 Task: Find an entire place in Santo Antonio de Jesus, Brazil, for 9 guests from 5th to 15th July, with a price range of ₹15000 to ₹25000, 5 beds, 5 bathrooms, and a Spanish-speaking host.
Action: Mouse moved to (409, 117)
Screenshot: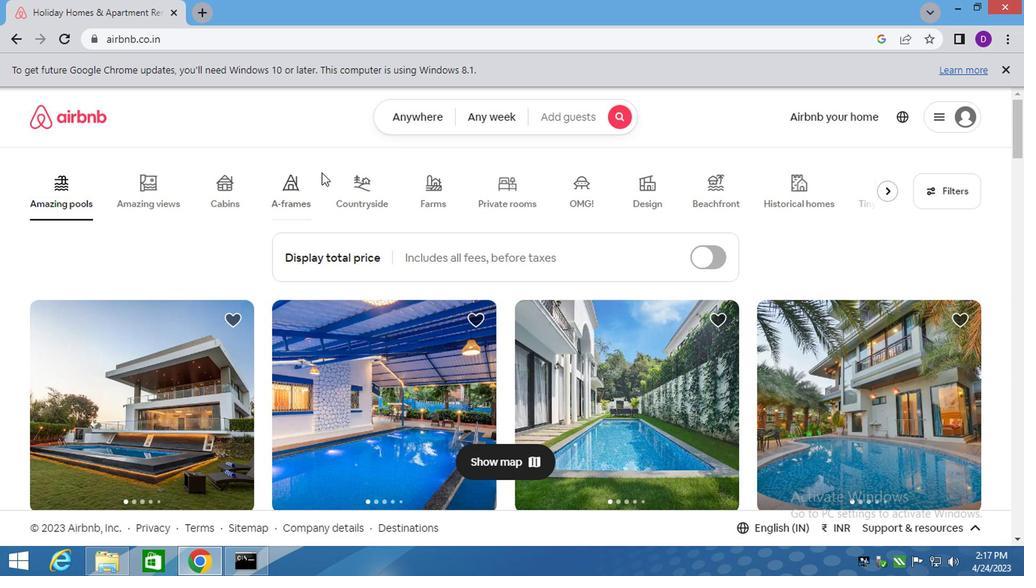 
Action: Mouse pressed left at (409, 117)
Screenshot: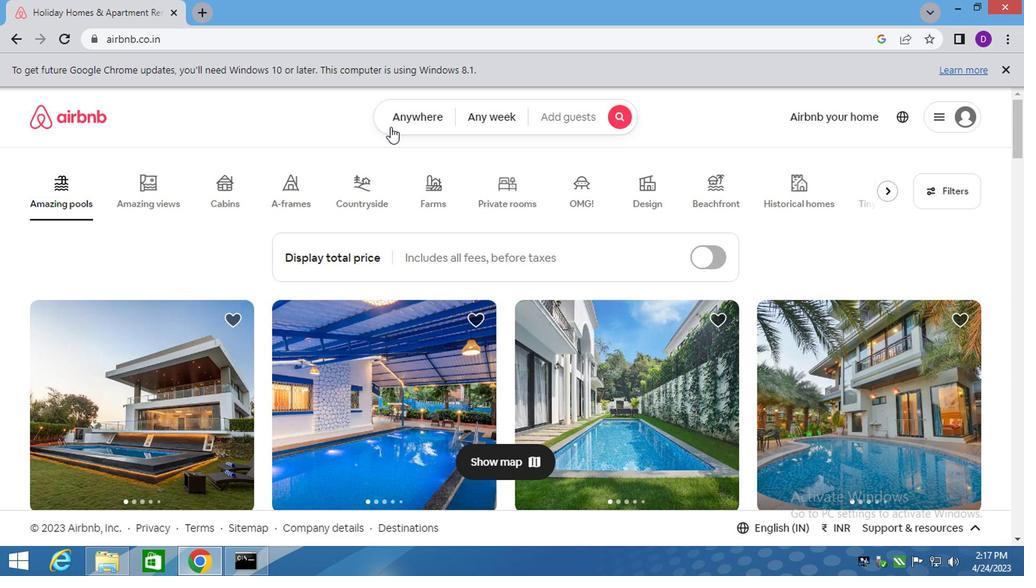 
Action: Mouse moved to (270, 174)
Screenshot: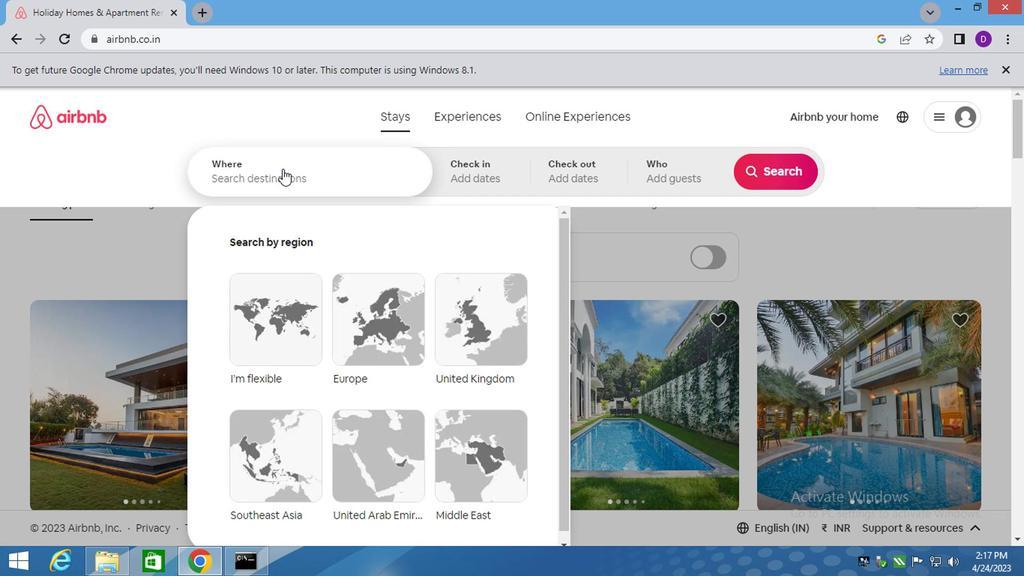 
Action: Mouse pressed left at (270, 174)
Screenshot: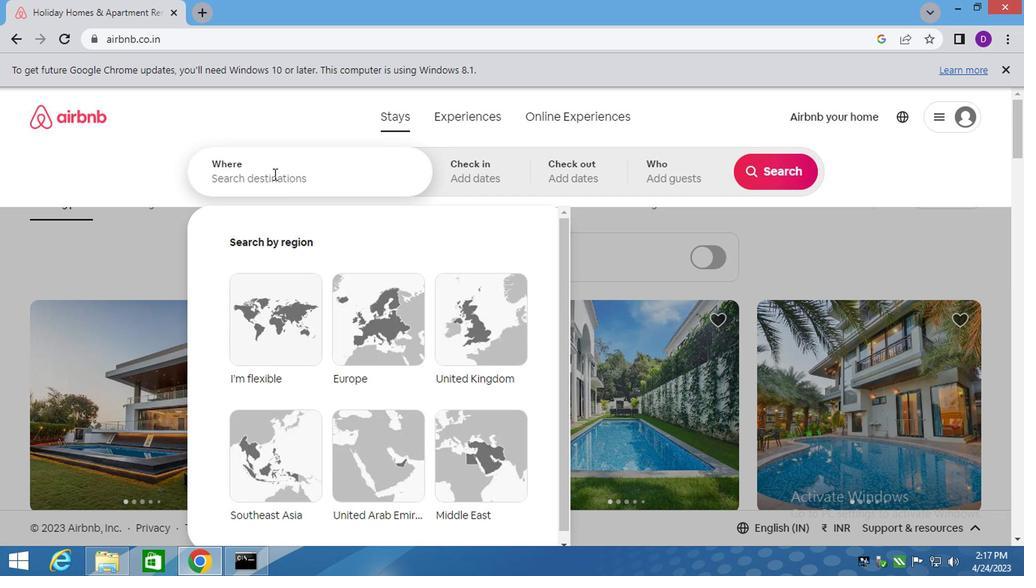 
Action: Key pressed <Key.shift_r>Santo<Key.space>anrt<Key.backspace><Key.backspace>tonio<Key.space>de<Key.space>jesus,<Key.space><Key.shift_r><Key.shift_r><Key.shift_r><Key.shift_r><Key.shift_r><Key.shift_r><Key.shift_r><Key.shift_r><Key.shift_r><Key.shift_r><Key.shift_r><Key.shift_r><Key.shift_r><Key.shift_r><Key.shift_r><Key.shift_r><Key.shift_r><Key.shift_r><Key.shift_r><Key.shift_r><Key.shift_r><Key.shift_r><Key.shift_r><Key.shift_r><Key.shift_r>Brazil<Key.enter>
Screenshot: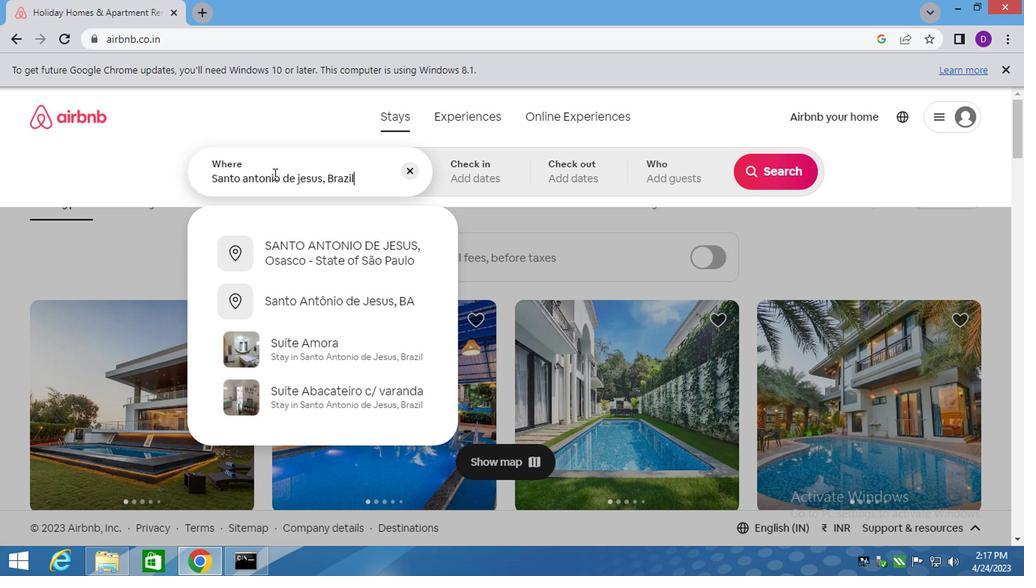 
Action: Mouse moved to (757, 287)
Screenshot: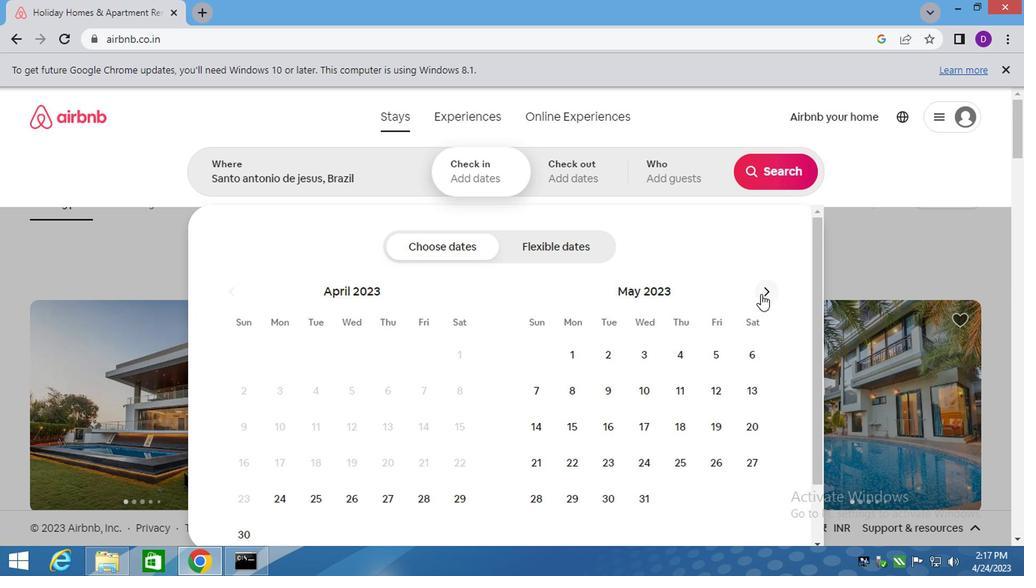 
Action: Mouse pressed left at (757, 287)
Screenshot: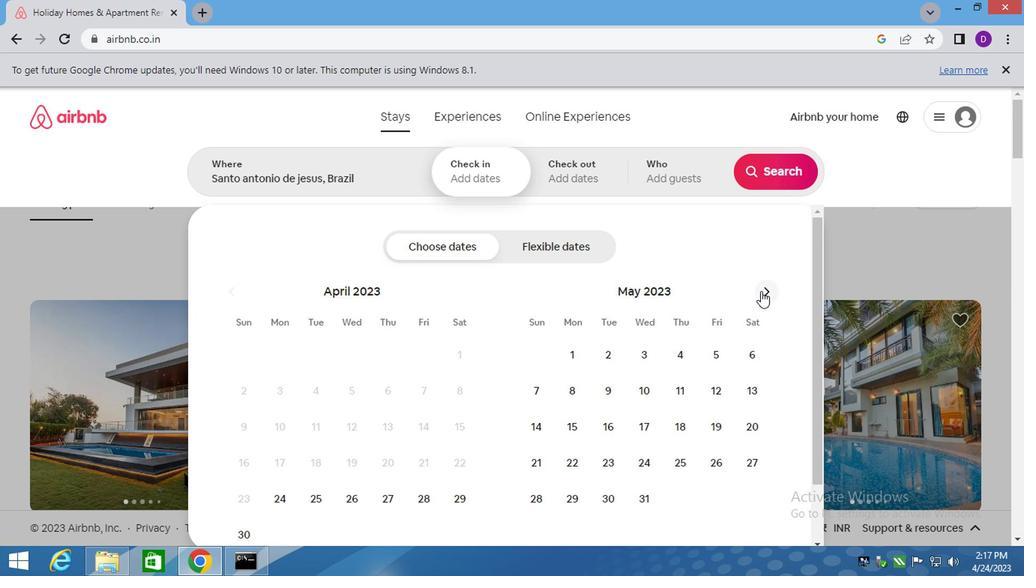 
Action: Mouse moved to (759, 293)
Screenshot: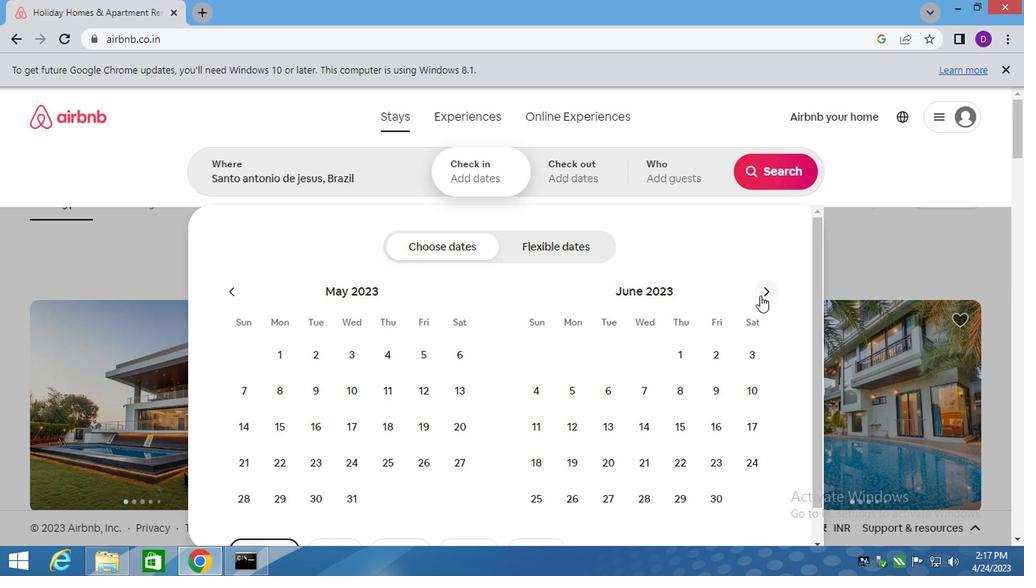 
Action: Mouse pressed left at (759, 293)
Screenshot: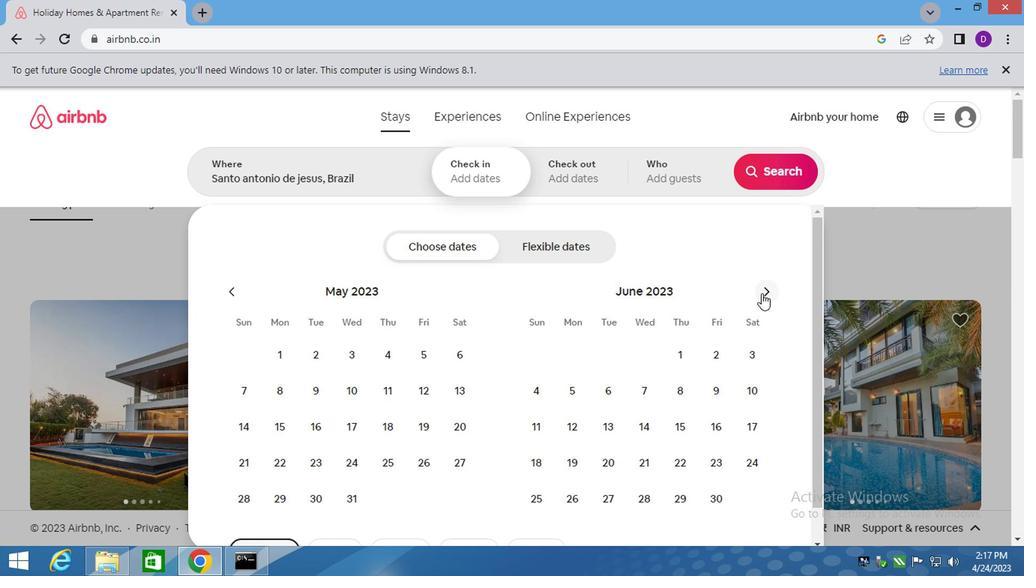 
Action: Mouse moved to (650, 389)
Screenshot: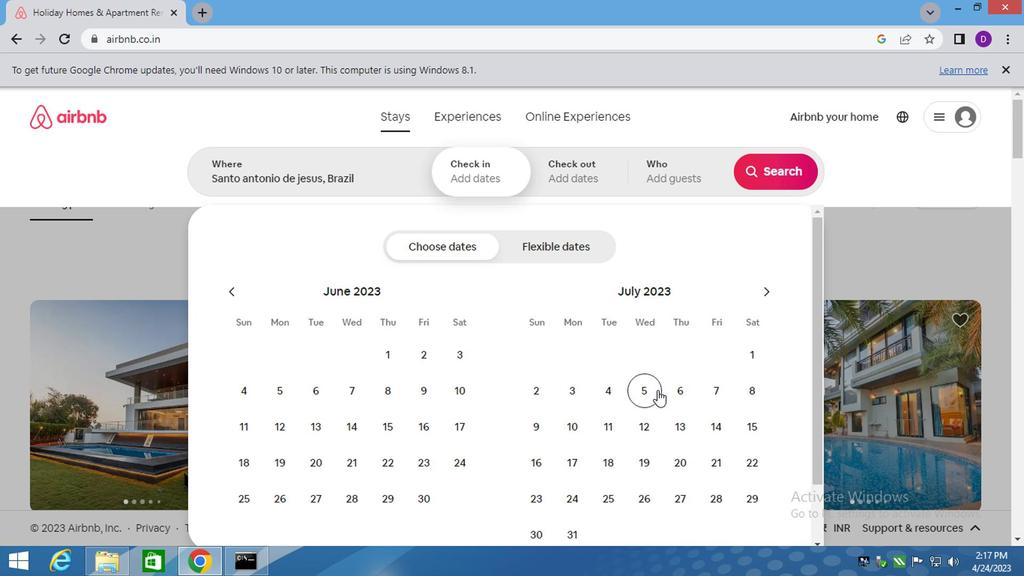 
Action: Mouse pressed left at (650, 389)
Screenshot: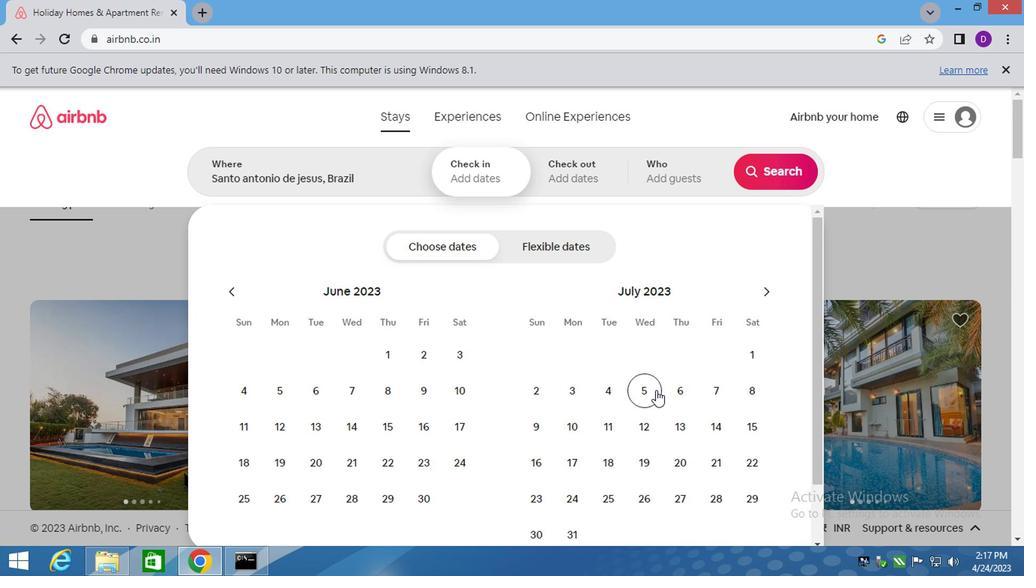 
Action: Mouse moved to (754, 420)
Screenshot: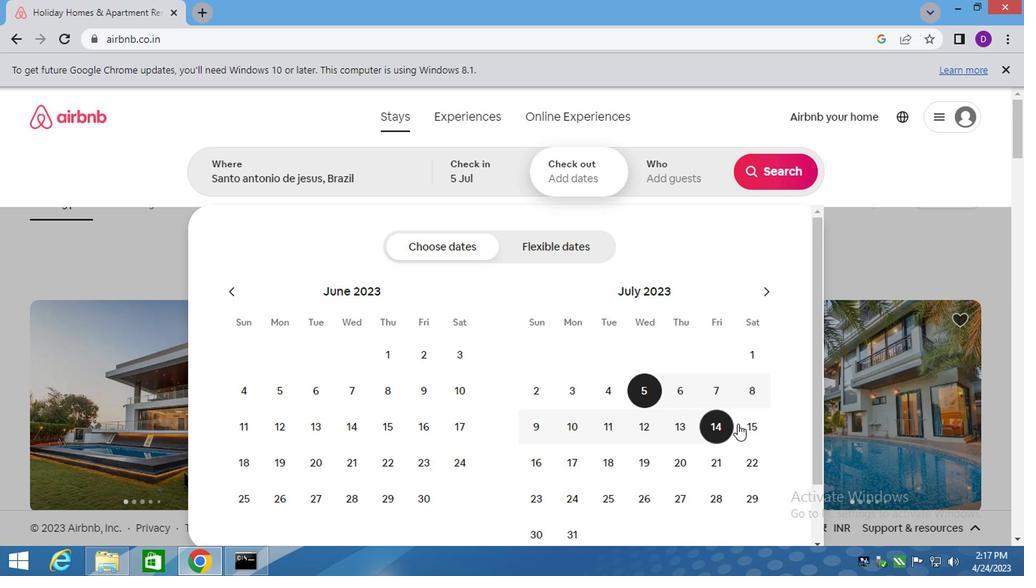 
Action: Mouse pressed left at (754, 420)
Screenshot: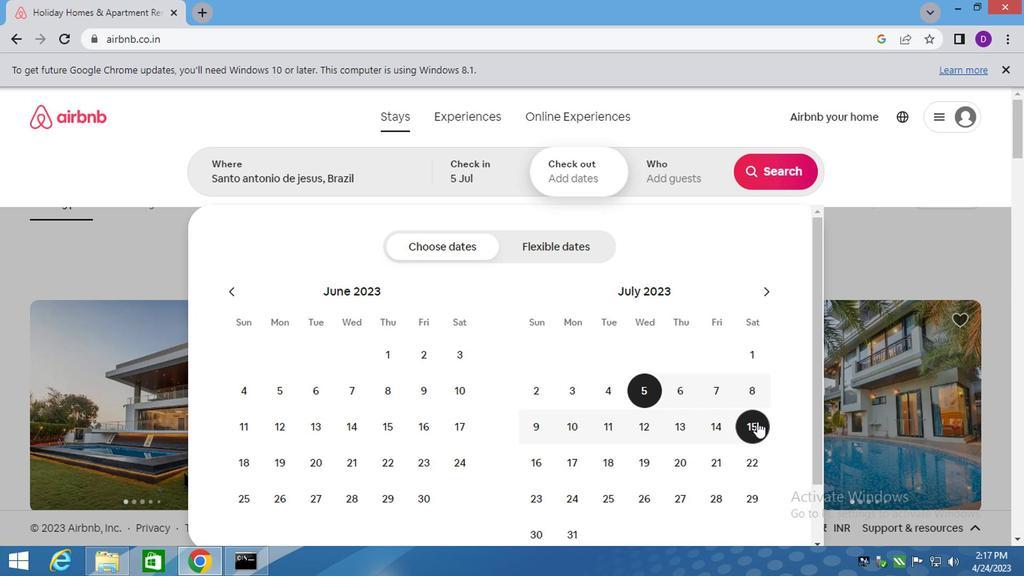 
Action: Mouse moved to (659, 172)
Screenshot: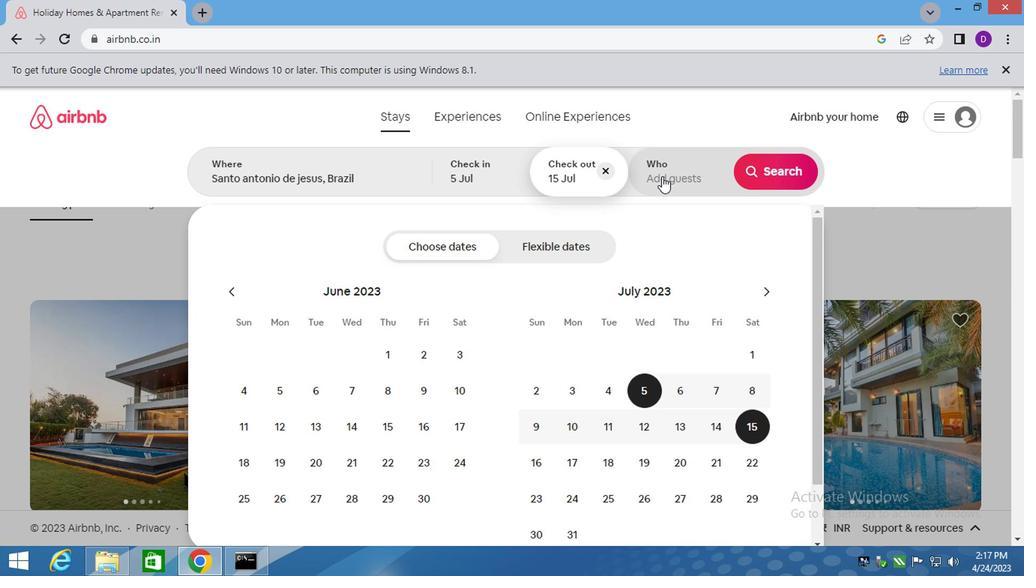 
Action: Mouse pressed left at (659, 172)
Screenshot: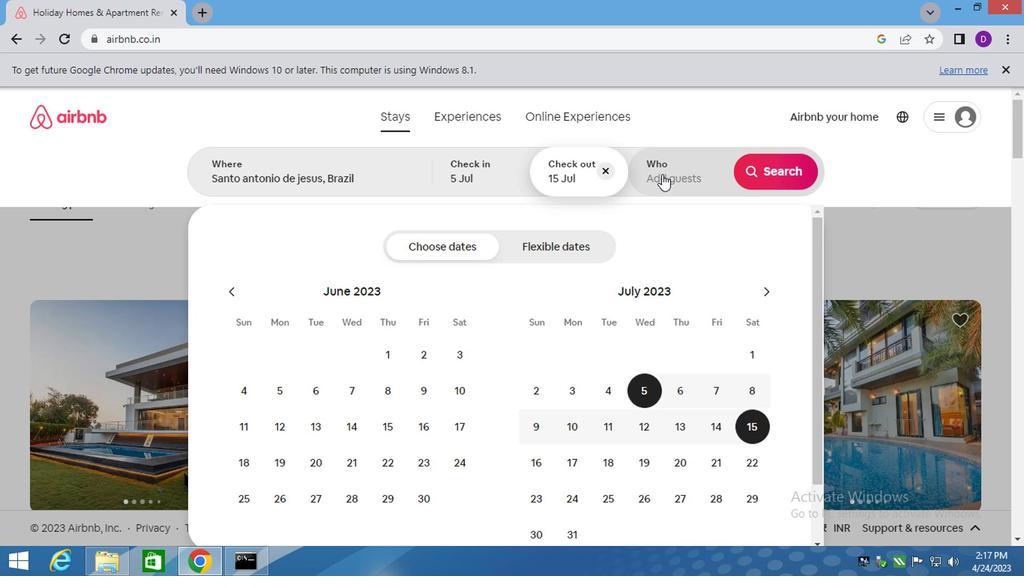 
Action: Mouse moved to (772, 256)
Screenshot: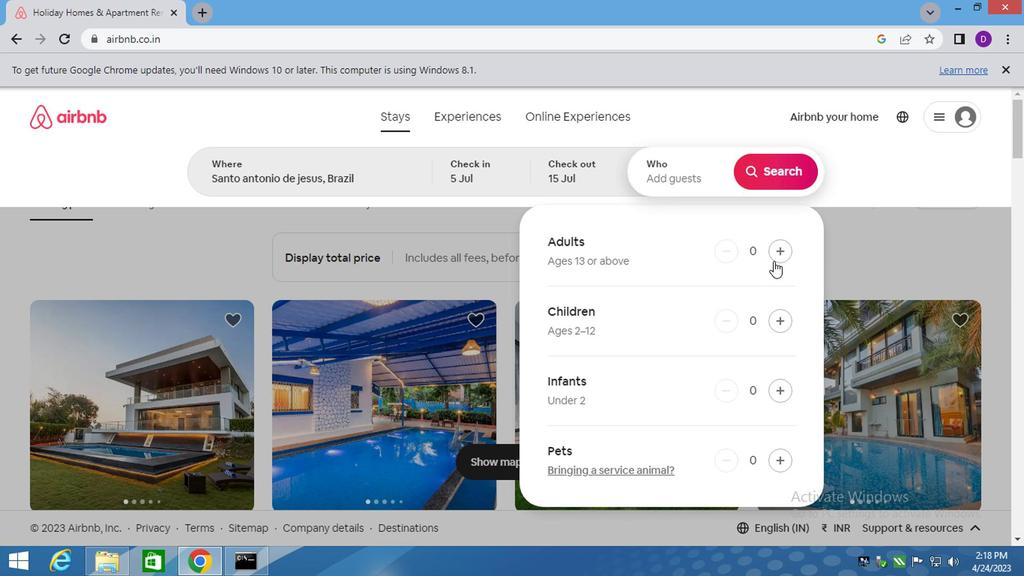 
Action: Mouse pressed left at (772, 256)
Screenshot: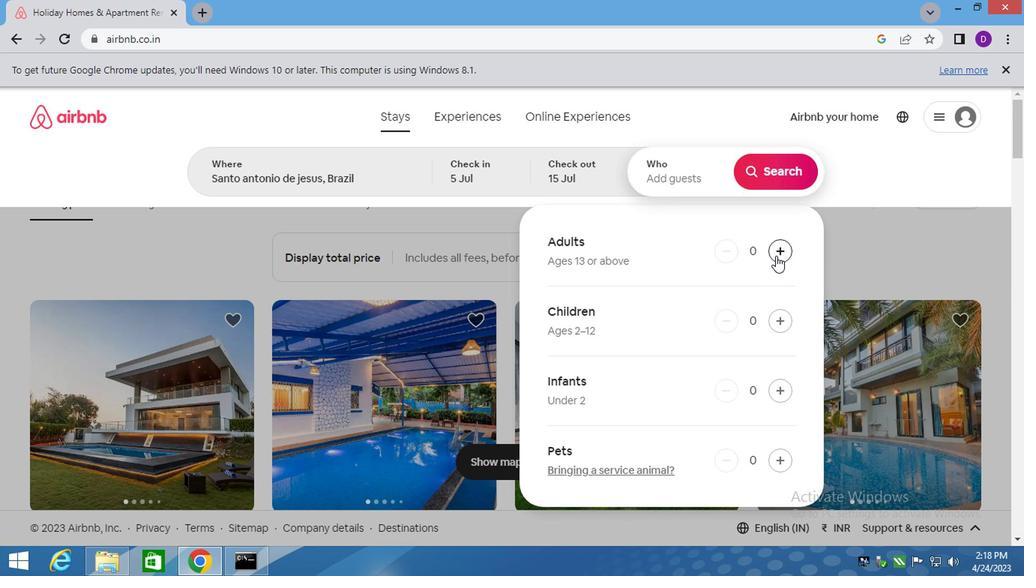 
Action: Mouse pressed left at (772, 256)
Screenshot: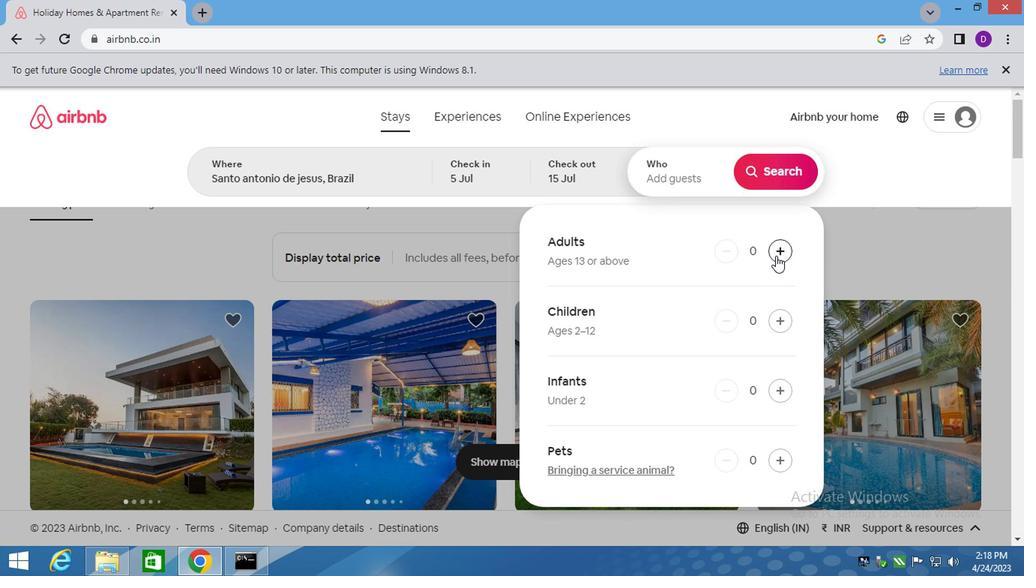 
Action: Mouse pressed left at (772, 256)
Screenshot: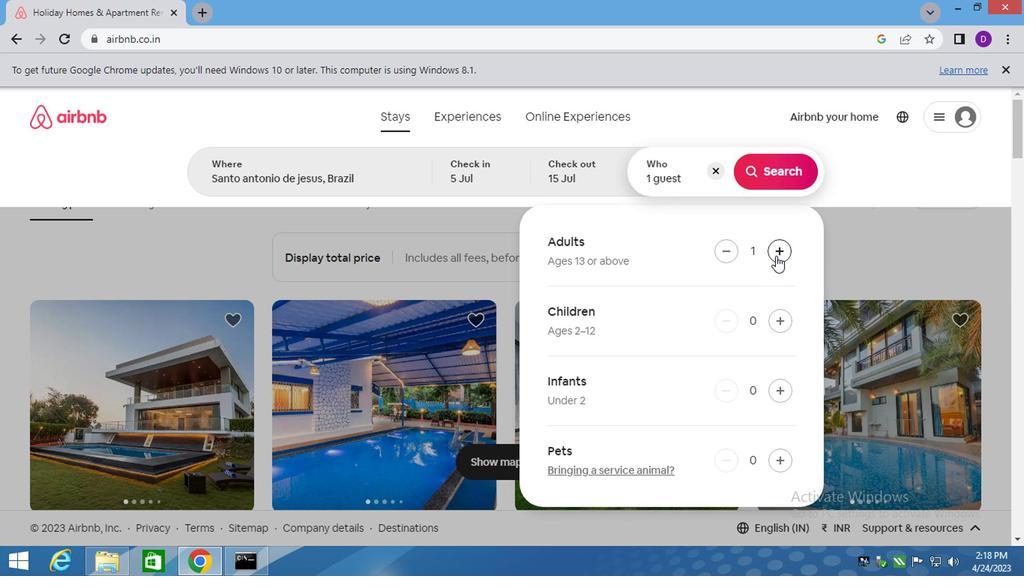 
Action: Mouse pressed left at (772, 256)
Screenshot: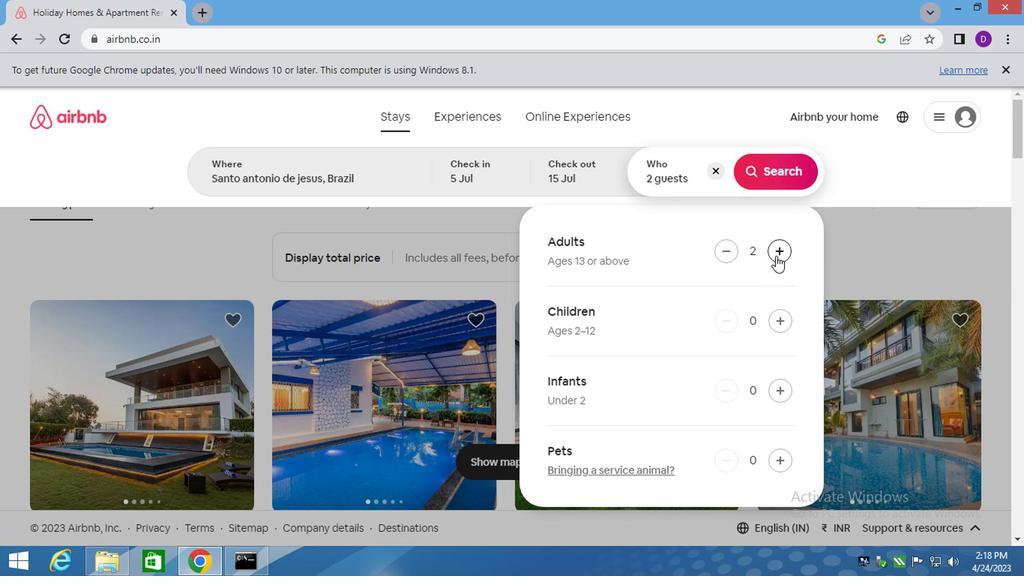 
Action: Mouse pressed left at (772, 256)
Screenshot: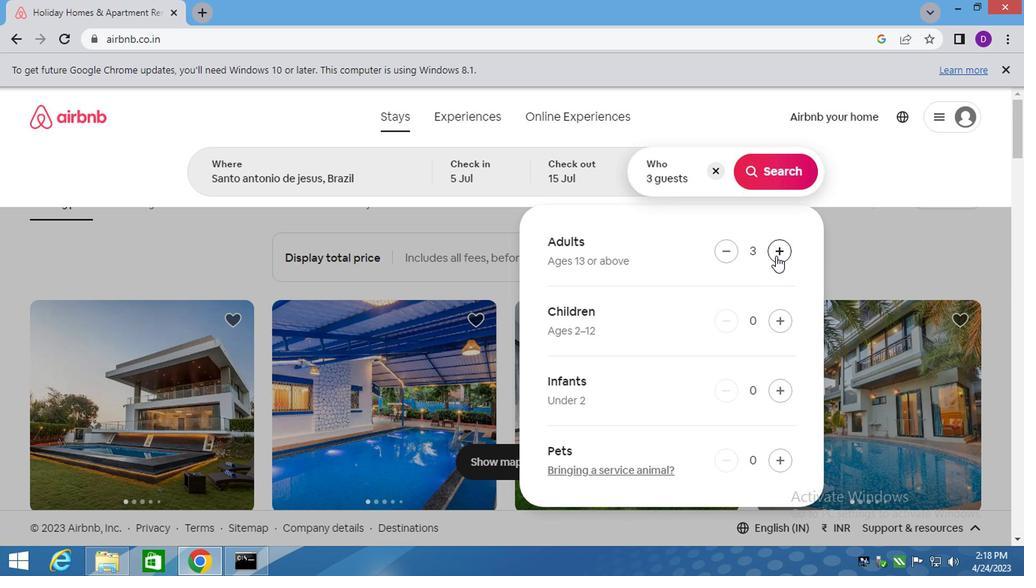 
Action: Mouse pressed left at (772, 256)
Screenshot: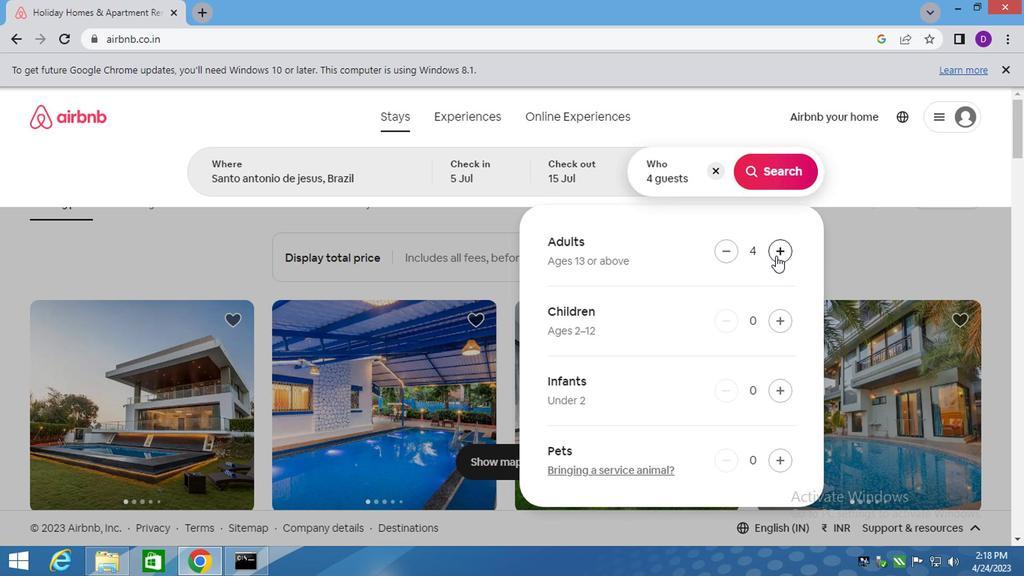 
Action: Mouse pressed left at (772, 256)
Screenshot: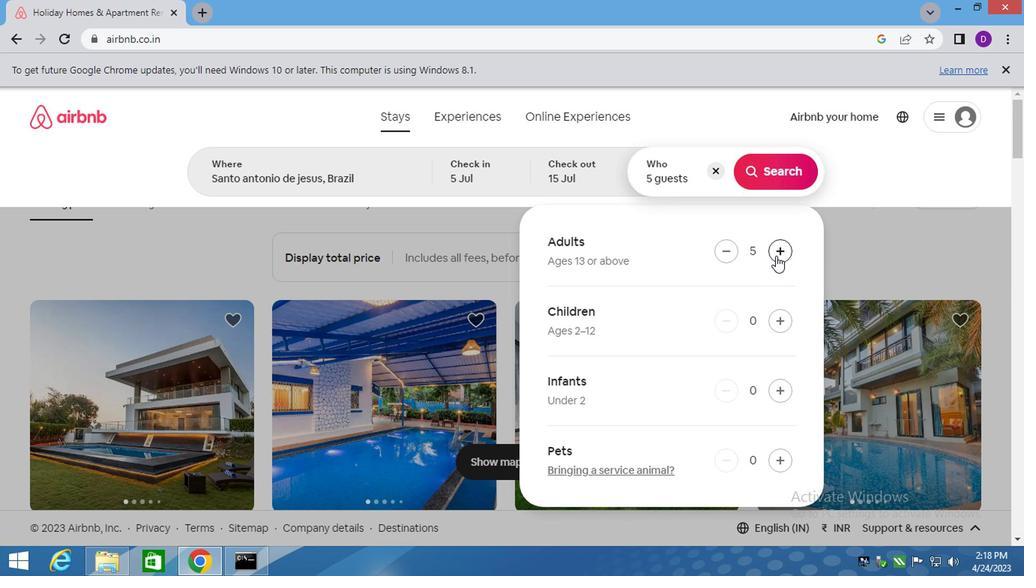 
Action: Mouse pressed left at (772, 256)
Screenshot: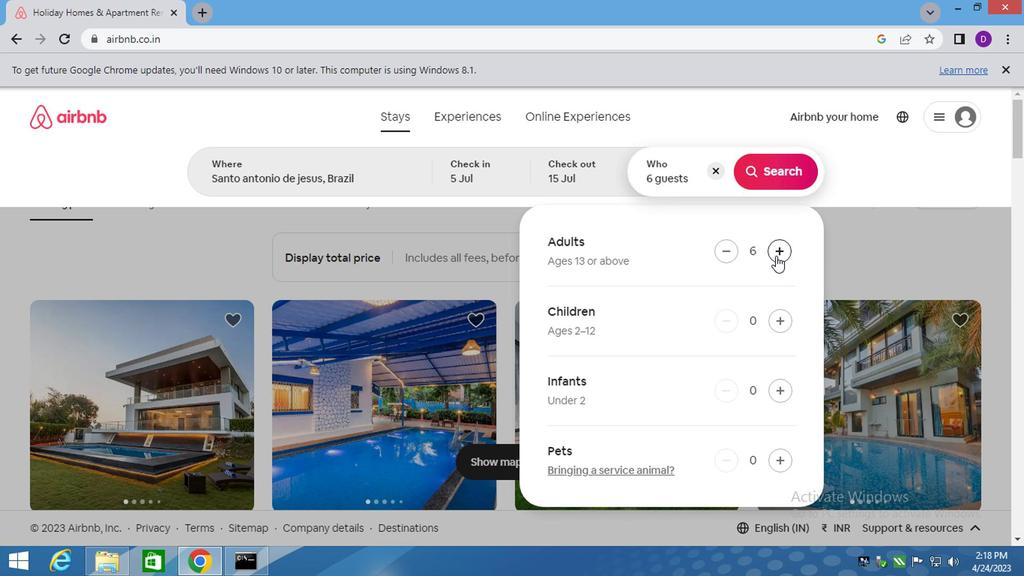 
Action: Mouse pressed left at (772, 256)
Screenshot: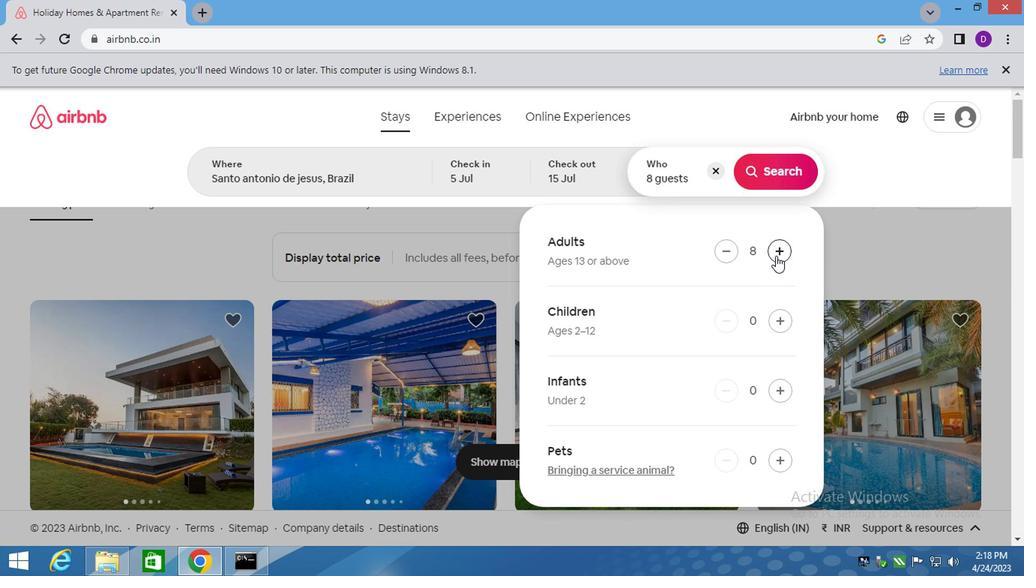
Action: Mouse moved to (765, 180)
Screenshot: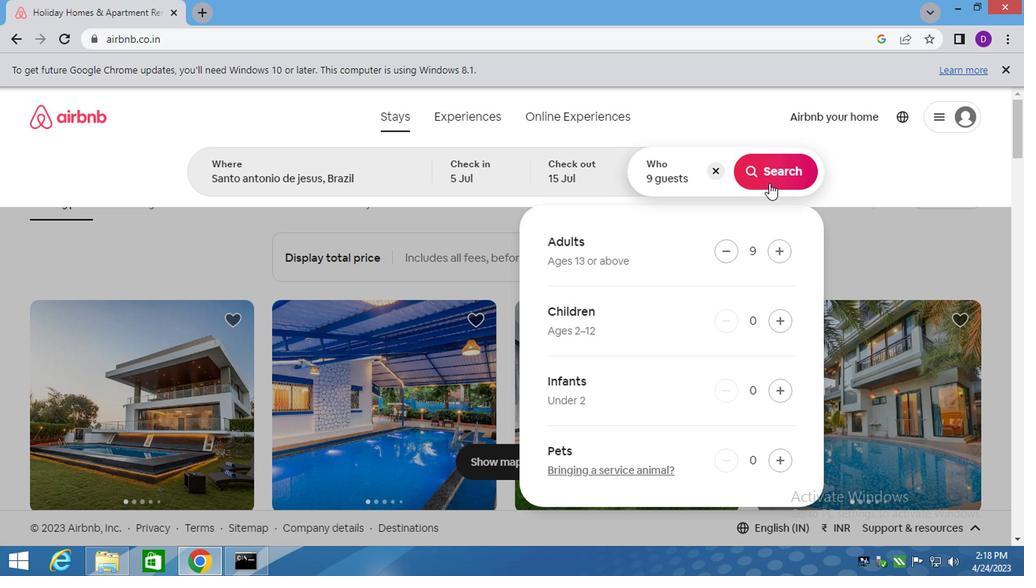 
Action: Mouse pressed left at (765, 180)
Screenshot: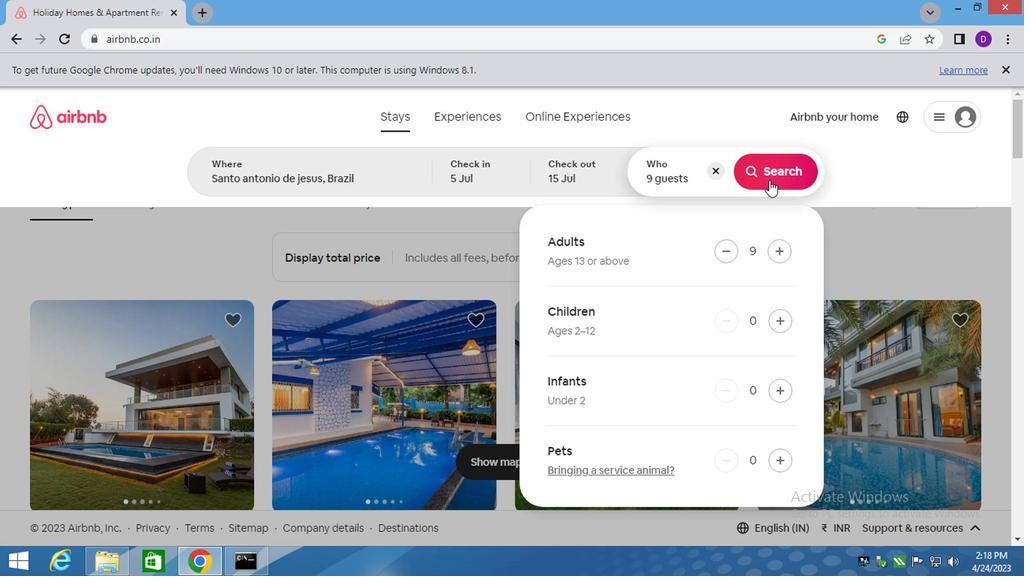 
Action: Mouse moved to (307, 369)
Screenshot: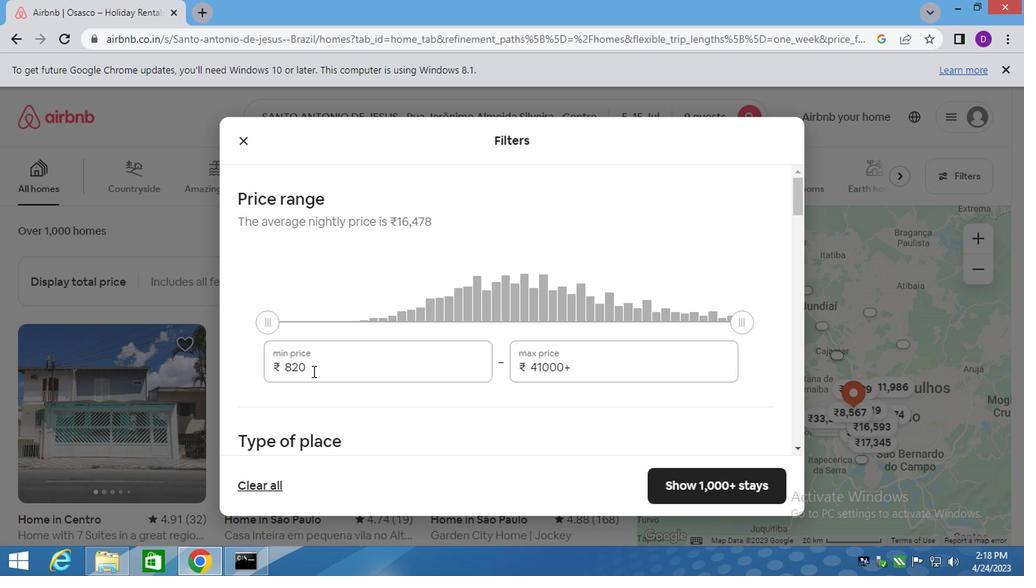 
Action: Mouse pressed left at (307, 369)
Screenshot: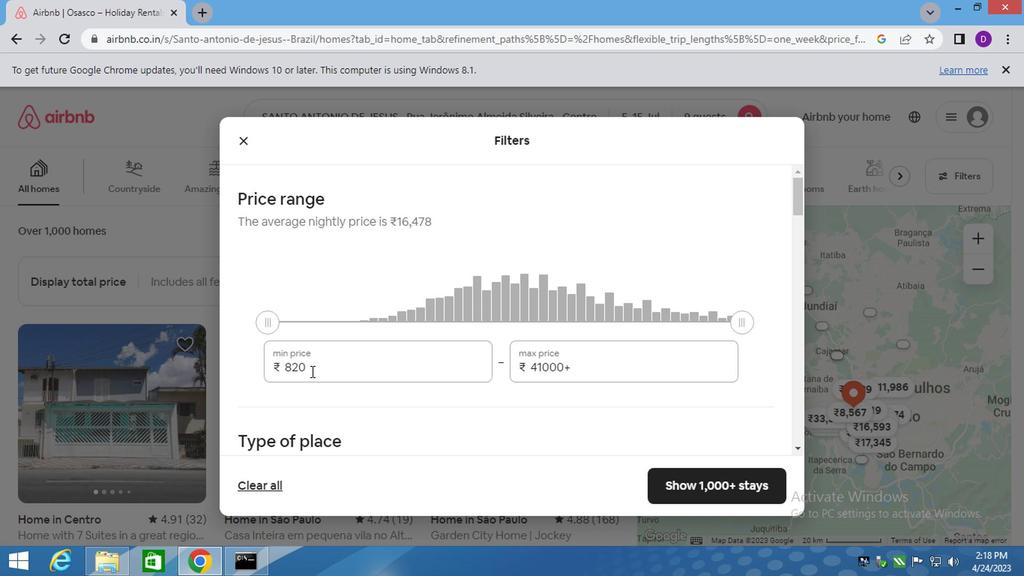 
Action: Mouse pressed left at (307, 369)
Screenshot: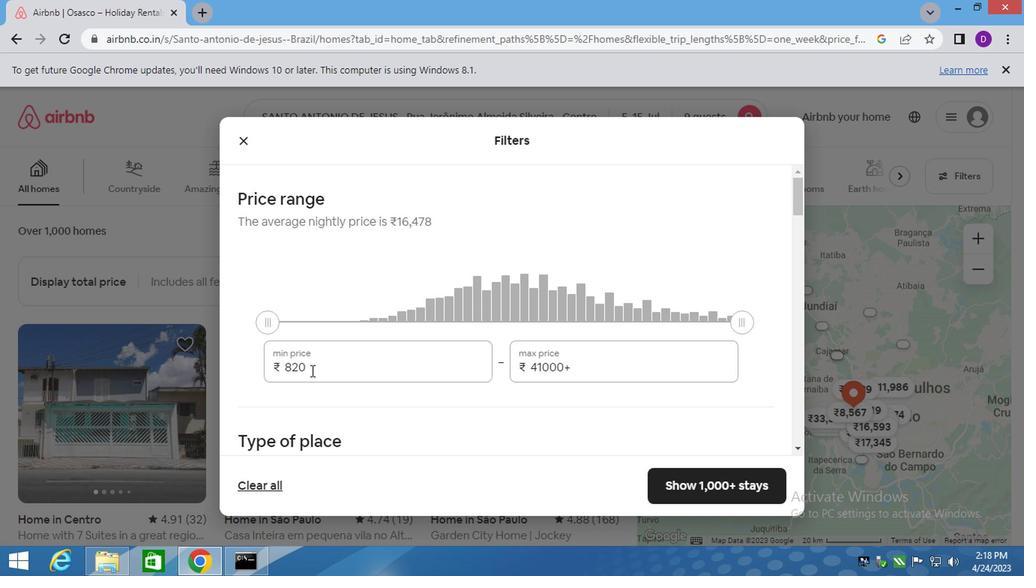 
Action: Key pressed 15000<Key.caps_lock><Key.caps_lock><Key.tab>25000
Screenshot: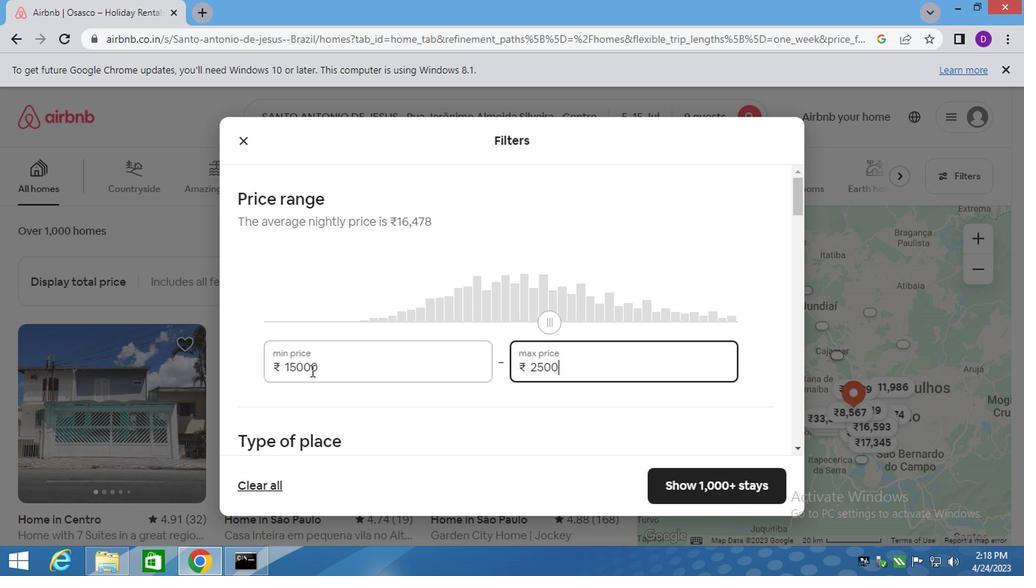 
Action: Mouse moved to (307, 369)
Screenshot: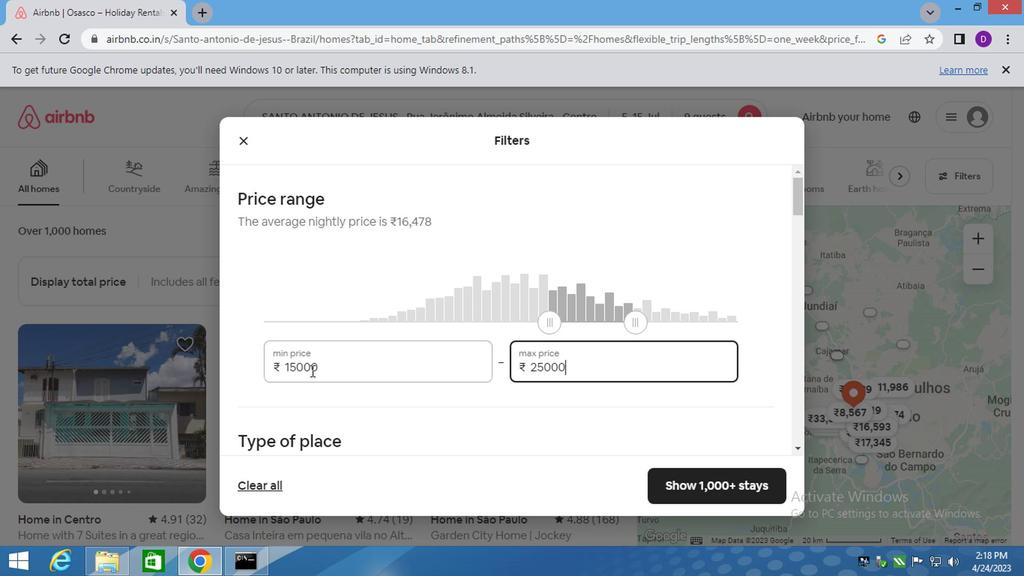 
Action: Mouse scrolled (307, 368) with delta (0, 0)
Screenshot: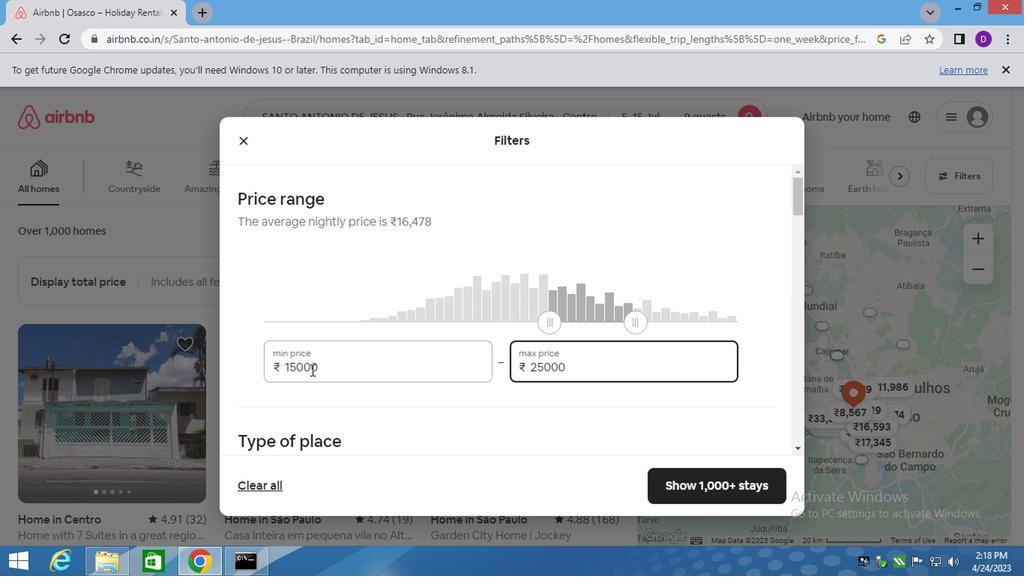 
Action: Mouse scrolled (307, 368) with delta (0, 0)
Screenshot: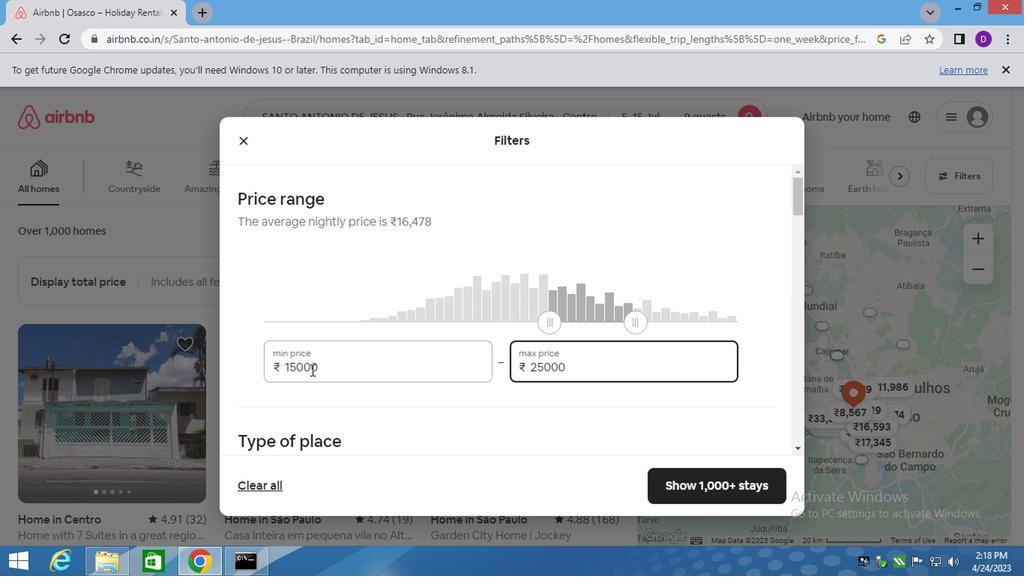 
Action: Mouse moved to (307, 369)
Screenshot: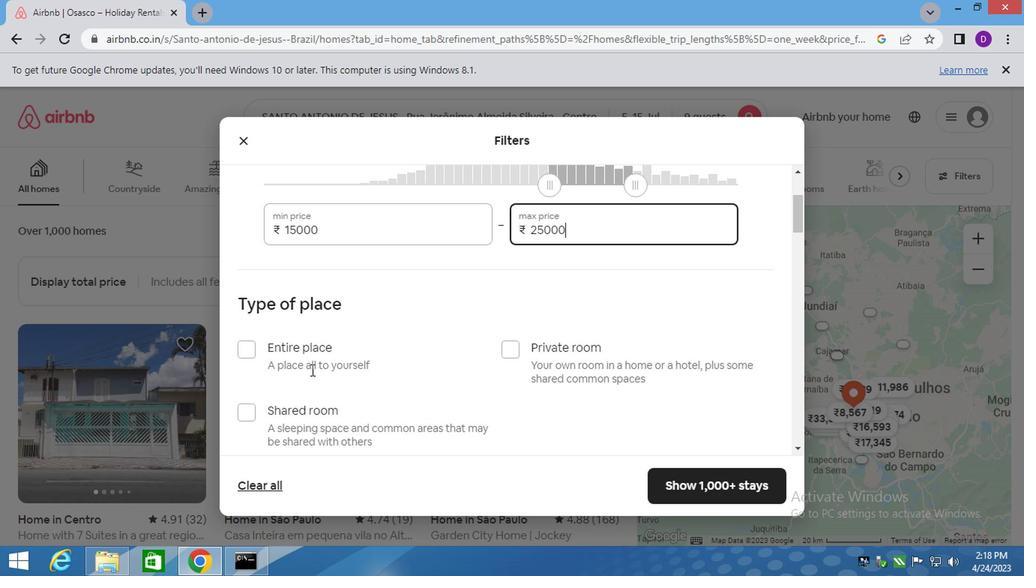 
Action: Mouse scrolled (307, 368) with delta (0, 0)
Screenshot: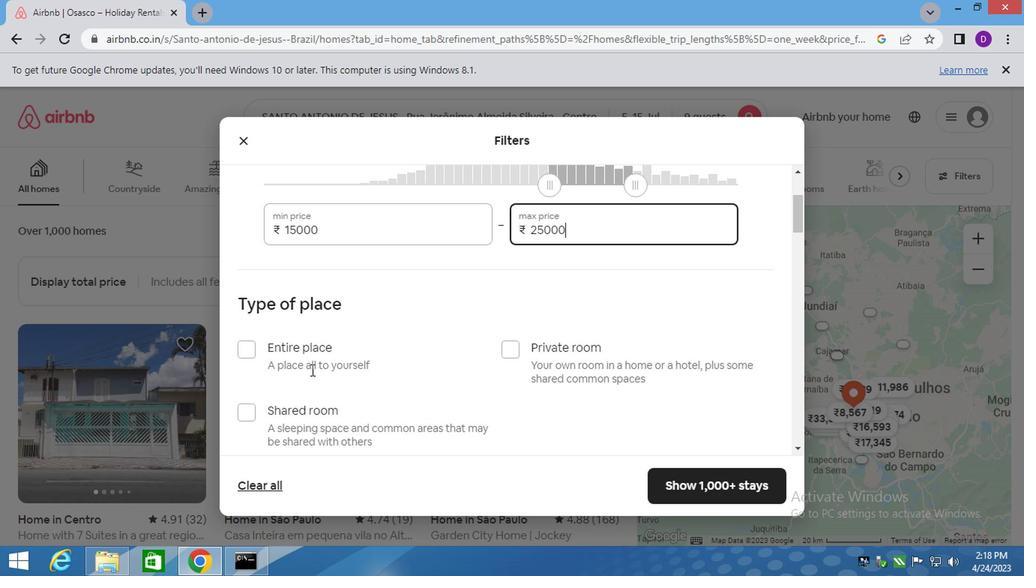 
Action: Mouse moved to (307, 369)
Screenshot: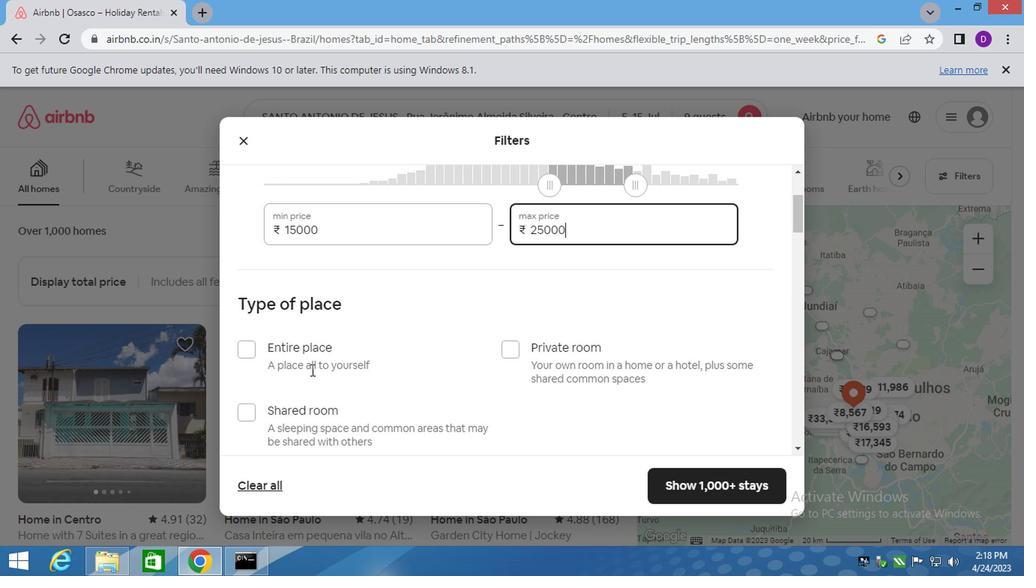 
Action: Mouse scrolled (307, 368) with delta (0, 0)
Screenshot: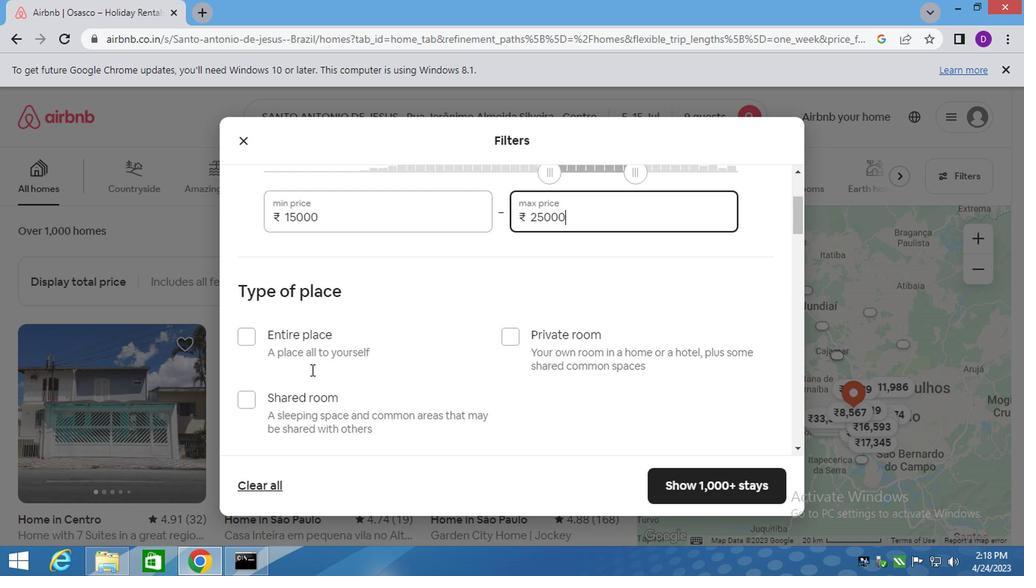 
Action: Mouse scrolled (307, 368) with delta (0, 0)
Screenshot: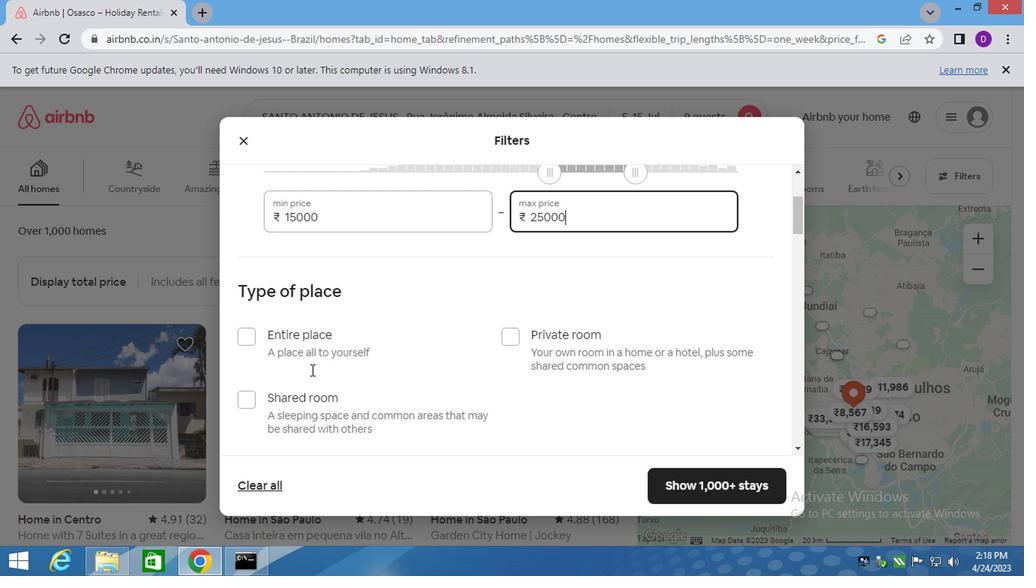 
Action: Mouse moved to (357, 363)
Screenshot: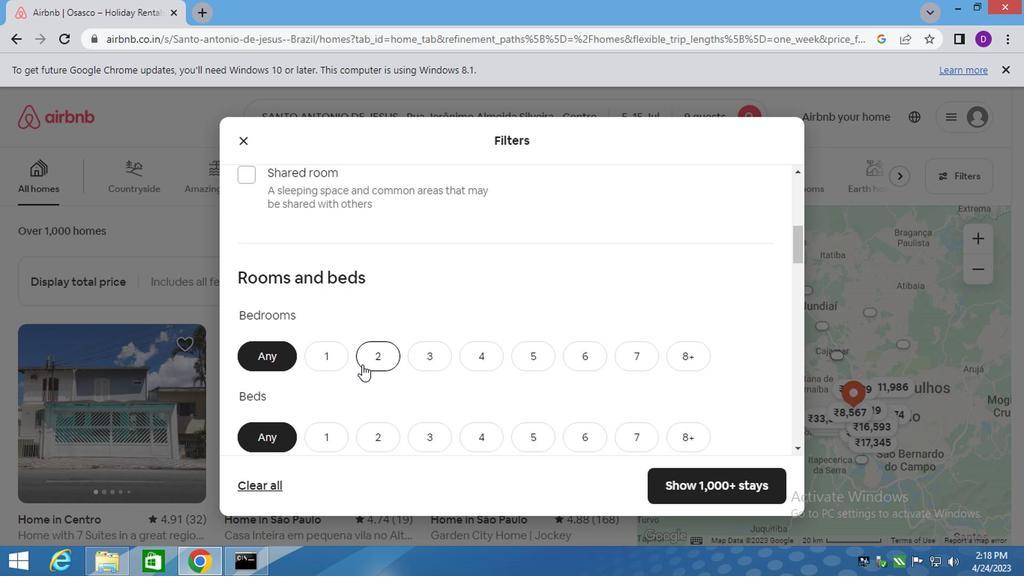 
Action: Mouse scrolled (357, 365) with delta (0, 1)
Screenshot: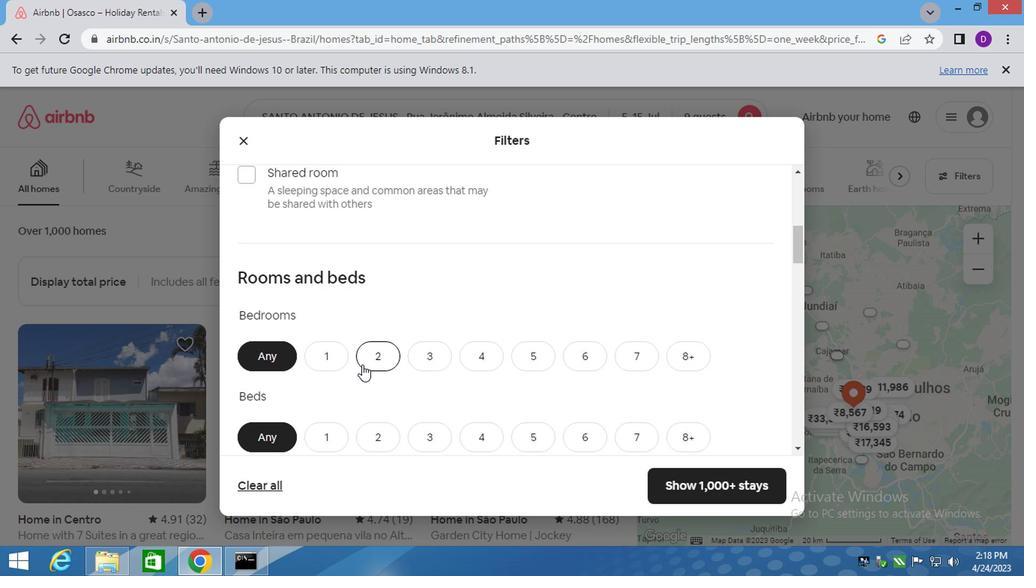 
Action: Mouse scrolled (357, 365) with delta (0, 1)
Screenshot: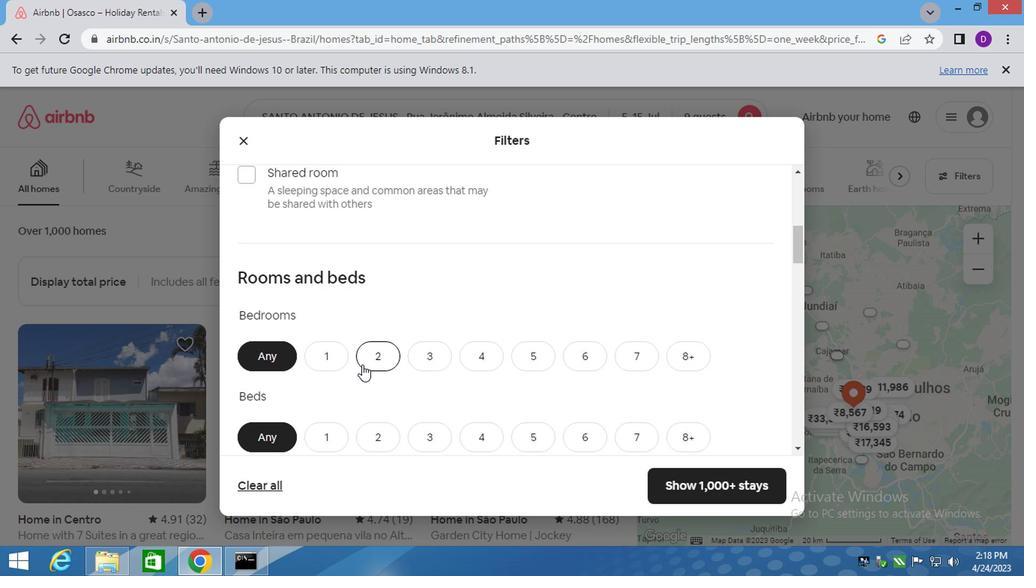 
Action: Mouse scrolled (357, 365) with delta (0, 1)
Screenshot: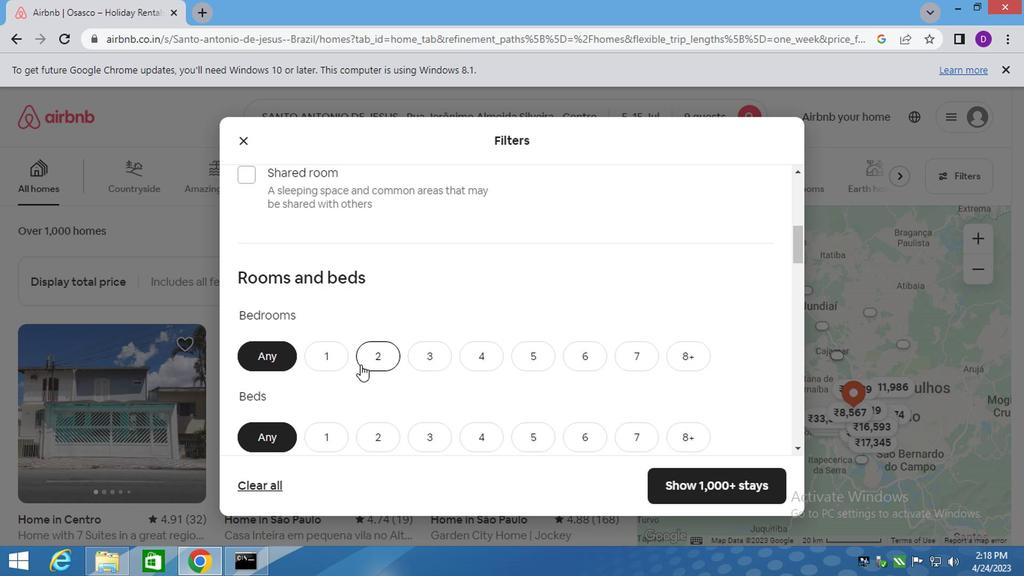 
Action: Mouse moved to (251, 332)
Screenshot: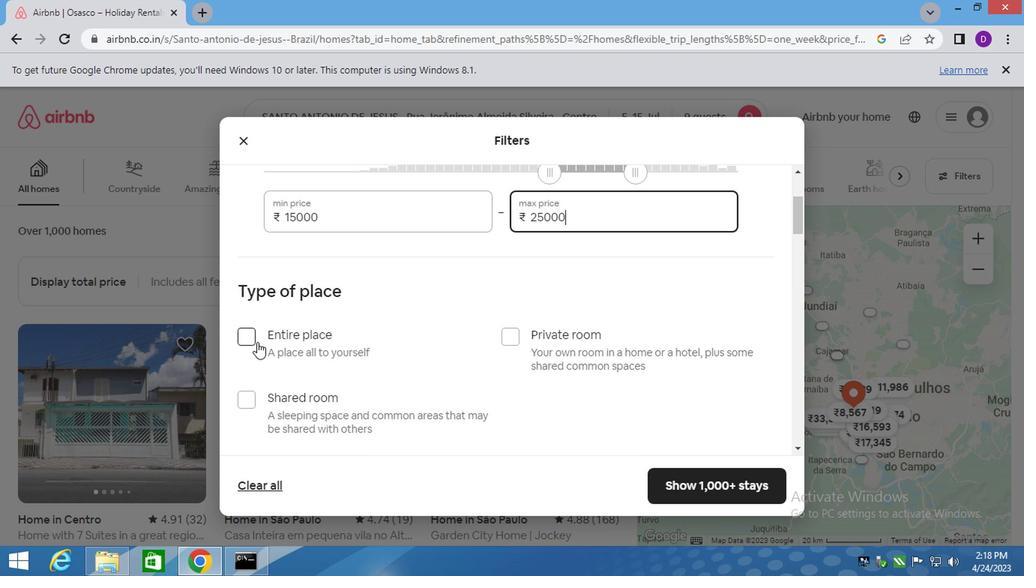 
Action: Mouse pressed left at (251, 332)
Screenshot: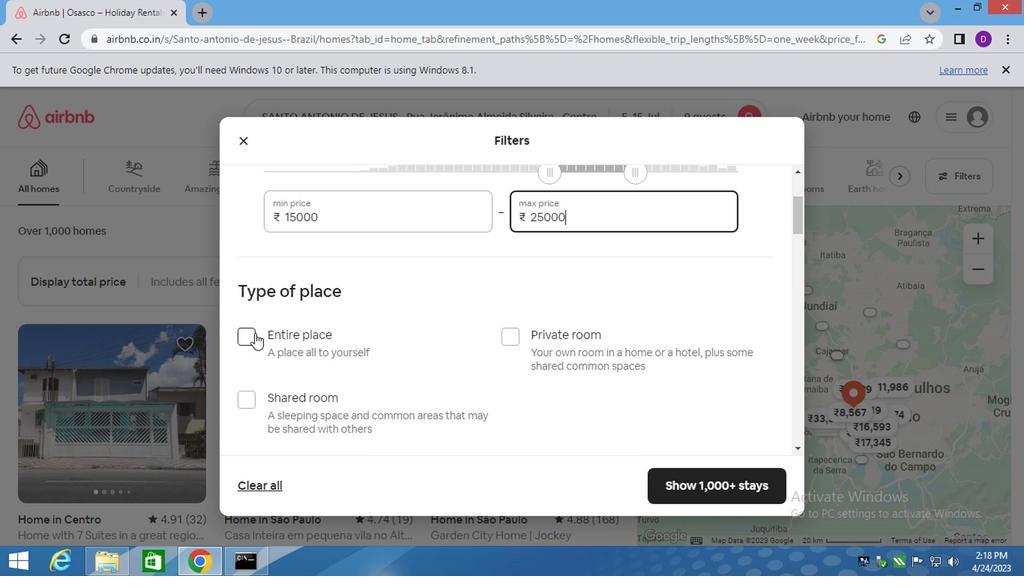 
Action: Mouse moved to (374, 329)
Screenshot: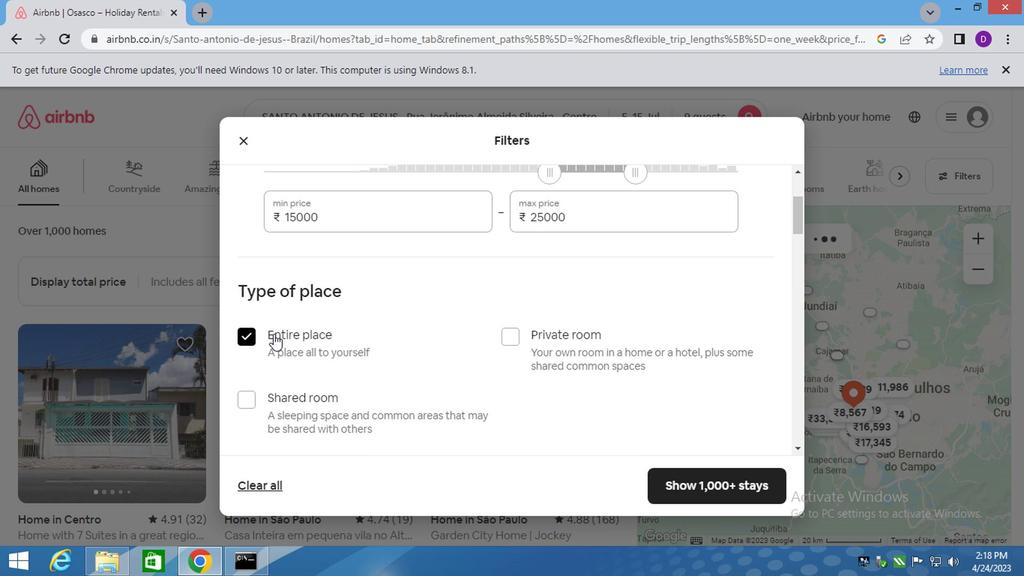 
Action: Mouse scrolled (374, 328) with delta (0, -1)
Screenshot: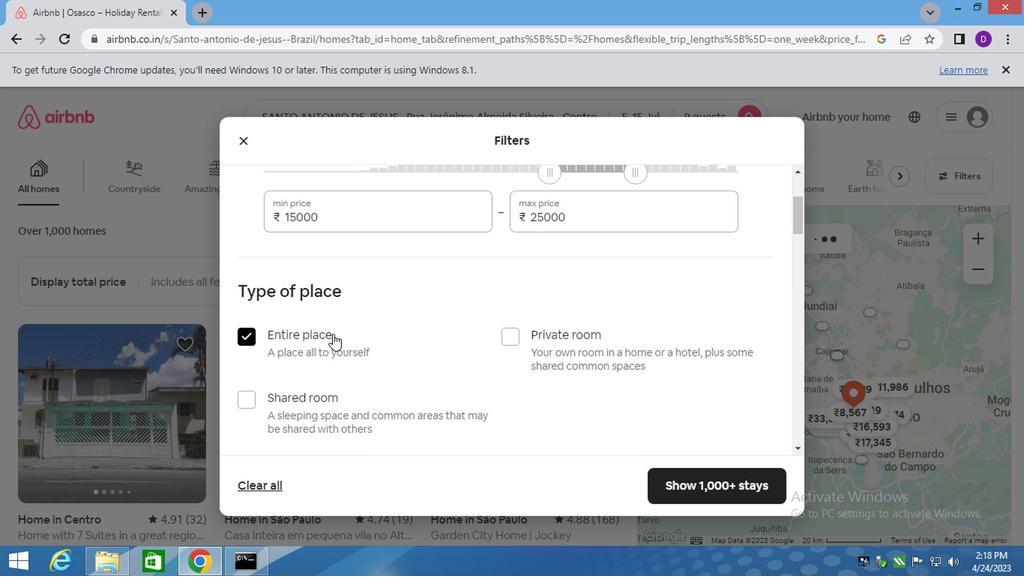 
Action: Mouse moved to (387, 329)
Screenshot: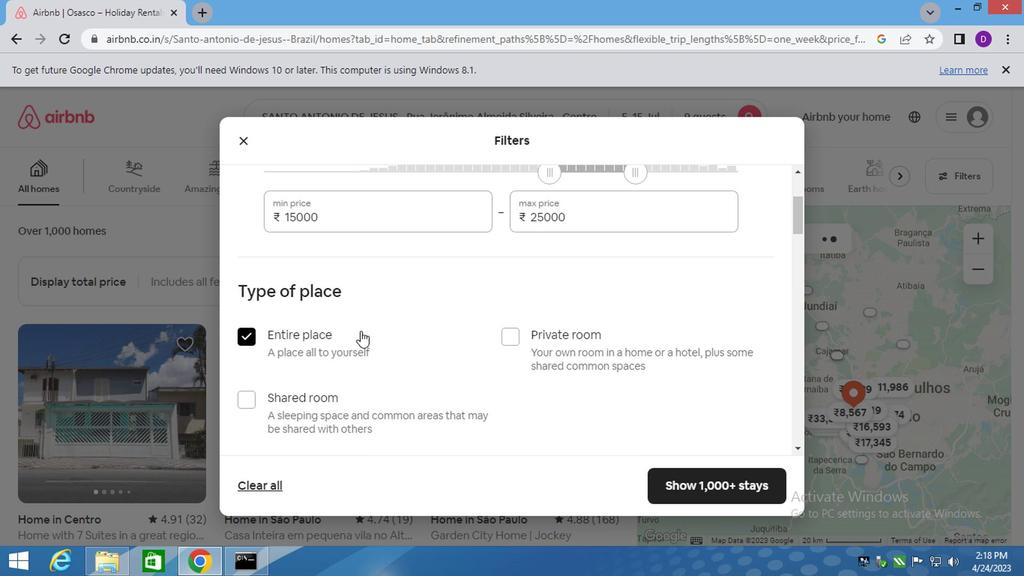 
Action: Mouse scrolled (383, 328) with delta (0, -1)
Screenshot: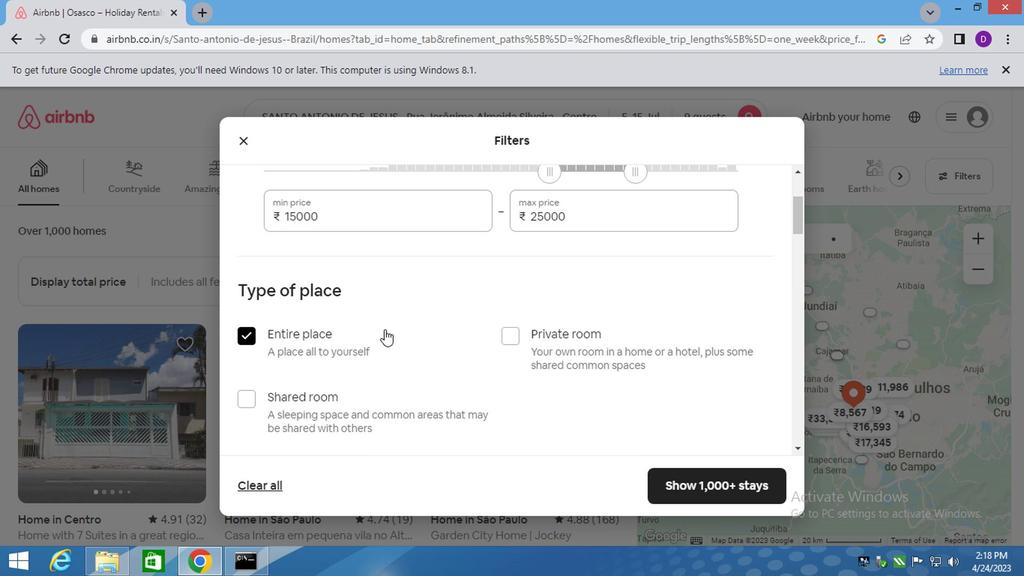 
Action: Mouse moved to (391, 329)
Screenshot: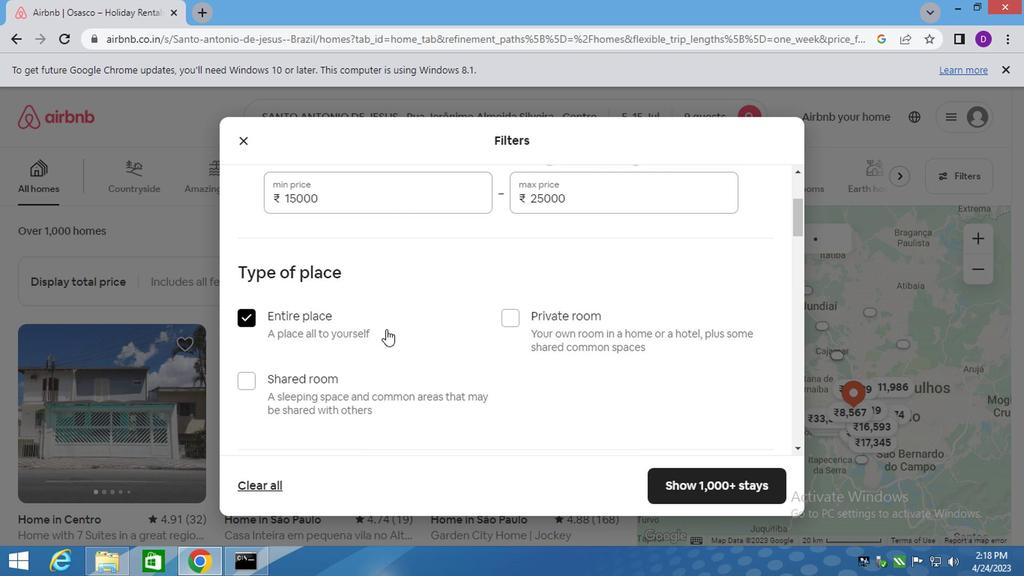
Action: Mouse scrolled (387, 328) with delta (0, -1)
Screenshot: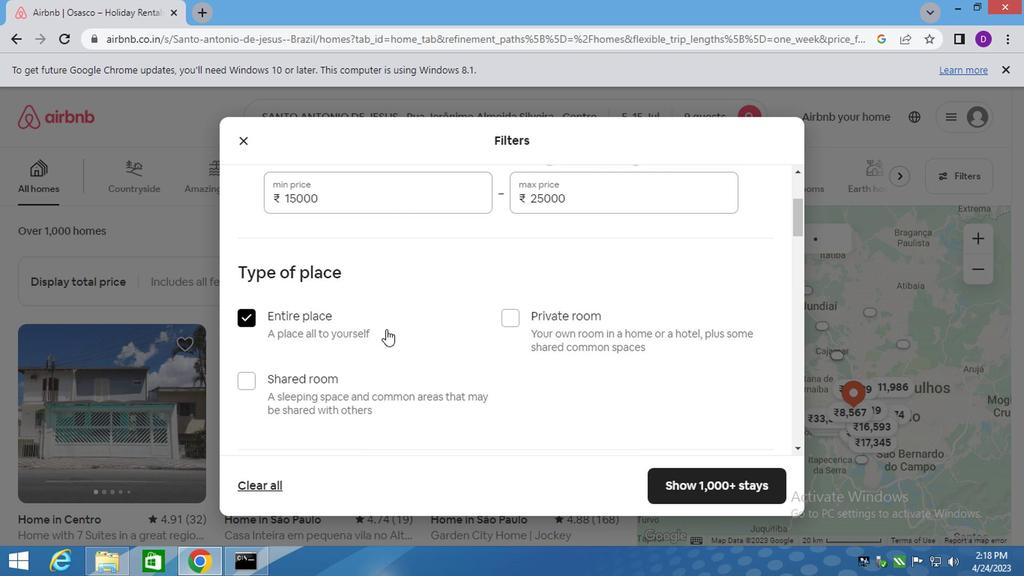 
Action: Mouse moved to (398, 332)
Screenshot: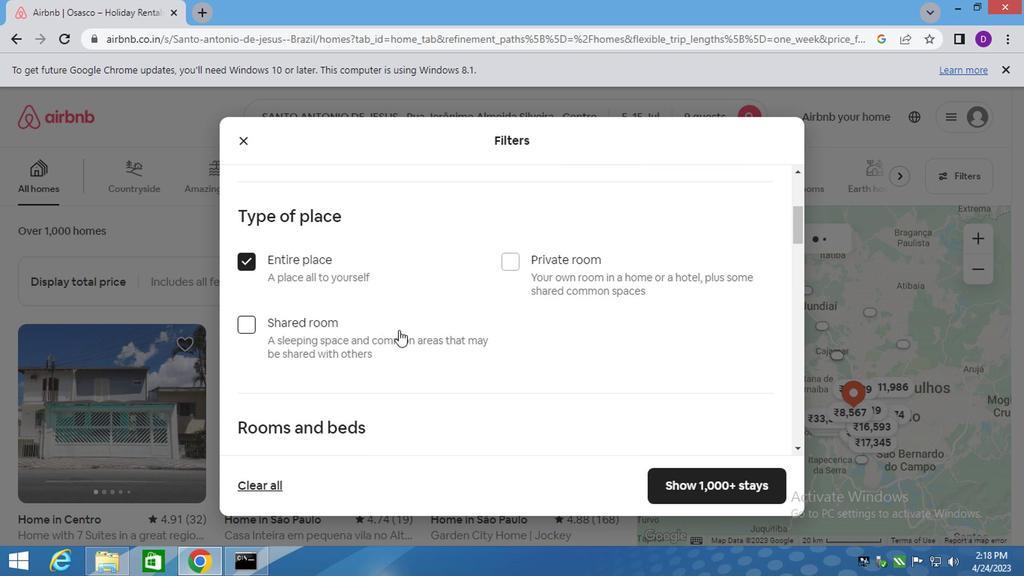 
Action: Mouse scrolled (398, 331) with delta (0, -1)
Screenshot: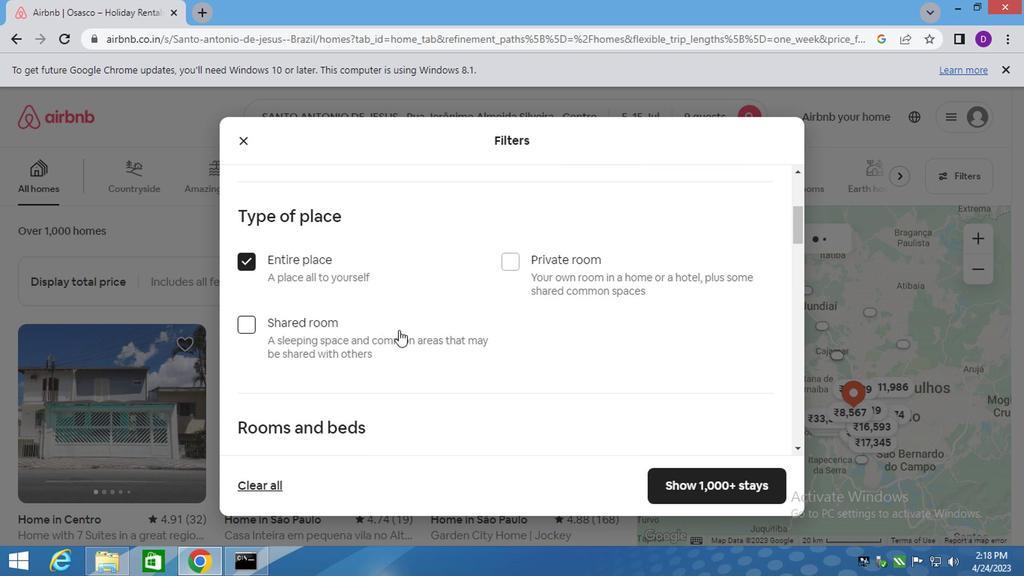 
Action: Mouse moved to (517, 277)
Screenshot: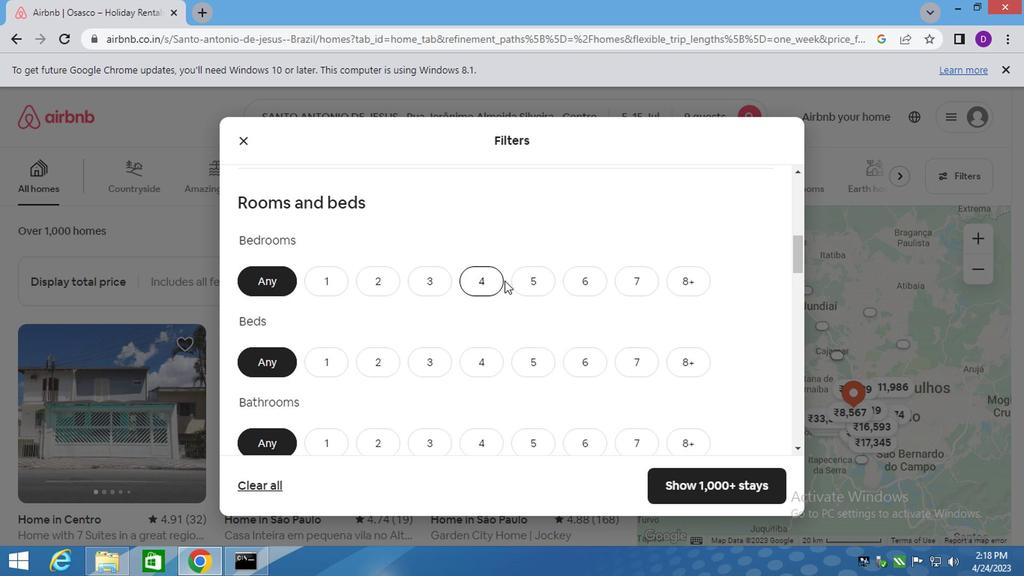 
Action: Mouse pressed left at (517, 277)
Screenshot: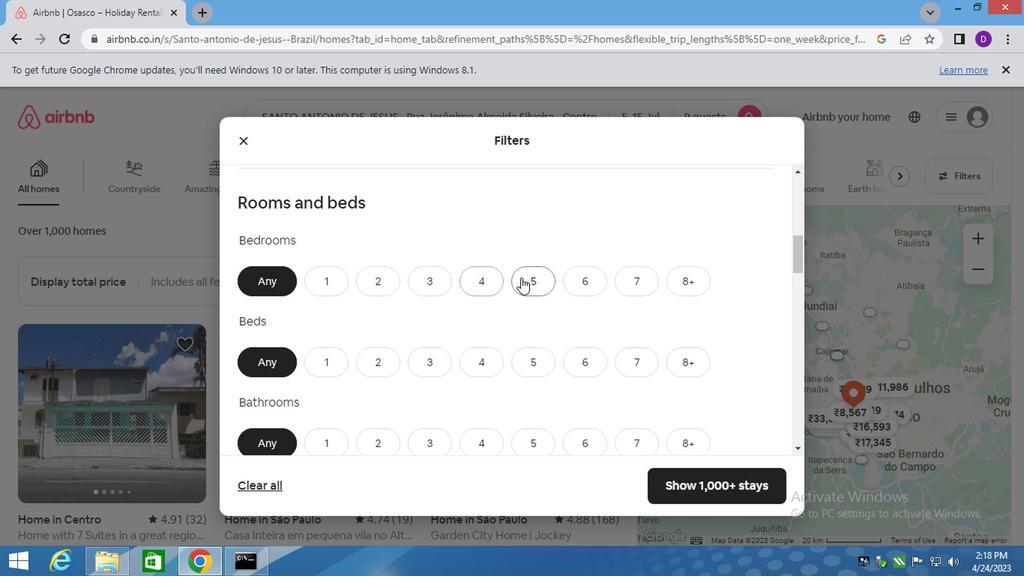 
Action: Mouse moved to (533, 365)
Screenshot: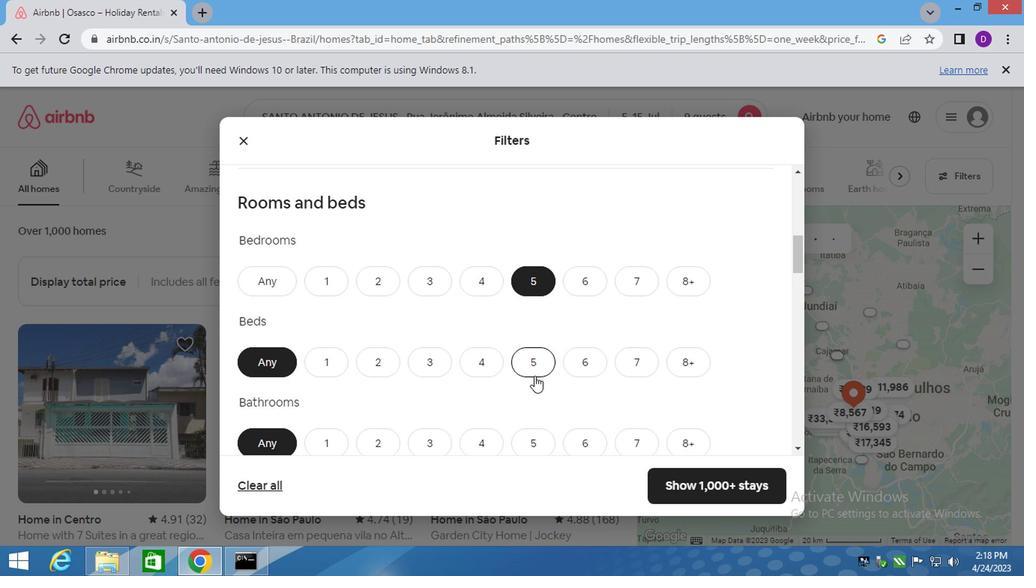 
Action: Mouse pressed left at (533, 365)
Screenshot: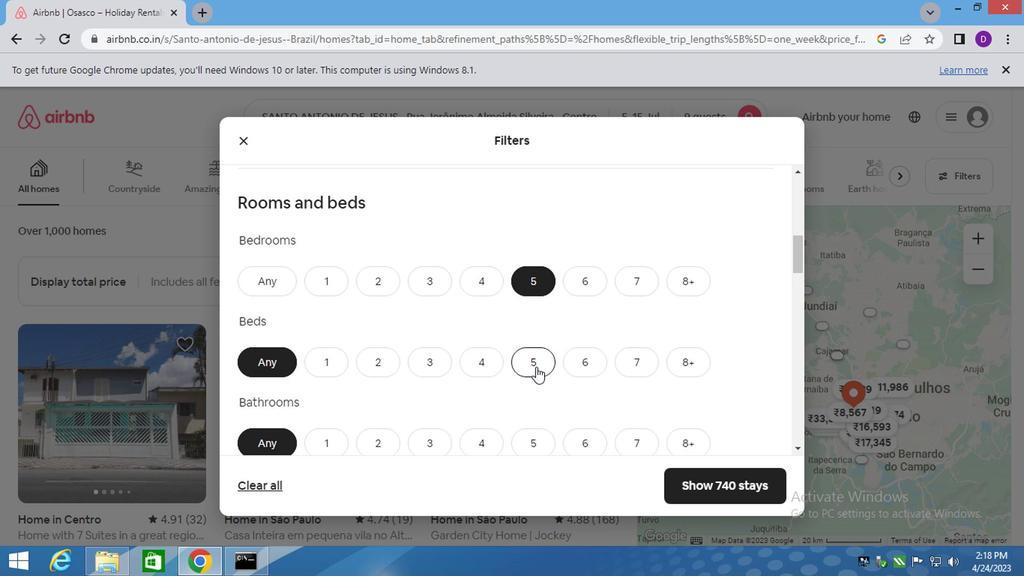 
Action: Mouse scrolled (533, 365) with delta (0, 0)
Screenshot: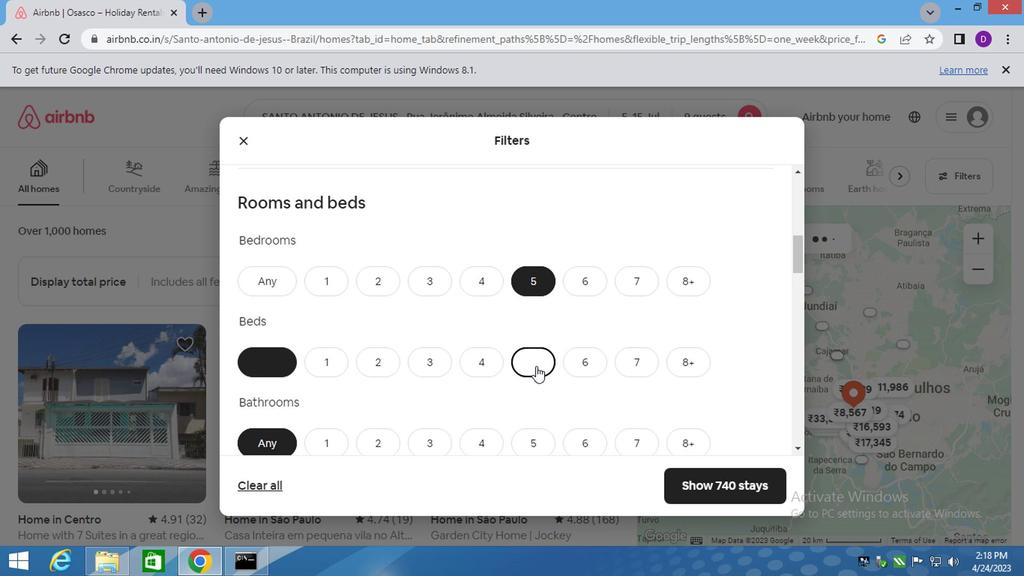 
Action: Mouse scrolled (533, 365) with delta (0, 0)
Screenshot: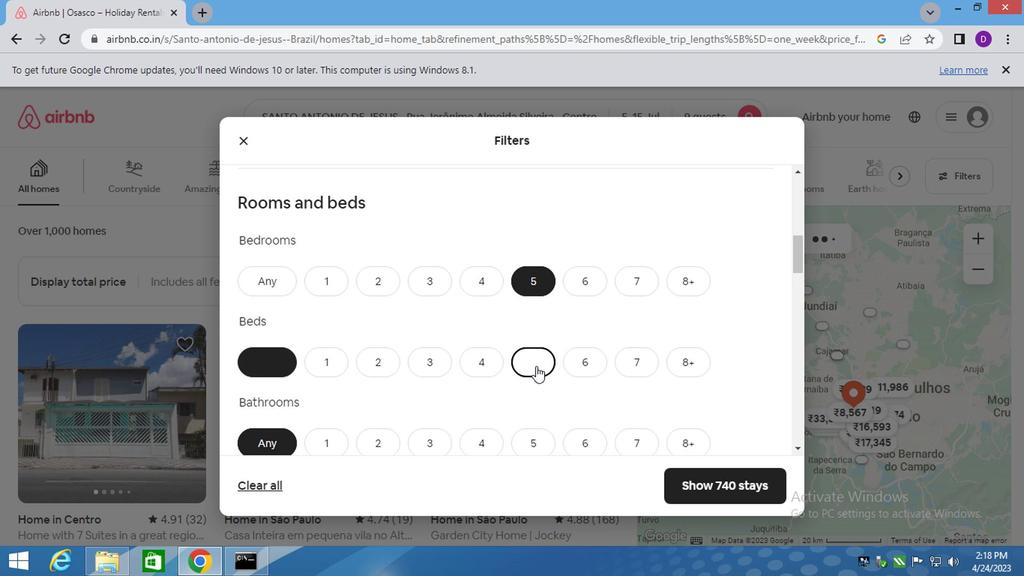 
Action: Mouse moved to (526, 294)
Screenshot: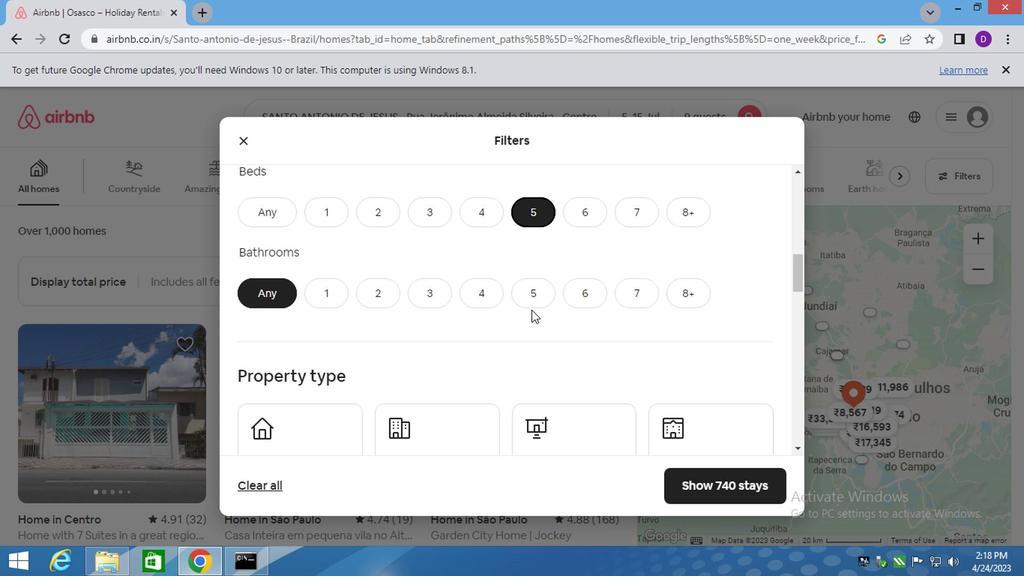 
Action: Mouse pressed left at (526, 294)
Screenshot: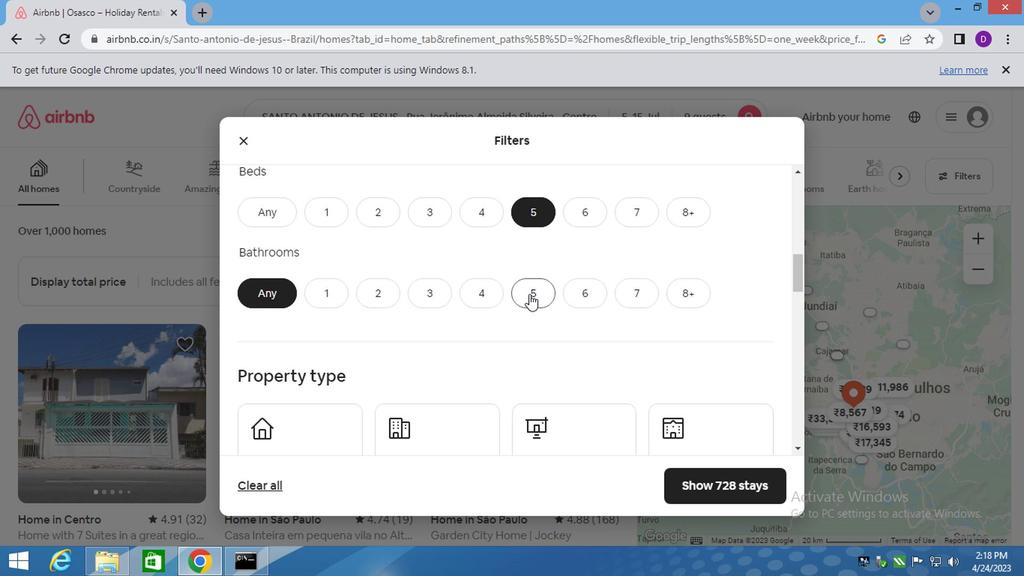 
Action: Mouse moved to (510, 307)
Screenshot: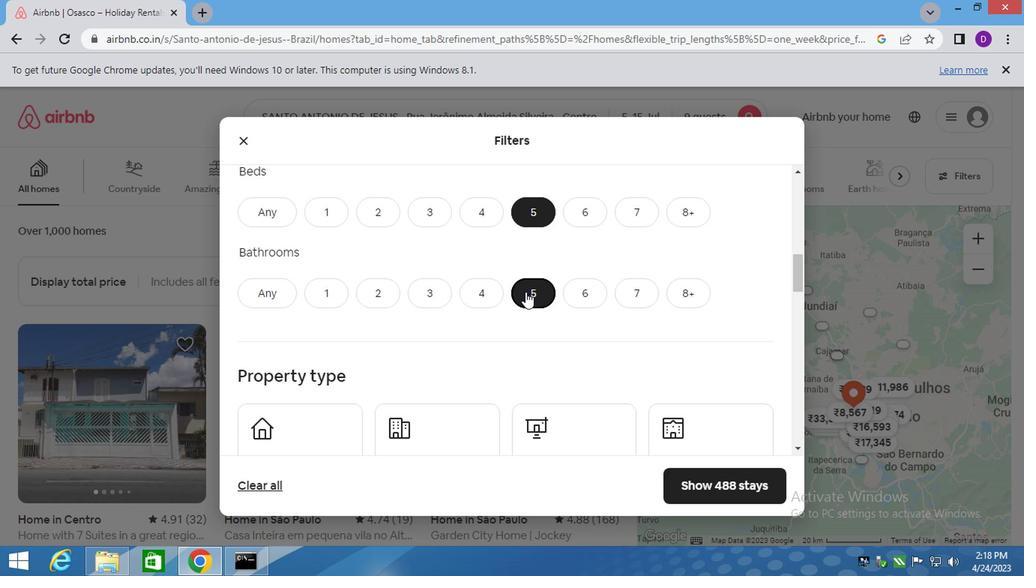 
Action: Mouse scrolled (510, 306) with delta (0, 0)
Screenshot: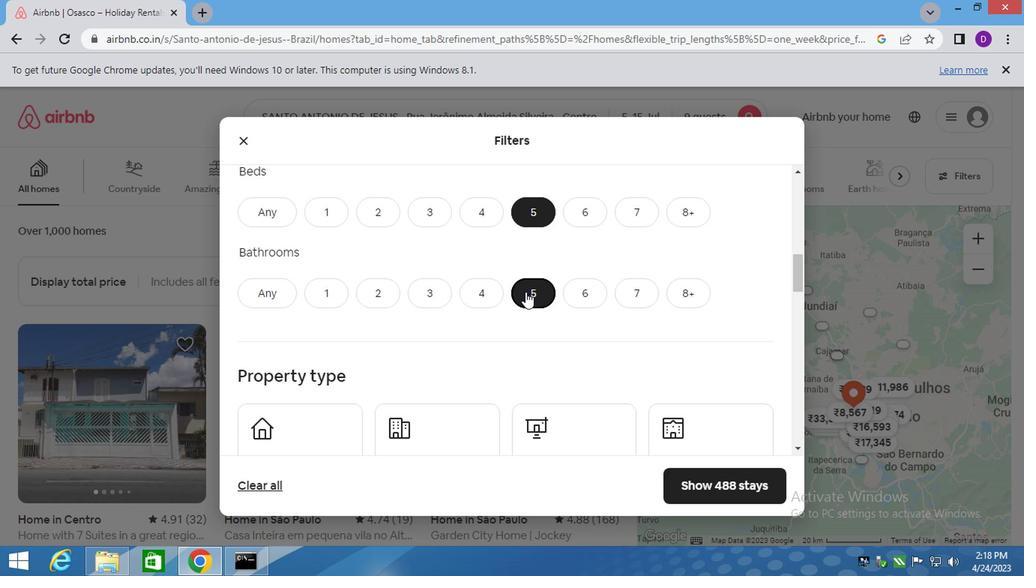 
Action: Mouse moved to (309, 370)
Screenshot: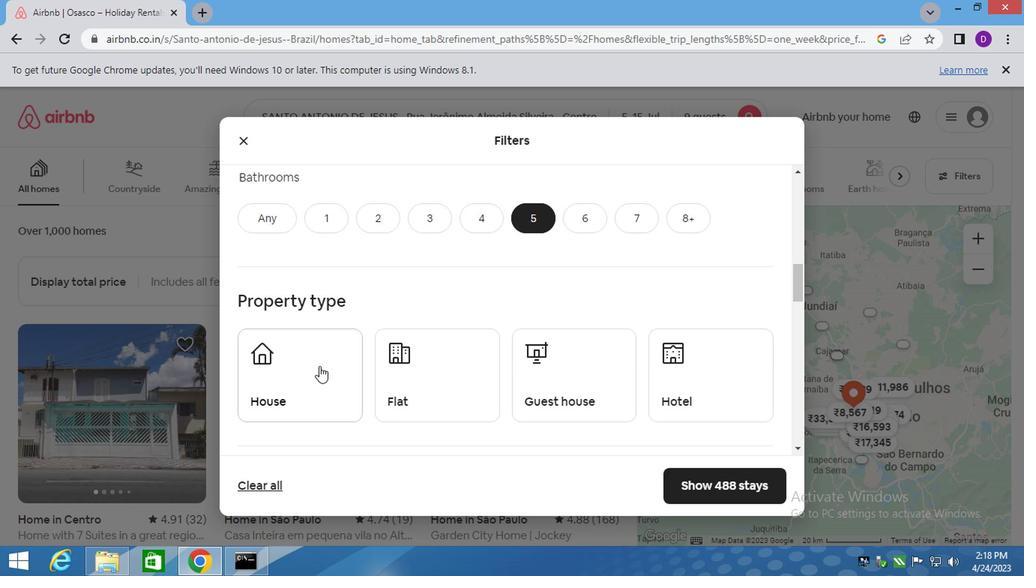 
Action: Mouse pressed left at (309, 370)
Screenshot: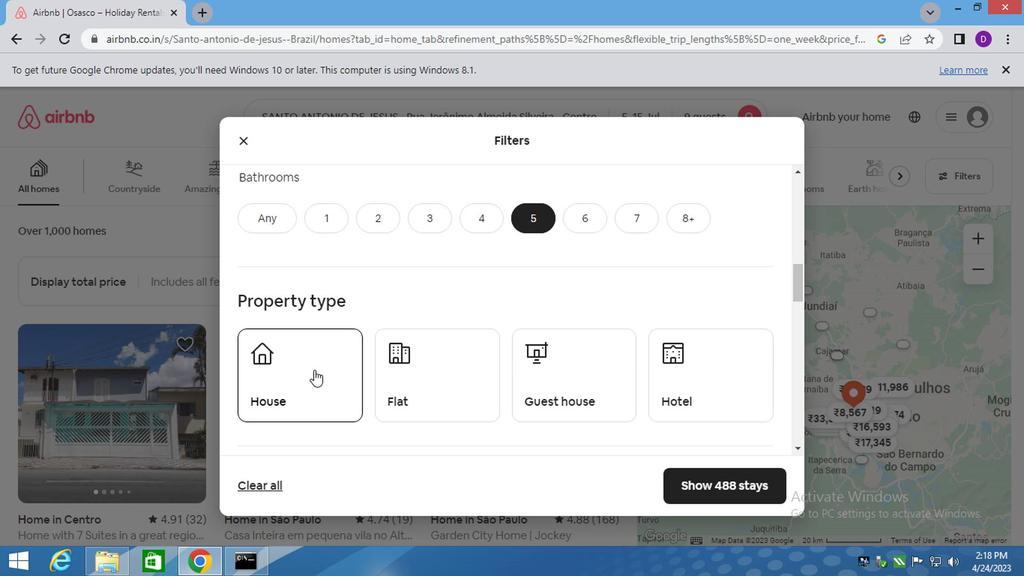 
Action: Mouse moved to (416, 371)
Screenshot: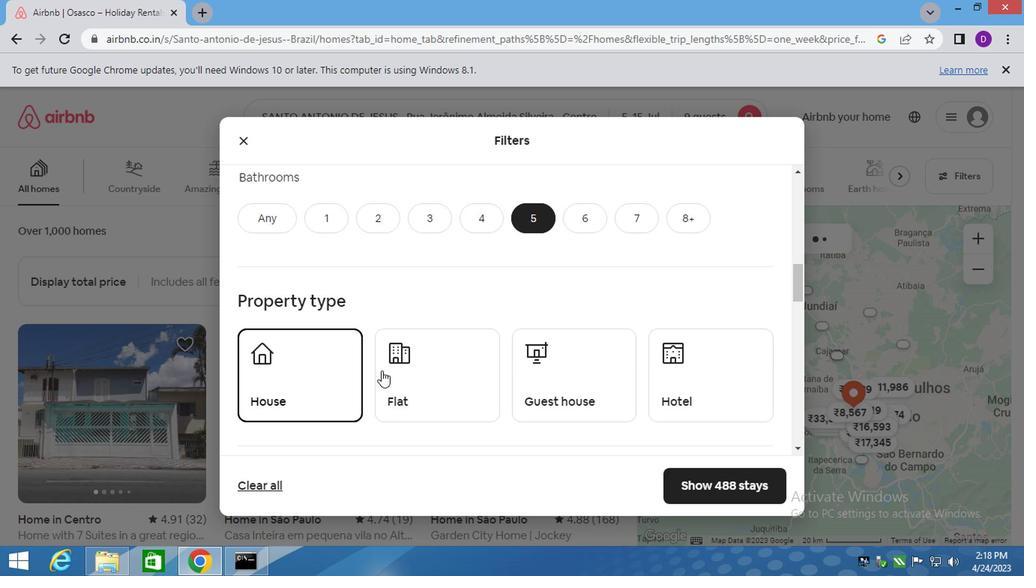 
Action: Mouse pressed left at (416, 371)
Screenshot: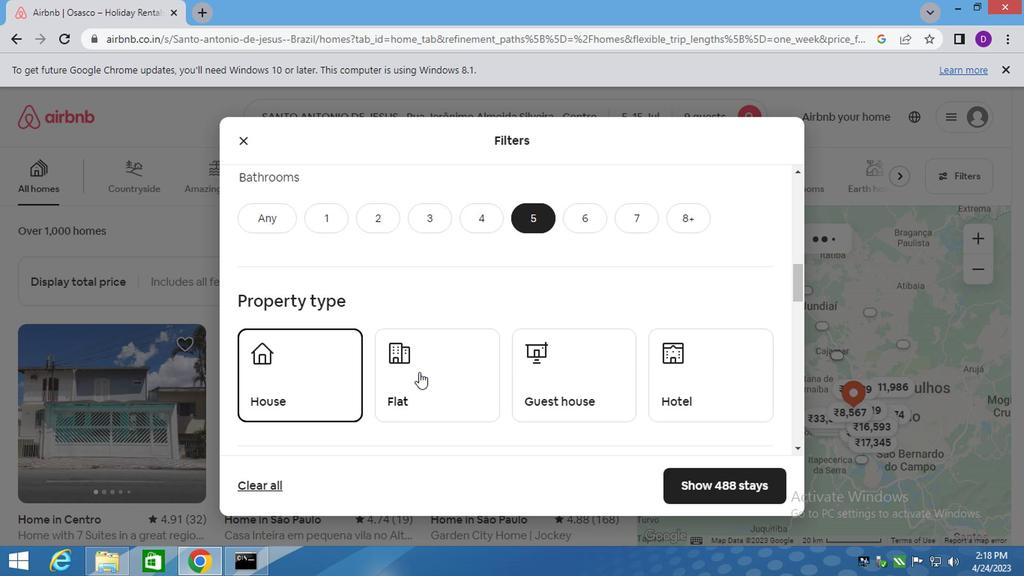 
Action: Mouse moved to (535, 371)
Screenshot: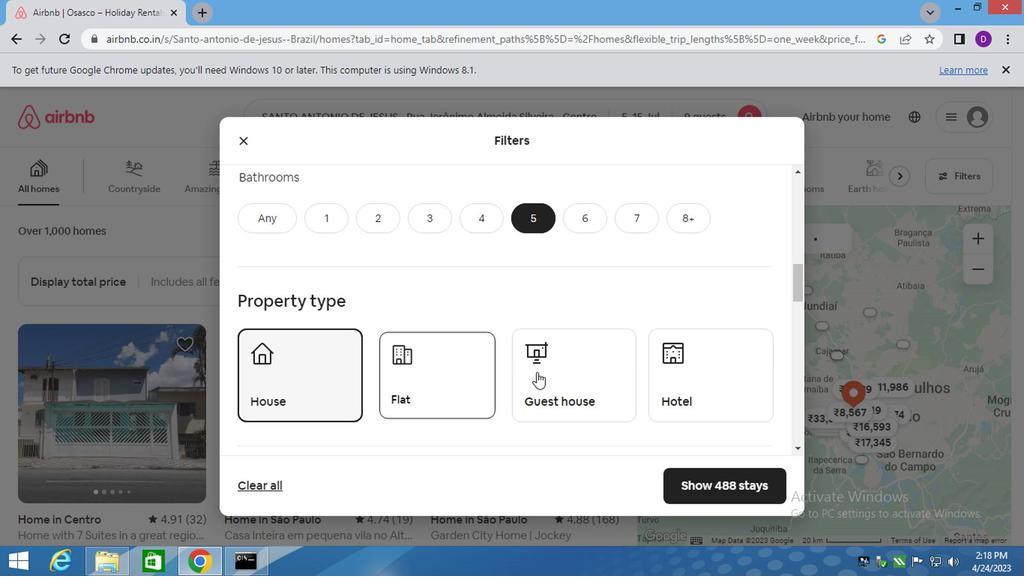 
Action: Mouse pressed left at (535, 371)
Screenshot: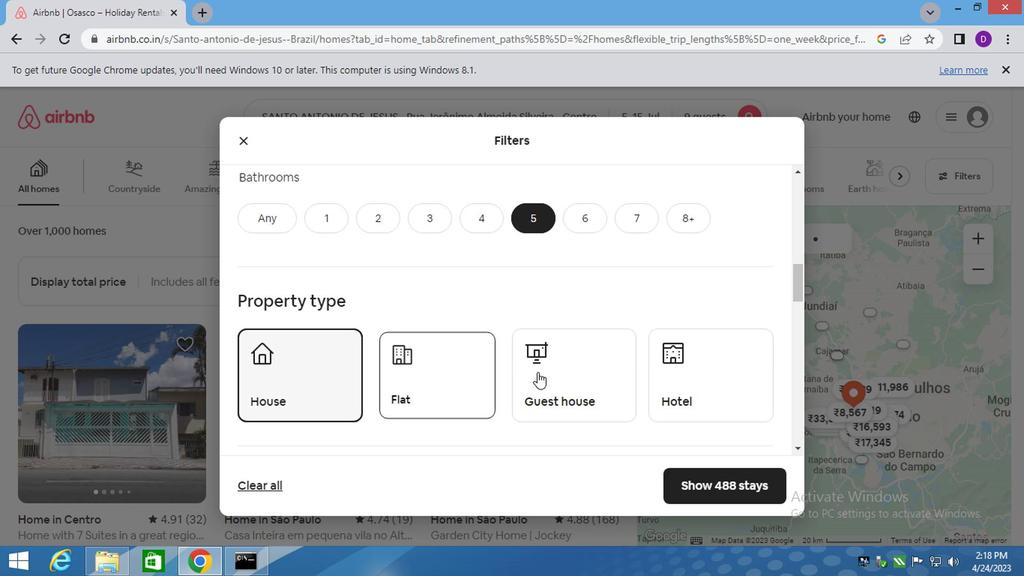 
Action: Mouse moved to (534, 372)
Screenshot: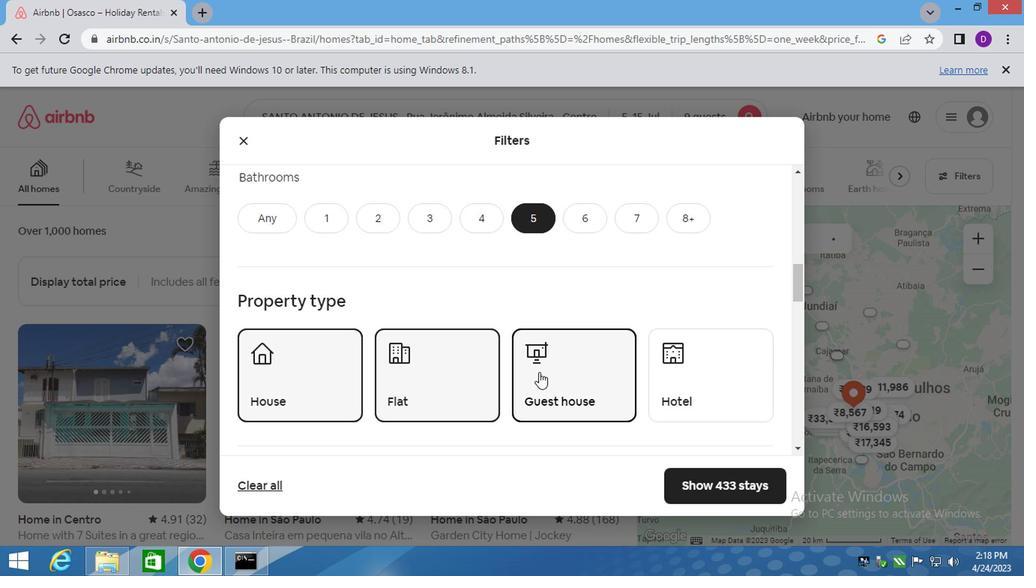 
Action: Mouse scrolled (534, 371) with delta (0, -1)
Screenshot: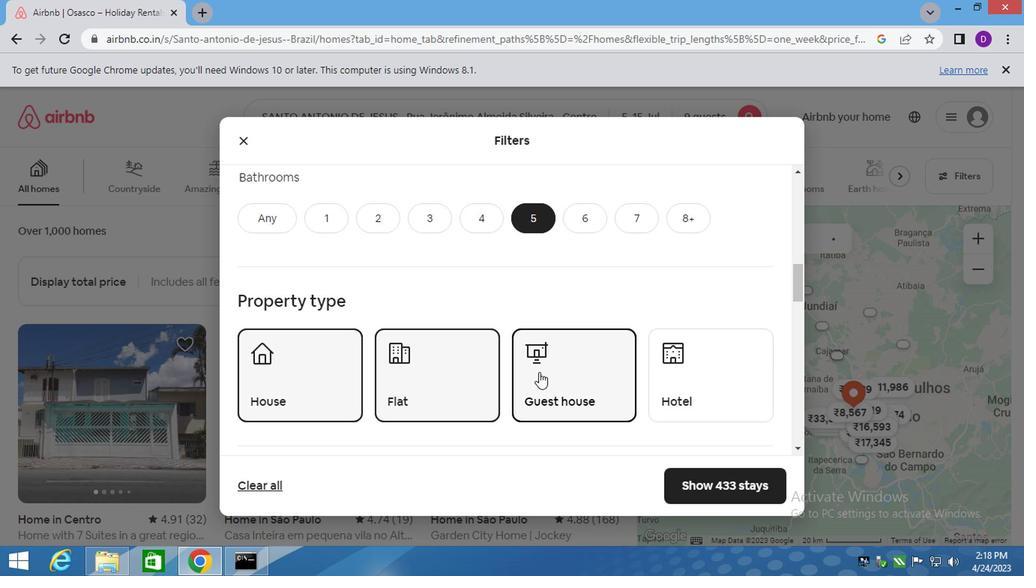 
Action: Mouse moved to (533, 372)
Screenshot: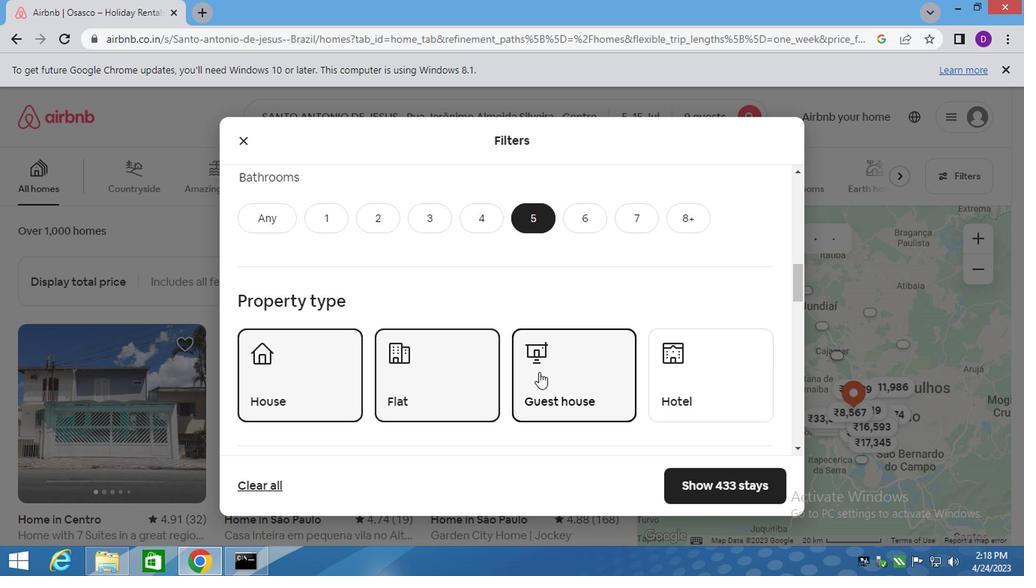 
Action: Mouse scrolled (533, 371) with delta (0, -1)
Screenshot: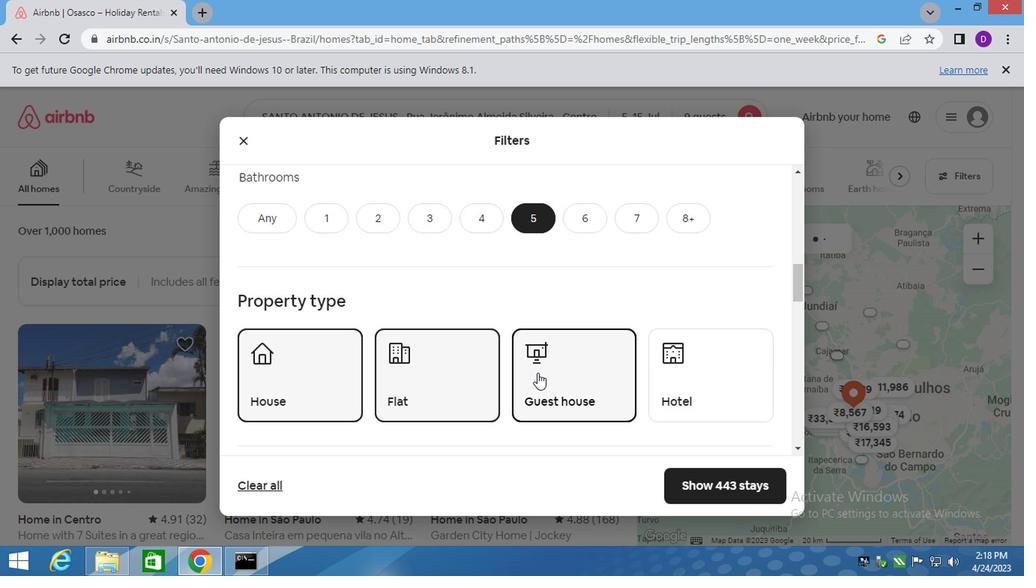 
Action: Mouse moved to (531, 372)
Screenshot: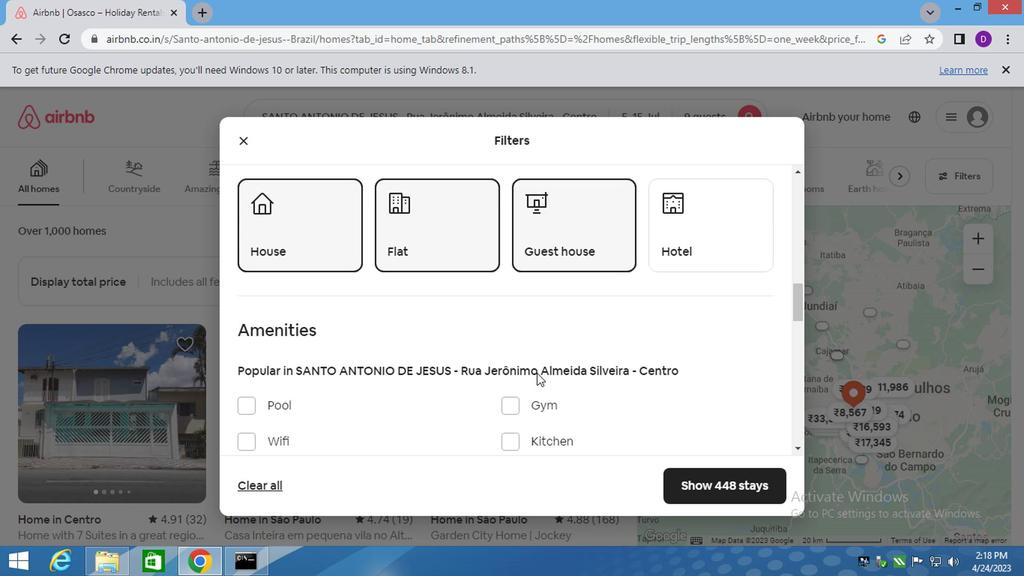 
Action: Mouse scrolled (531, 371) with delta (0, -1)
Screenshot: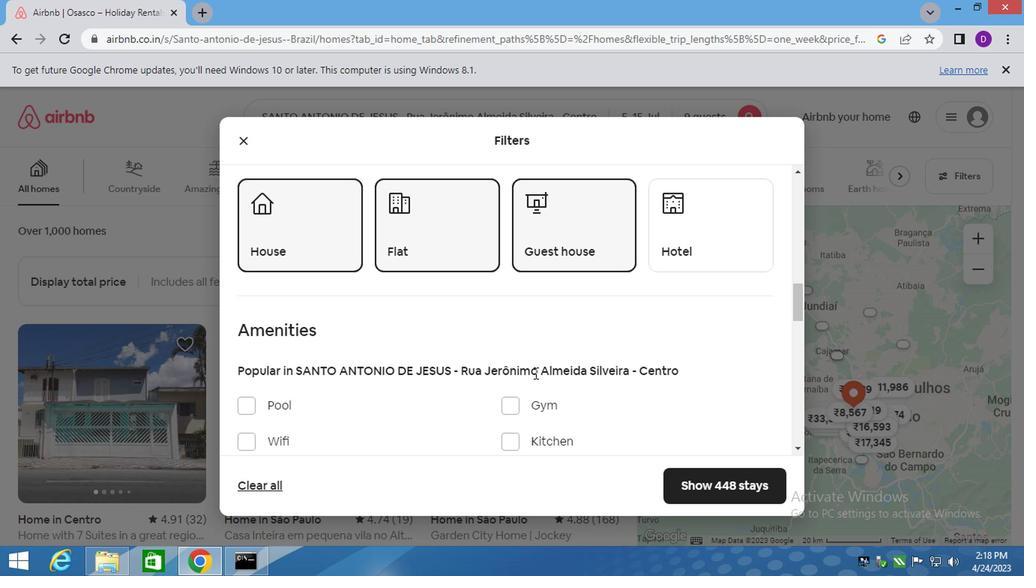 
Action: Mouse scrolled (531, 371) with delta (0, -1)
Screenshot: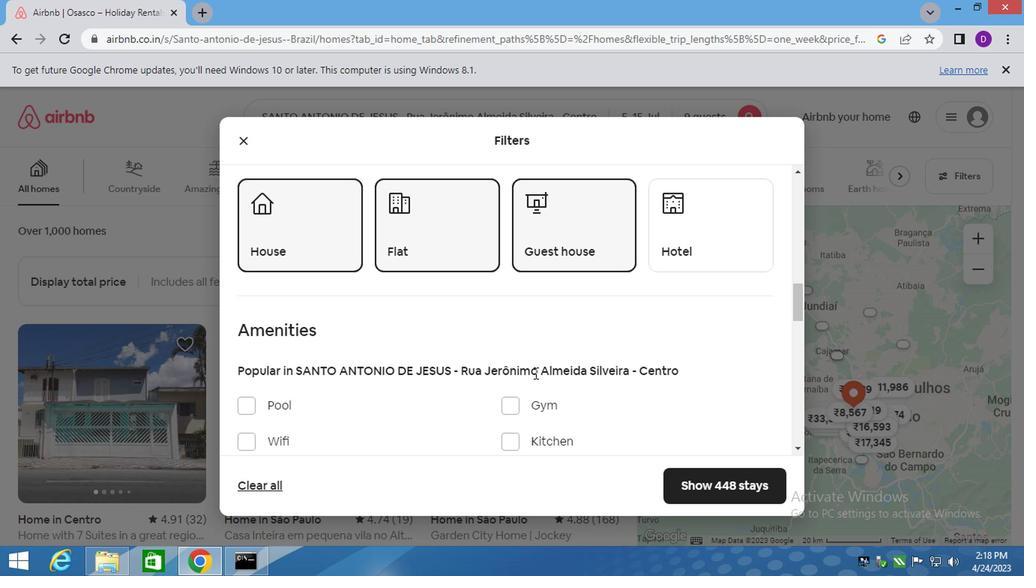 
Action: Mouse moved to (514, 335)
Screenshot: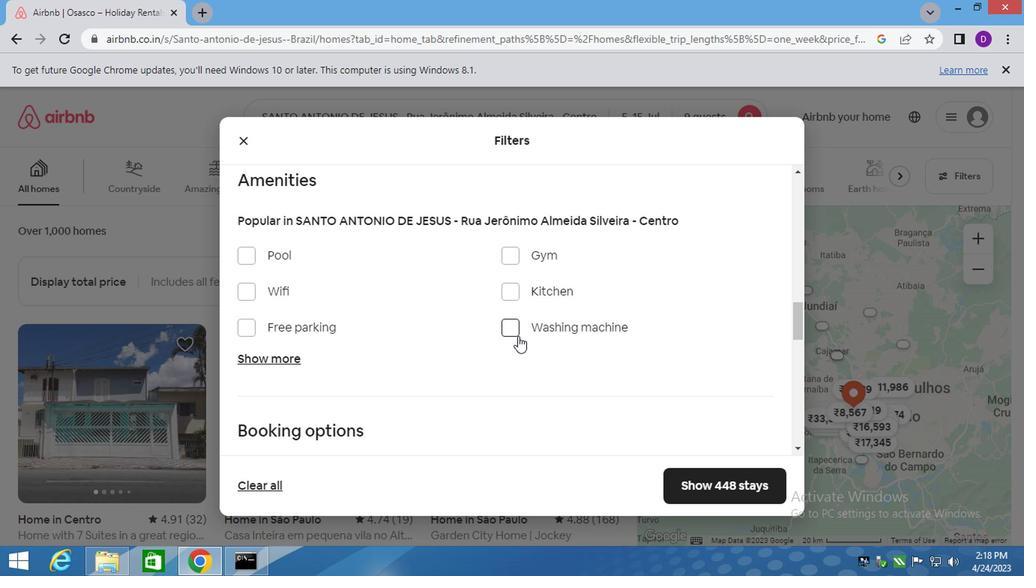 
Action: Mouse pressed left at (514, 335)
Screenshot: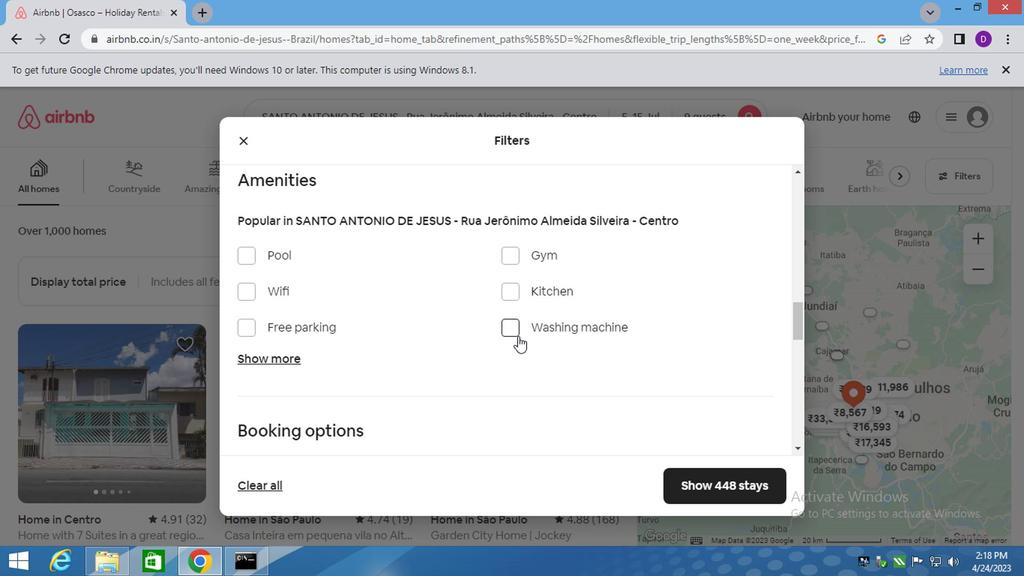 
Action: Mouse moved to (459, 358)
Screenshot: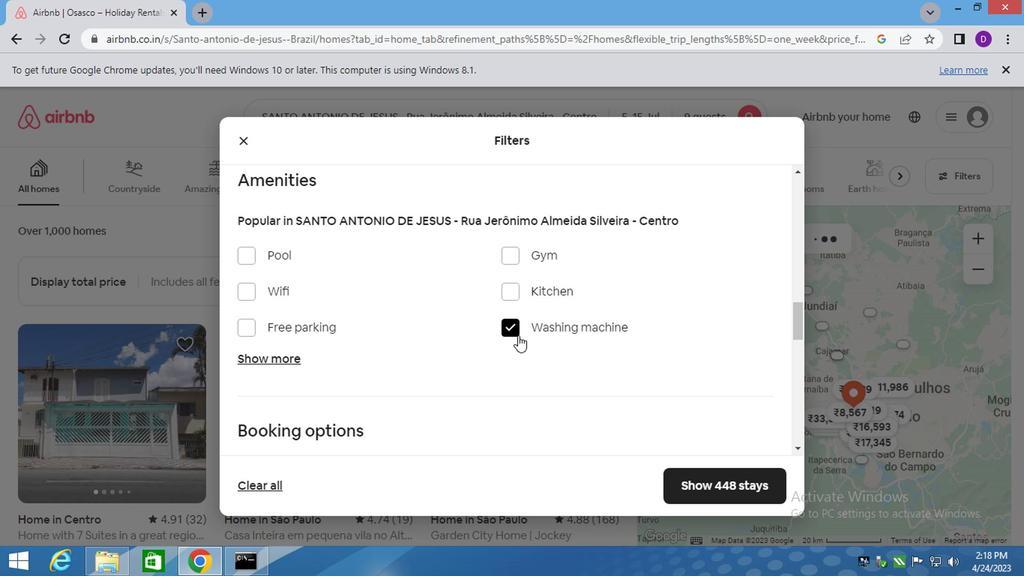 
Action: Mouse scrolled (459, 357) with delta (0, 0)
Screenshot: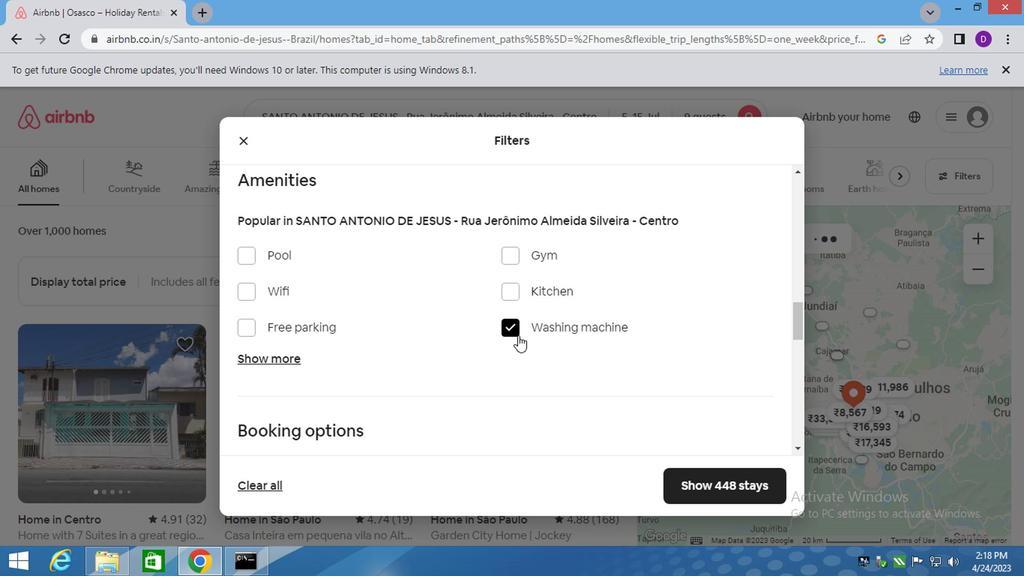
Action: Mouse moved to (419, 371)
Screenshot: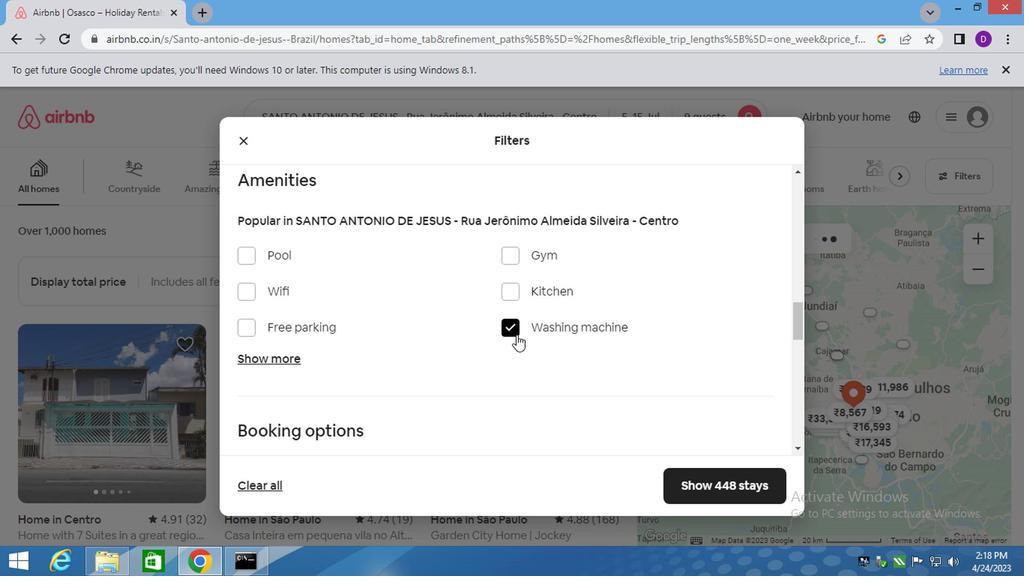
Action: Mouse scrolled (419, 370) with delta (0, 0)
Screenshot: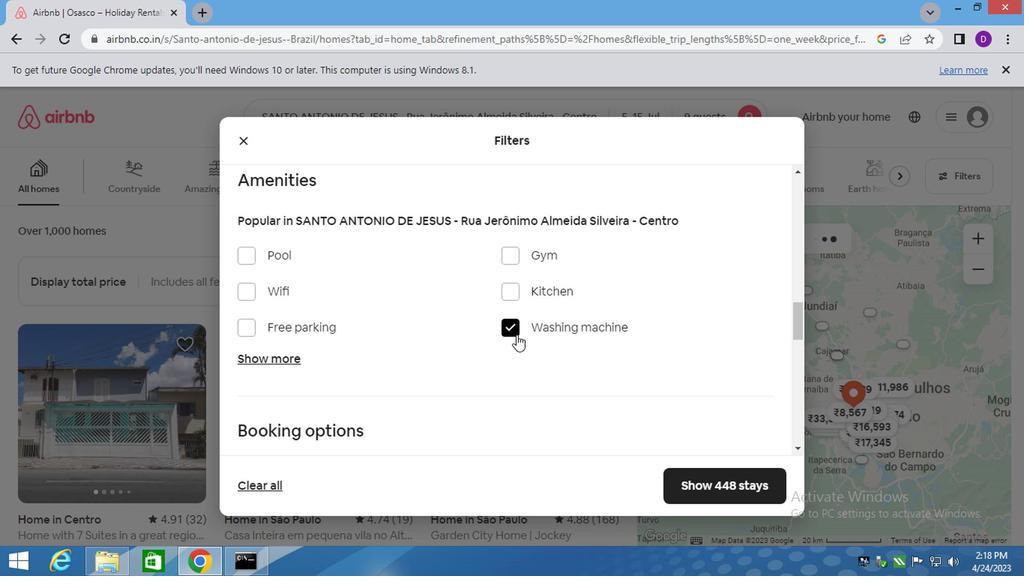 
Action: Mouse moved to (414, 373)
Screenshot: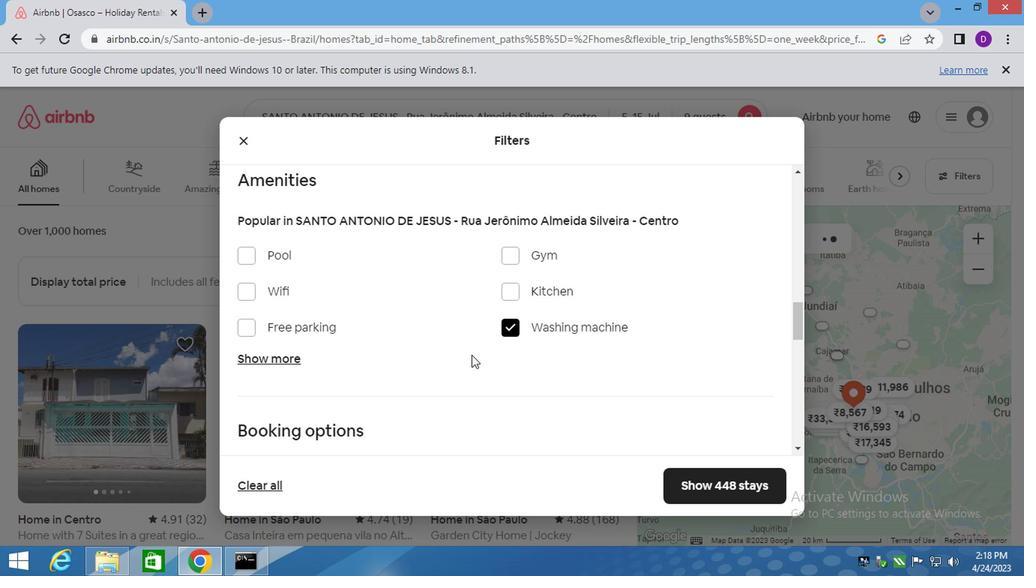 
Action: Mouse scrolled (414, 372) with delta (0, 0)
Screenshot: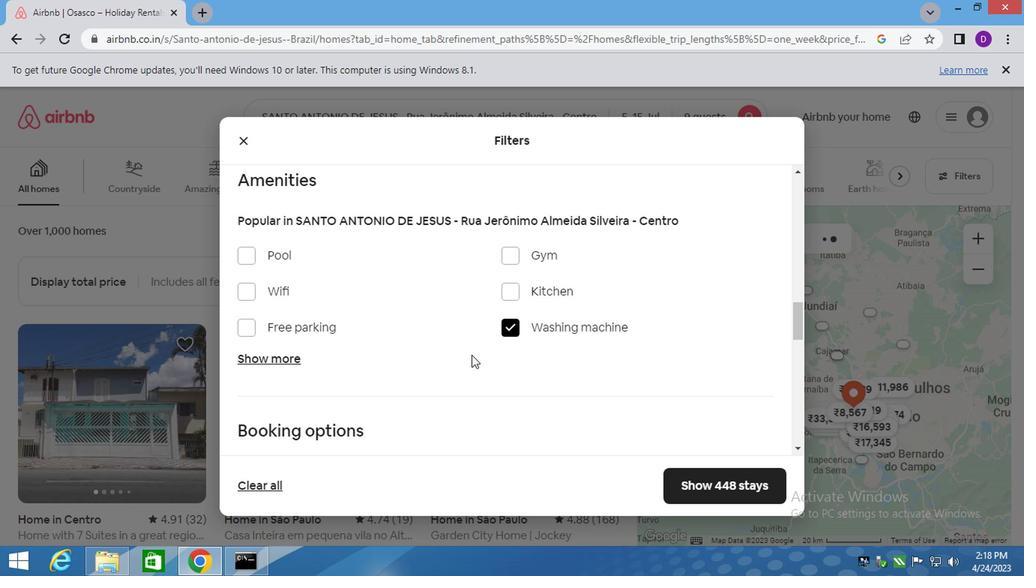 
Action: Mouse moved to (413, 373)
Screenshot: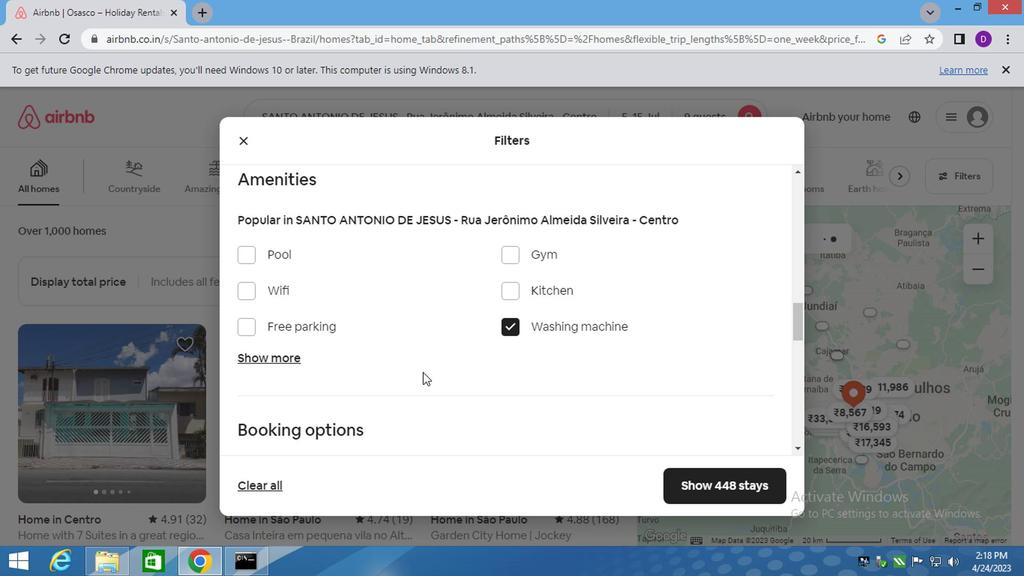 
Action: Mouse scrolled (413, 372) with delta (0, 0)
Screenshot: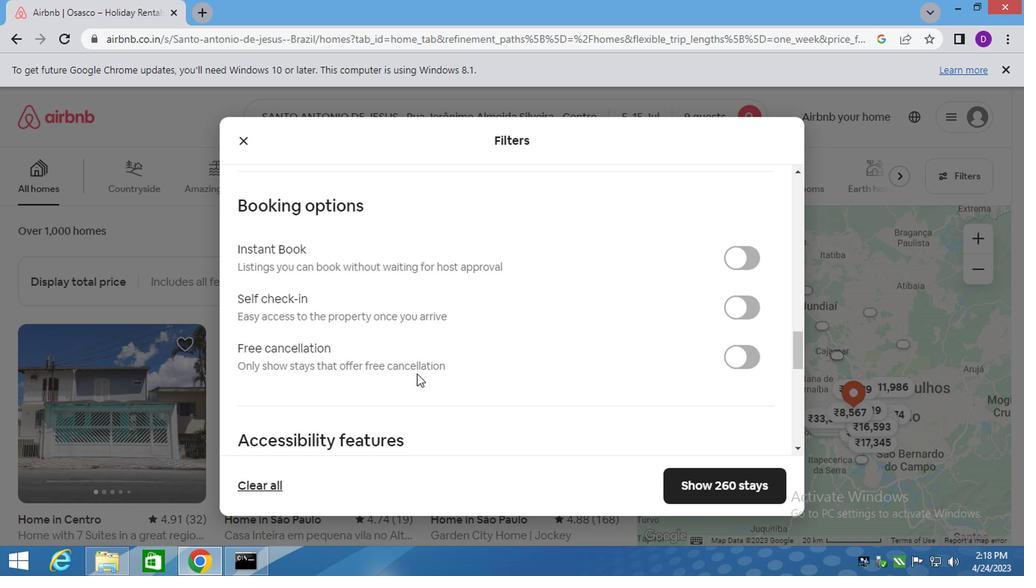 
Action: Mouse scrolled (413, 372) with delta (0, 0)
Screenshot: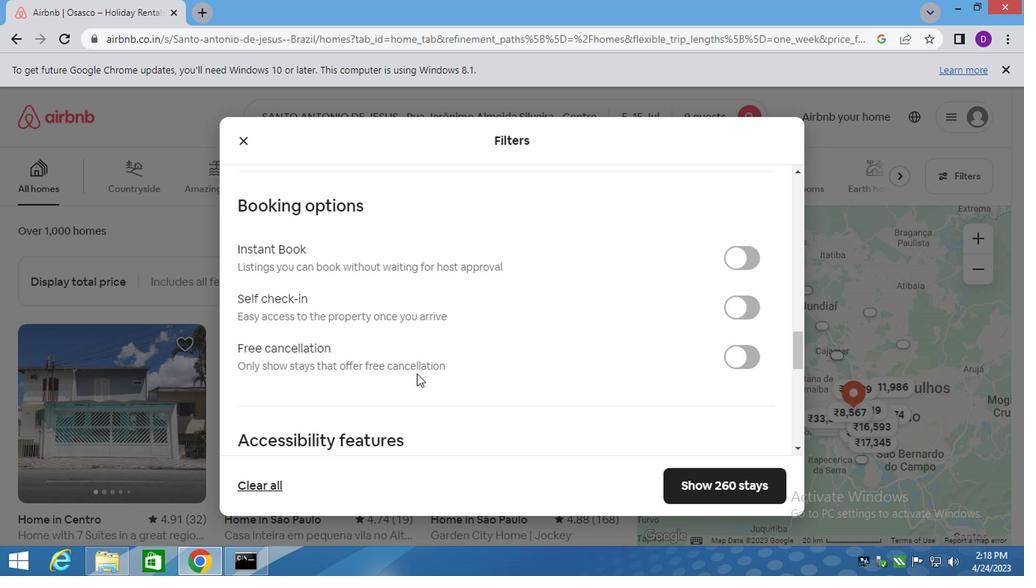 
Action: Mouse moved to (470, 352)
Screenshot: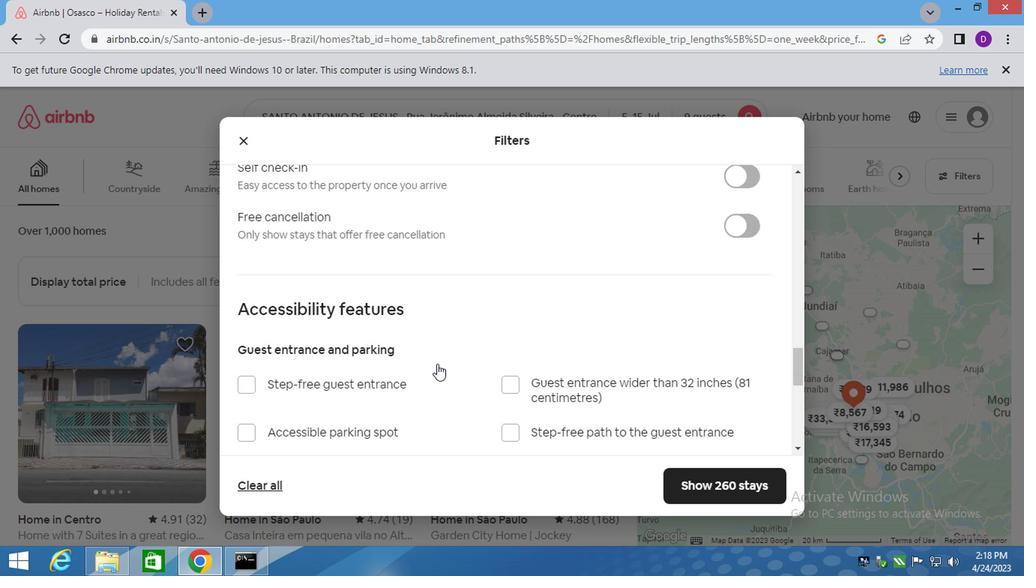 
Action: Mouse scrolled (470, 353) with delta (0, 1)
Screenshot: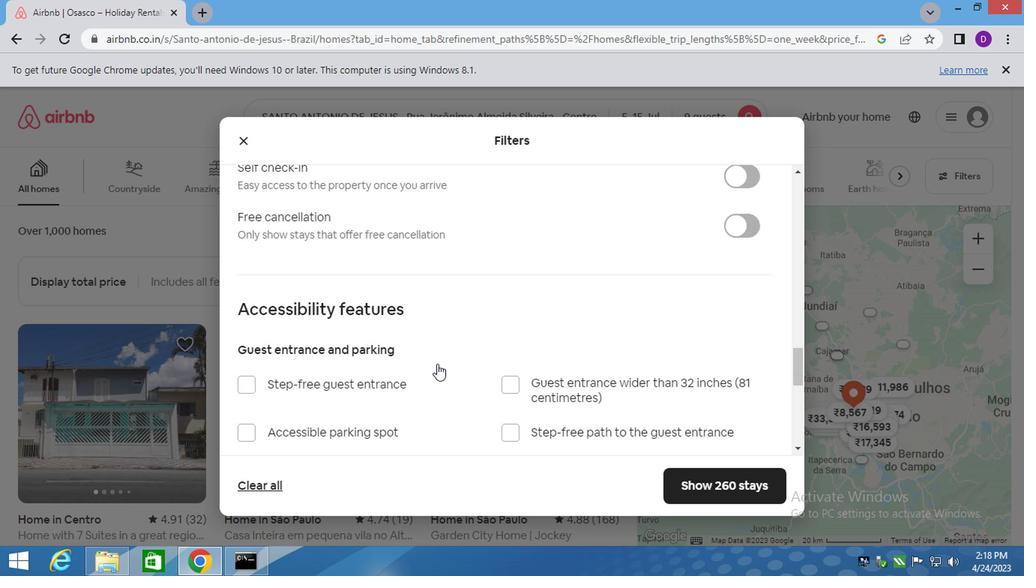 
Action: Mouse scrolled (470, 353) with delta (0, 1)
Screenshot: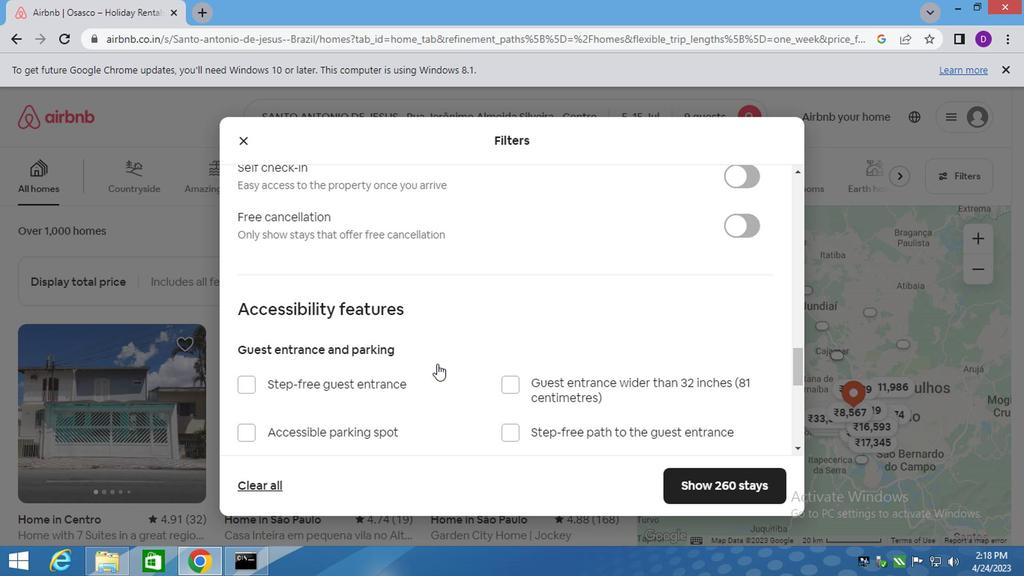 
Action: Mouse moved to (732, 301)
Screenshot: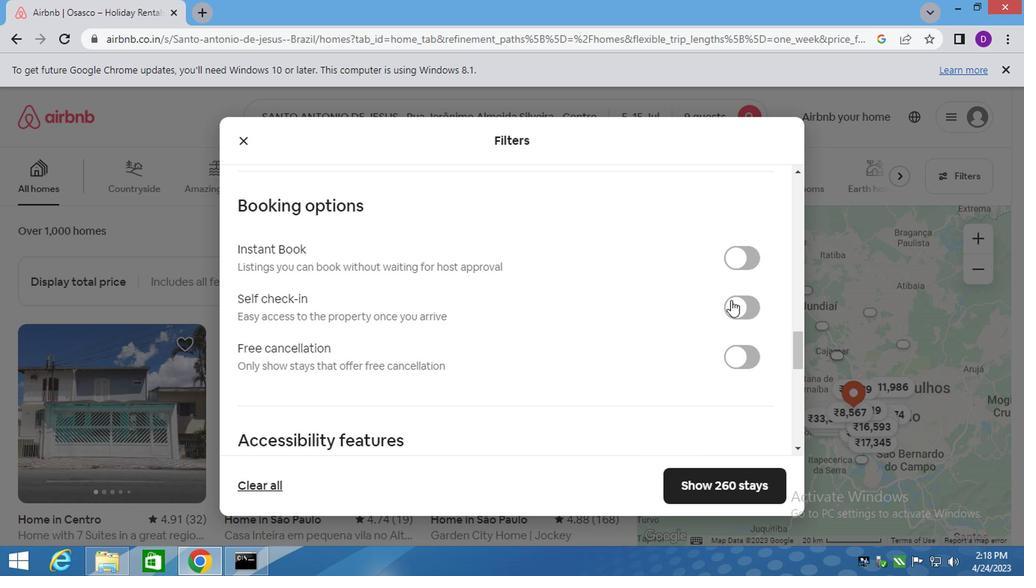 
Action: Mouse pressed left at (732, 301)
Screenshot: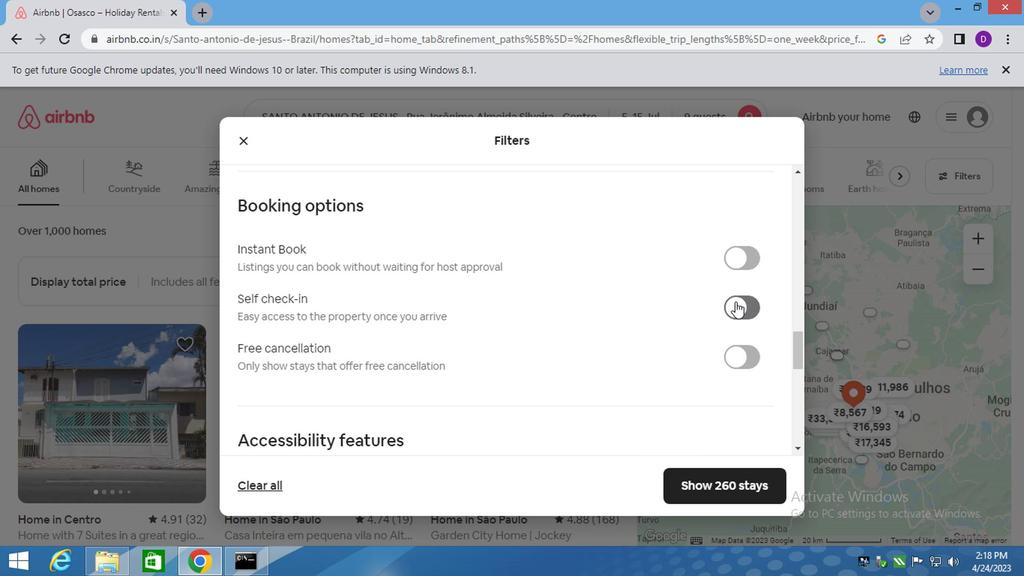 
Action: Mouse moved to (484, 325)
Screenshot: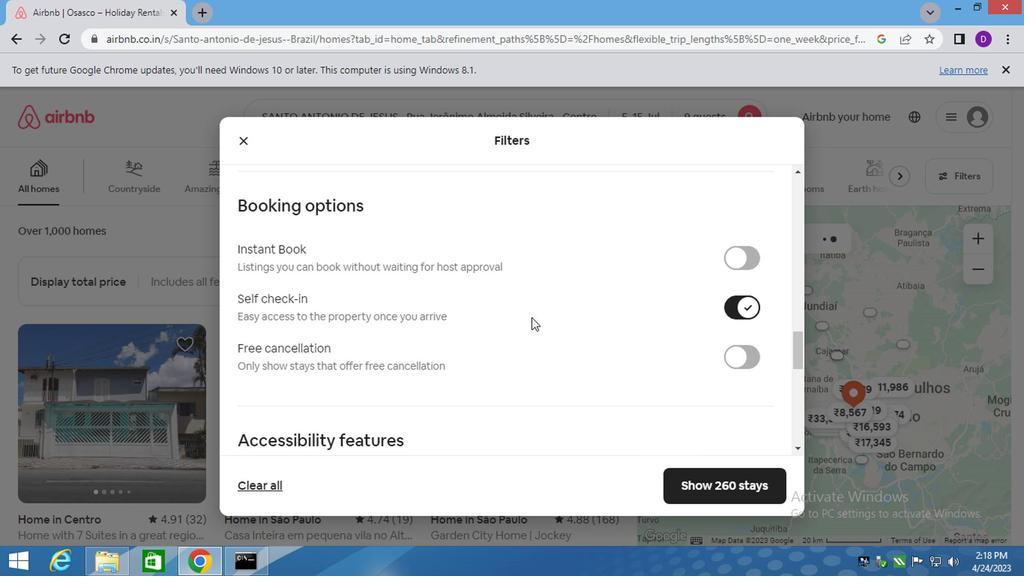 
Action: Mouse scrolled (484, 324) with delta (0, -1)
Screenshot: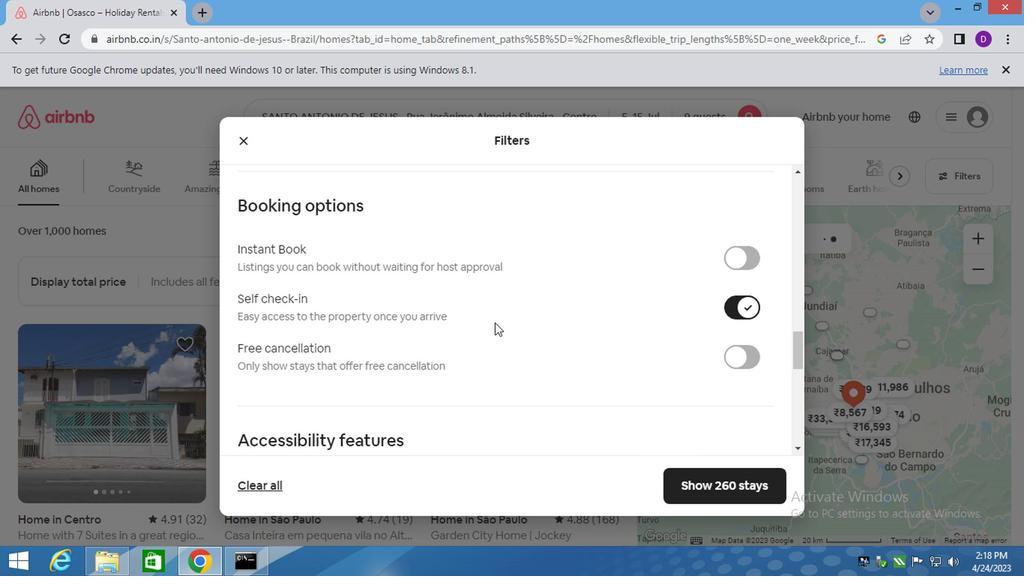 
Action: Mouse moved to (484, 326)
Screenshot: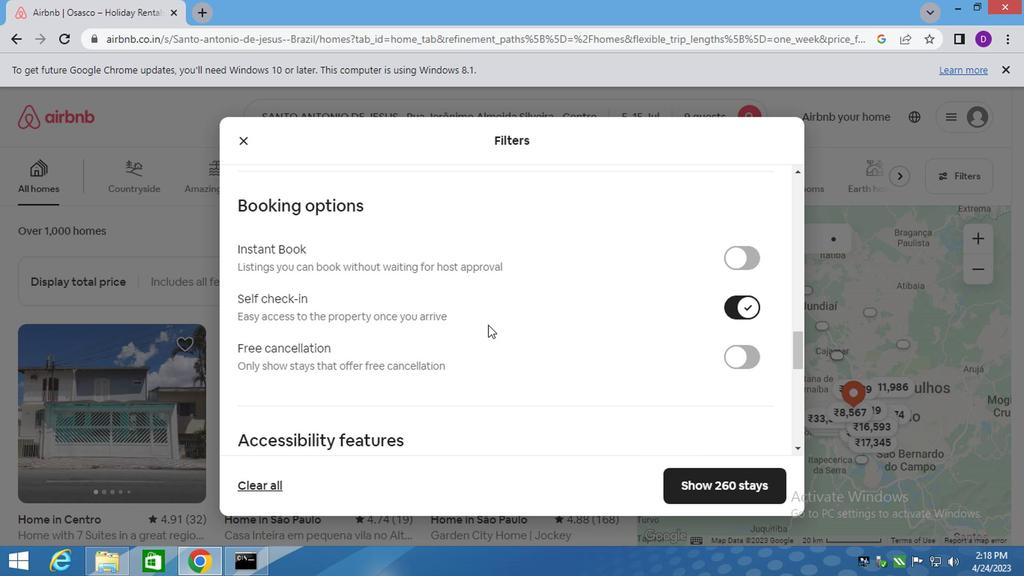 
Action: Mouse scrolled (484, 325) with delta (0, 0)
Screenshot: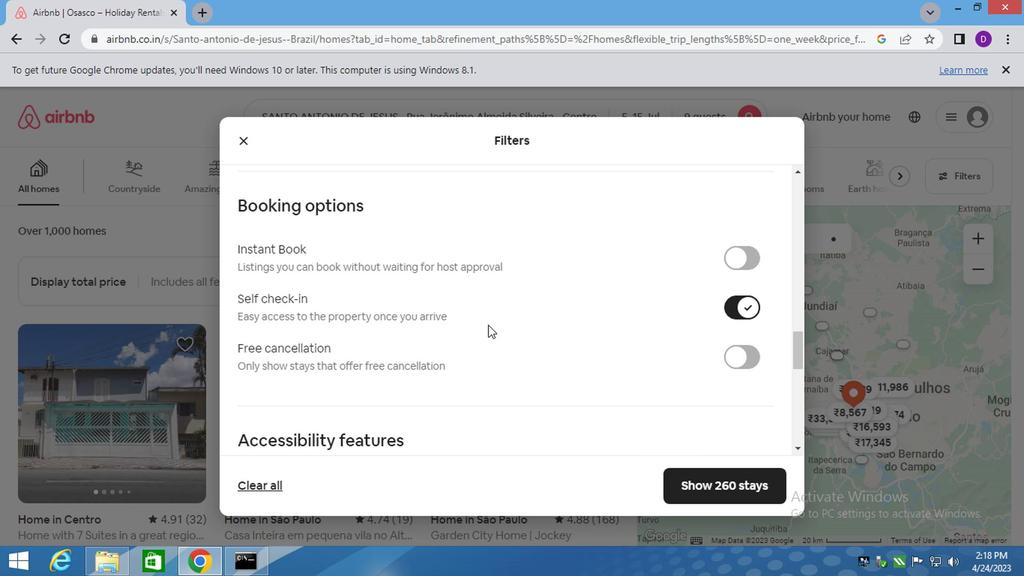 
Action: Mouse moved to (460, 334)
Screenshot: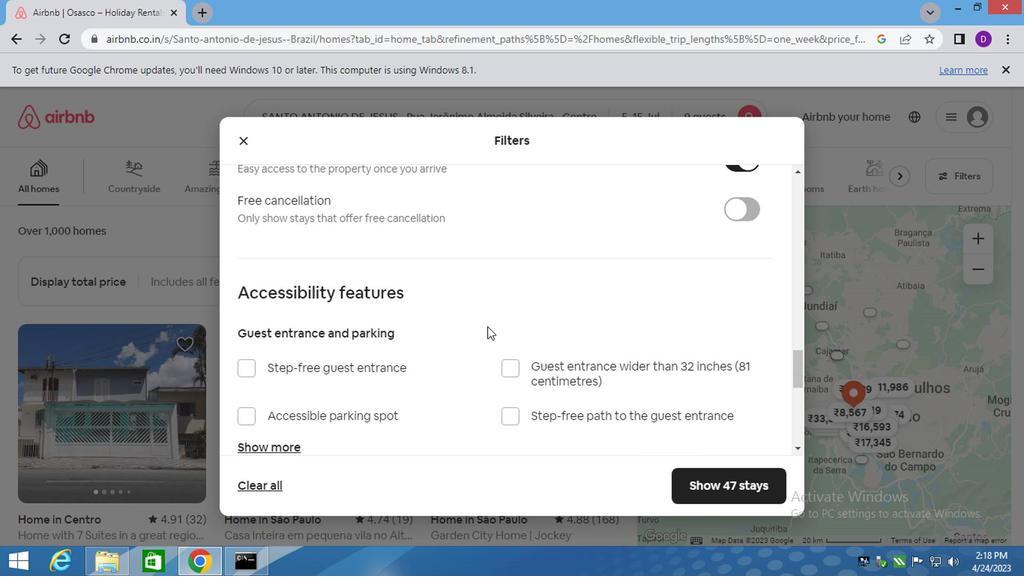 
Action: Mouse scrolled (460, 333) with delta (0, 0)
Screenshot: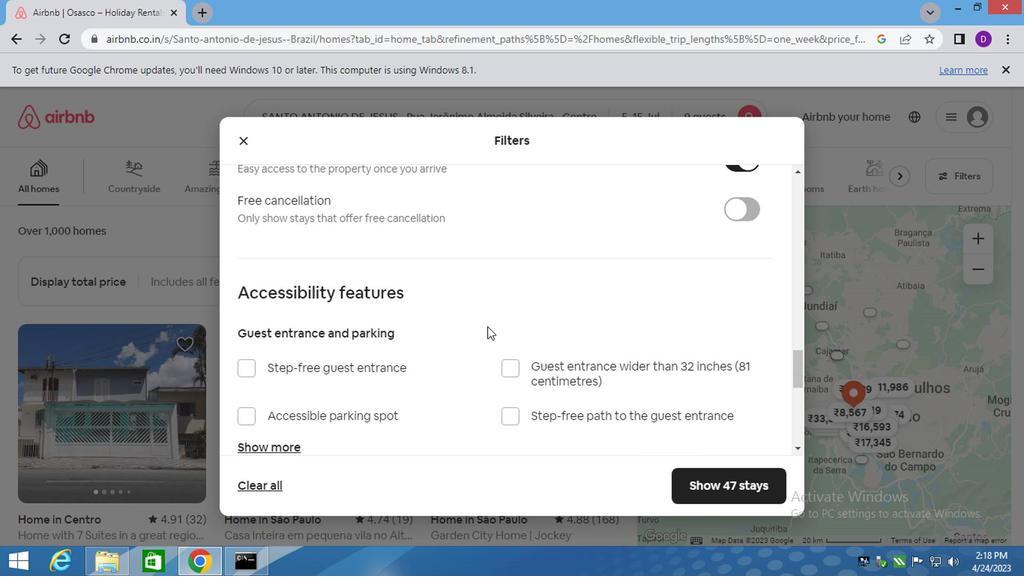 
Action: Mouse moved to (459, 334)
Screenshot: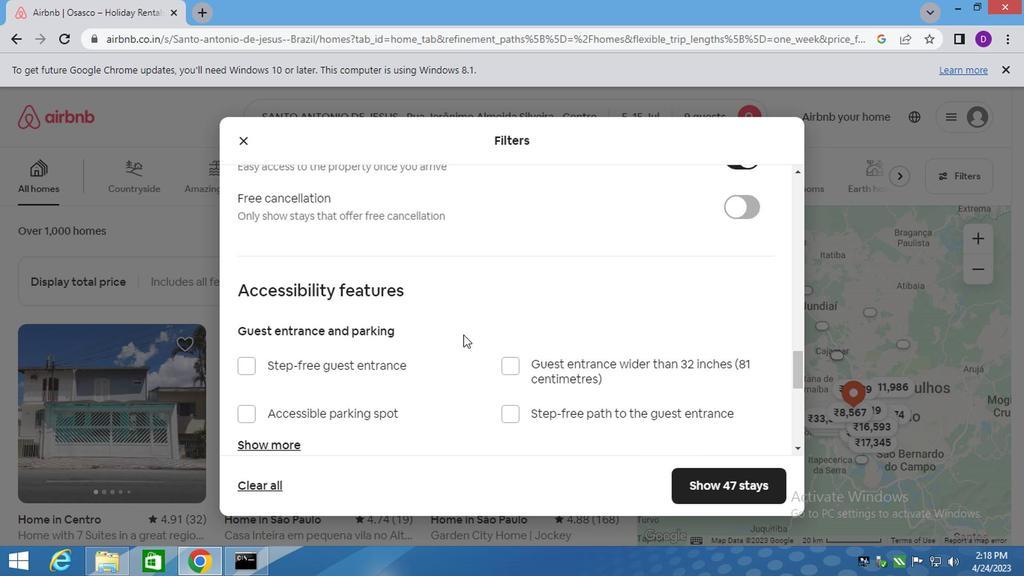 
Action: Mouse scrolled (459, 333) with delta (0, 0)
Screenshot: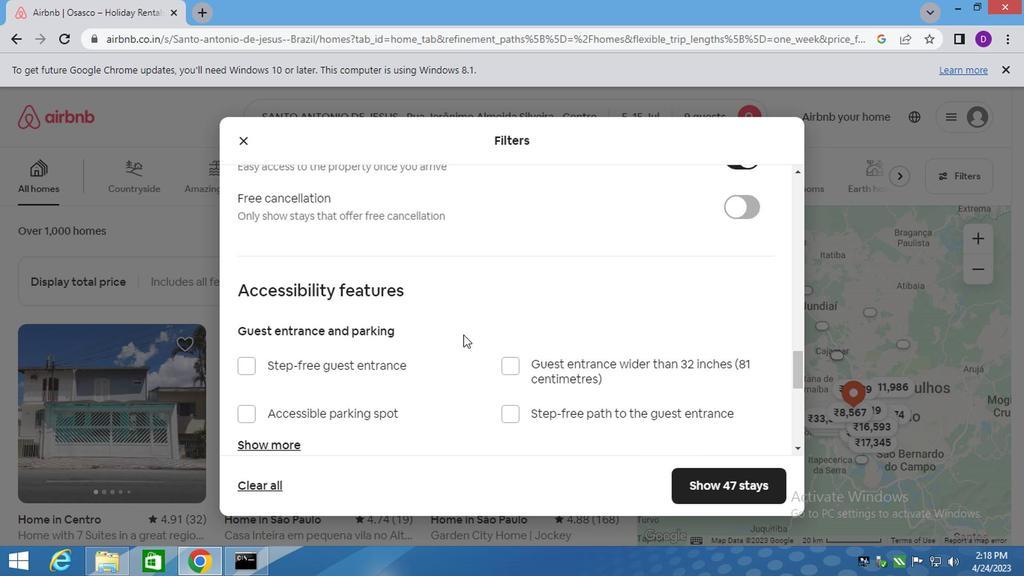 
Action: Mouse moved to (401, 343)
Screenshot: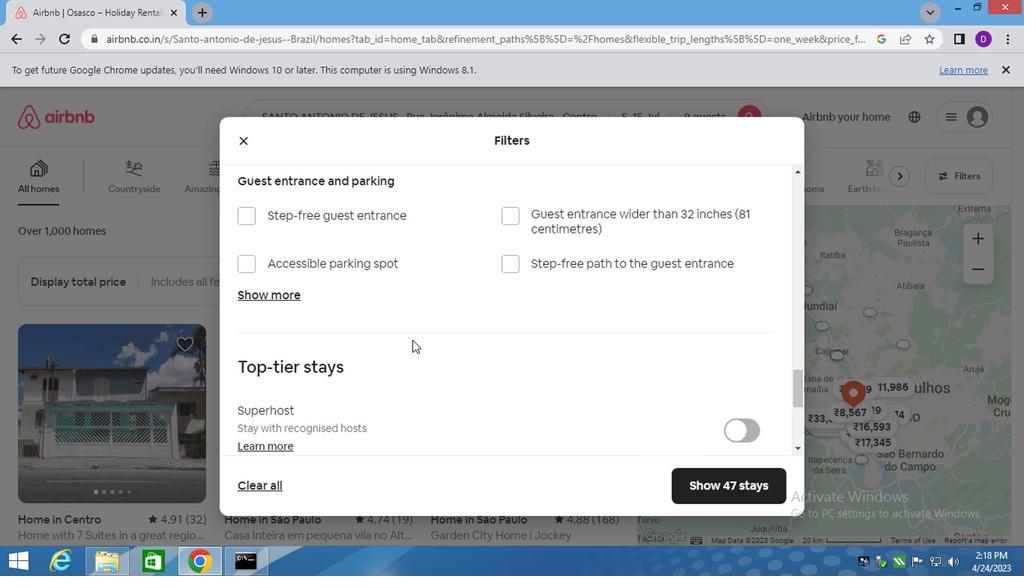 
Action: Mouse scrolled (401, 342) with delta (0, 0)
Screenshot: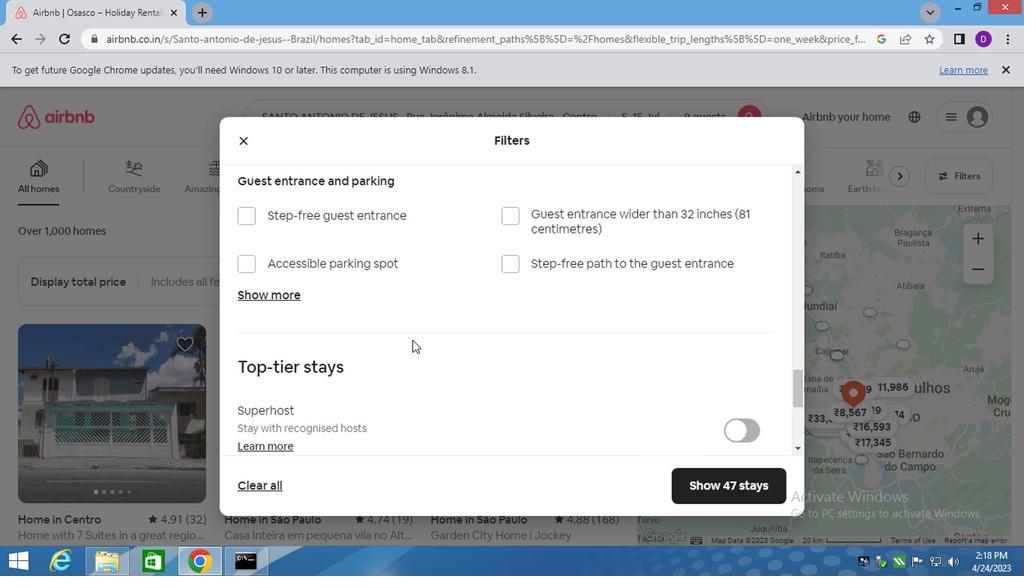 
Action: Mouse moved to (400, 344)
Screenshot: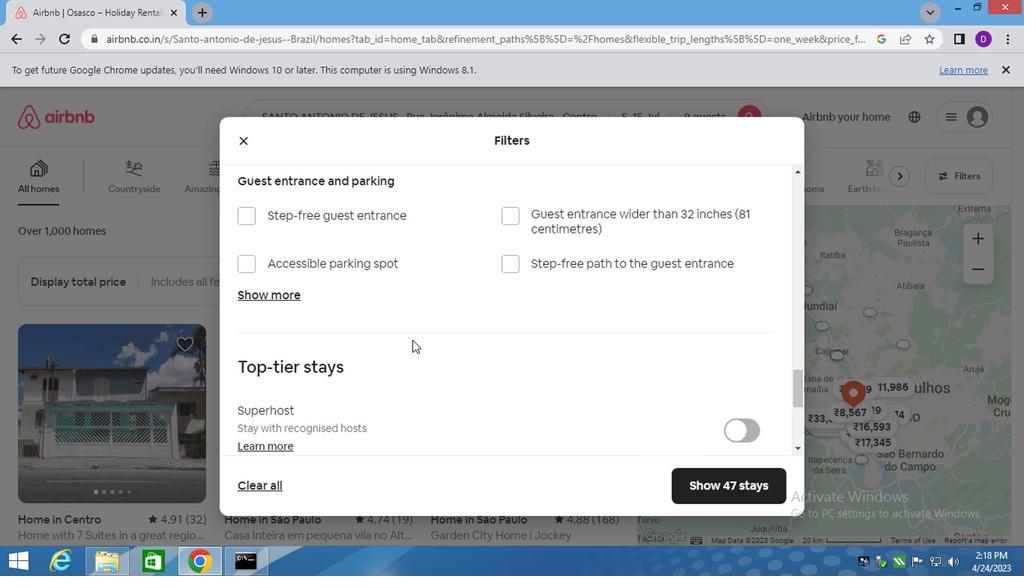 
Action: Mouse scrolled (400, 343) with delta (0, -1)
Screenshot: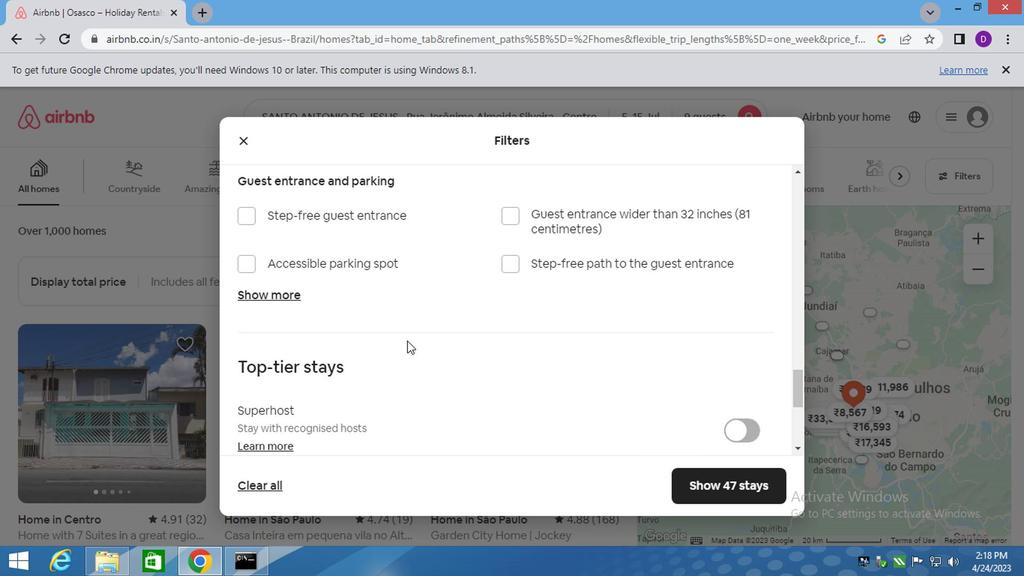 
Action: Mouse scrolled (400, 343) with delta (0, -1)
Screenshot: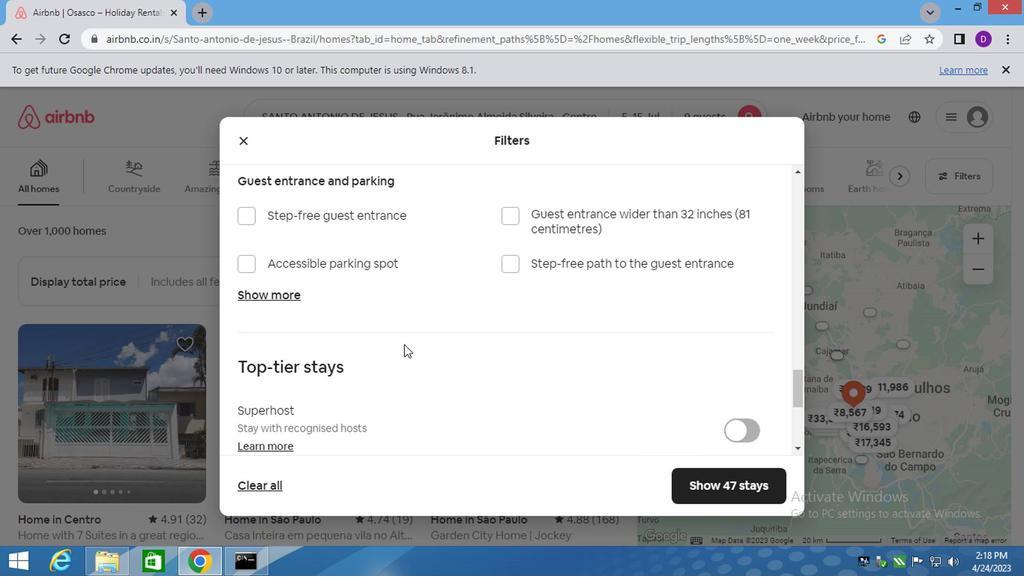 
Action: Mouse moved to (400, 344)
Screenshot: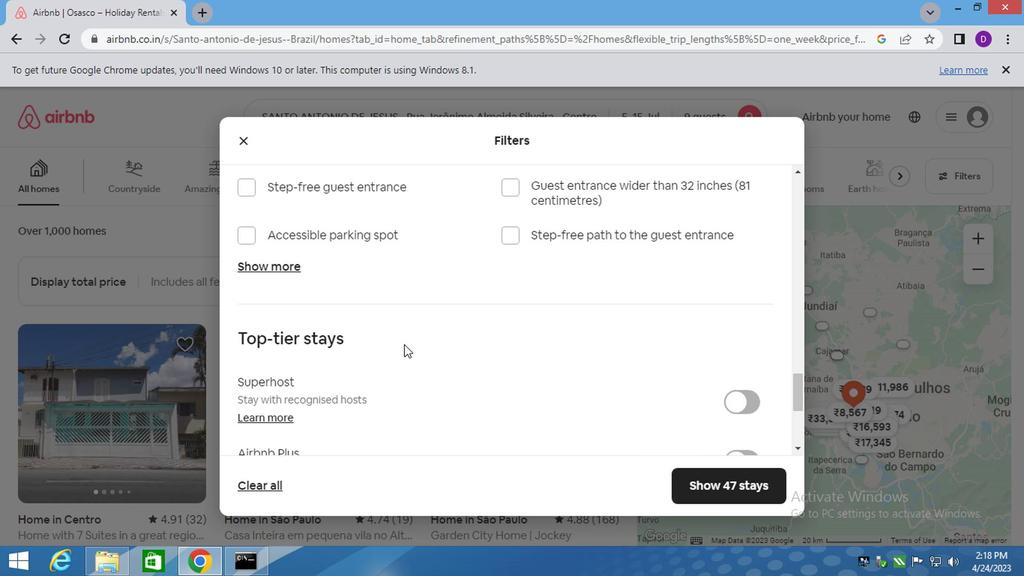
Action: Mouse scrolled (400, 343) with delta (0, -1)
Screenshot: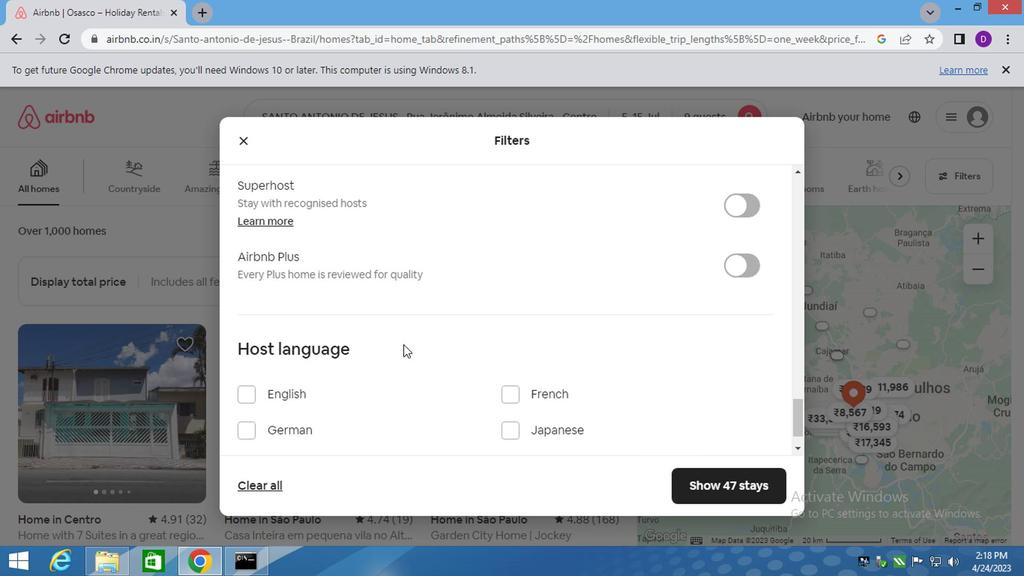 
Action: Mouse moved to (407, 350)
Screenshot: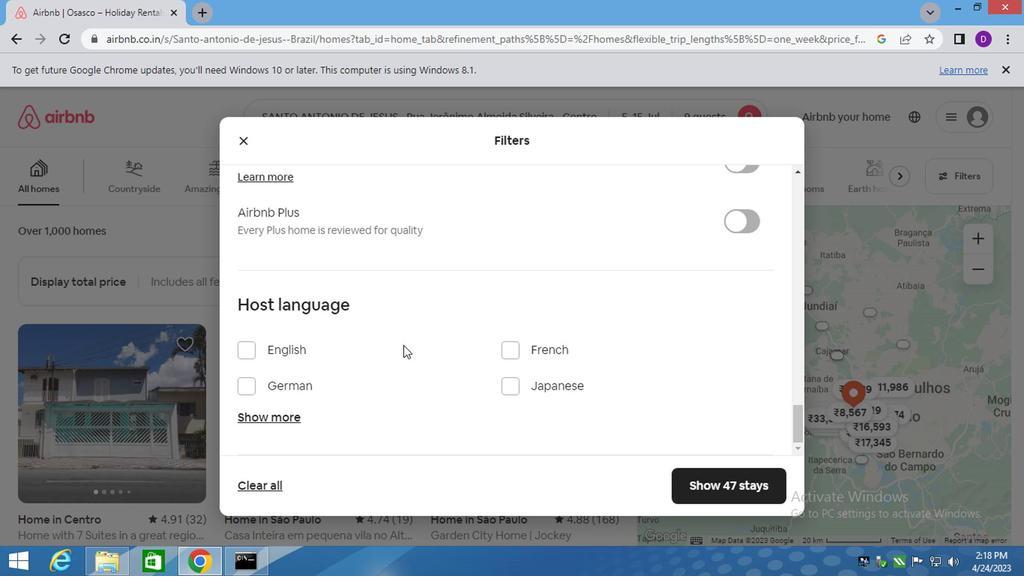 
Action: Mouse scrolled (407, 350) with delta (0, 0)
Screenshot: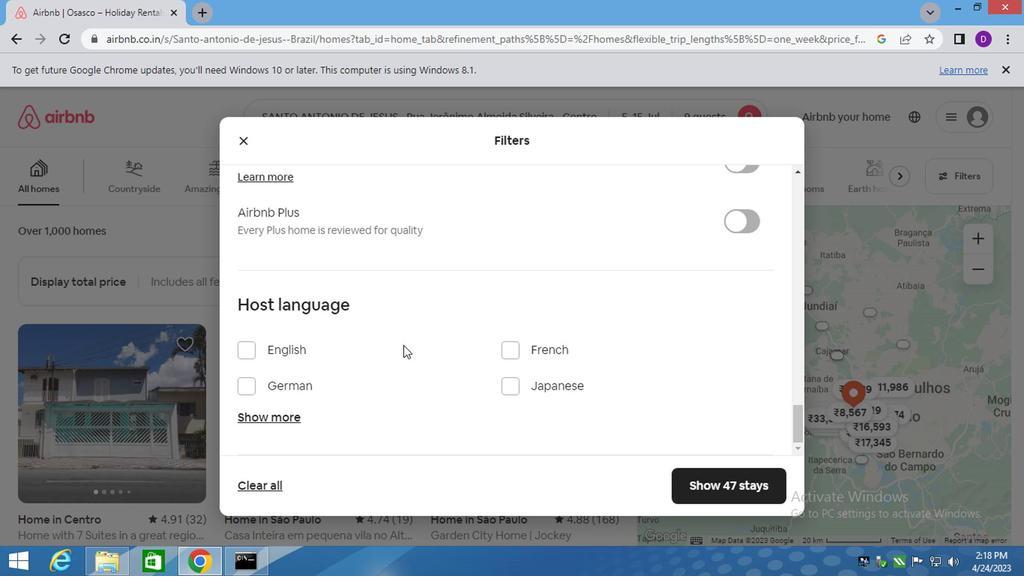 
Action: Mouse moved to (411, 353)
Screenshot: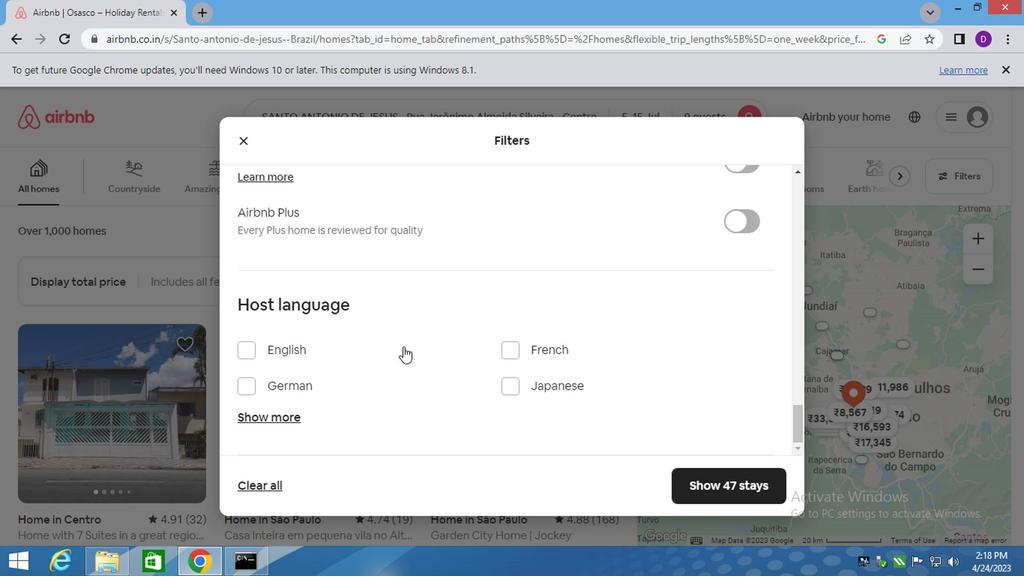
Action: Mouse scrolled (411, 352) with delta (0, -1)
Screenshot: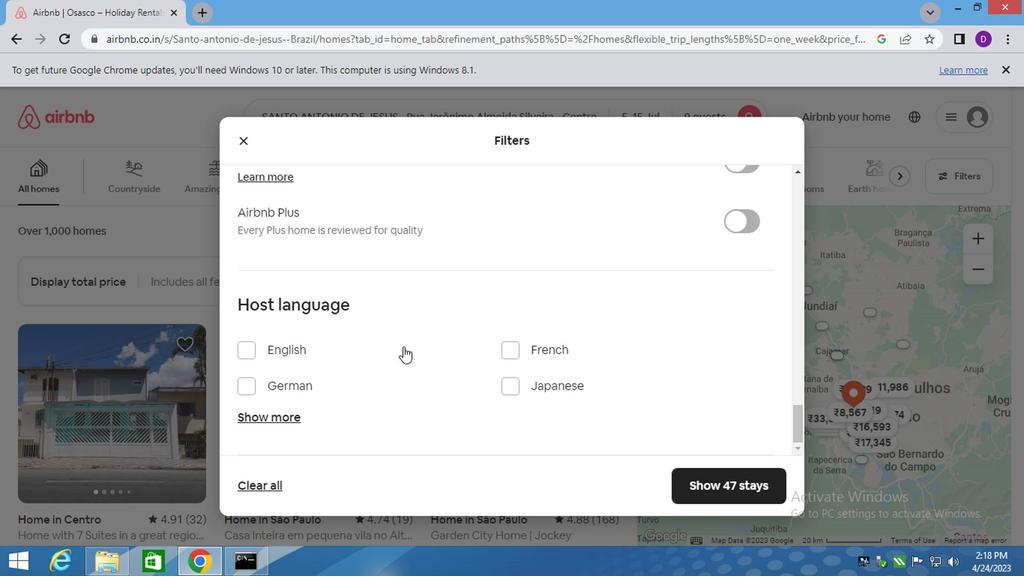 
Action: Mouse moved to (521, 393)
Screenshot: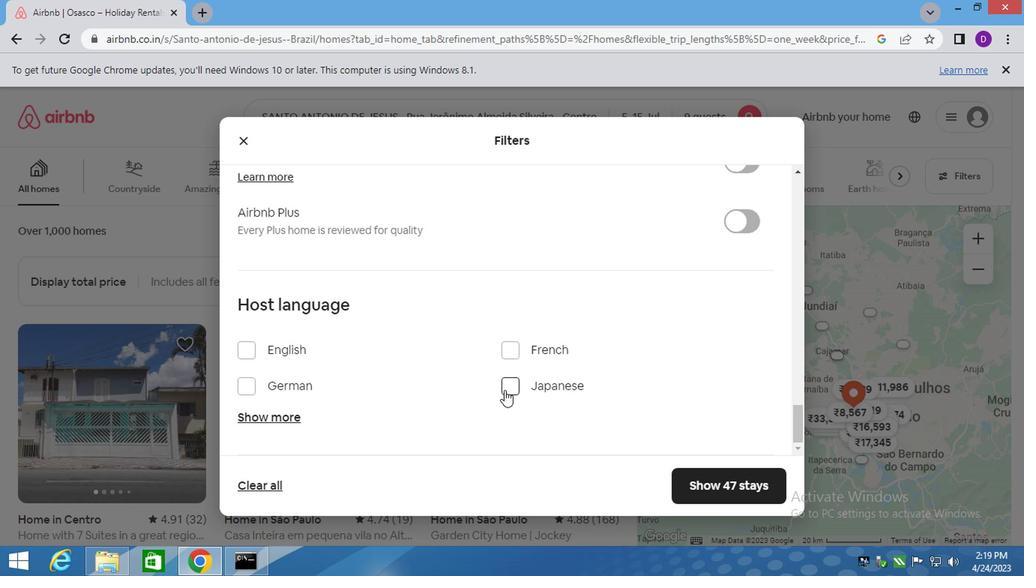 
Action: Mouse scrolled (521, 392) with delta (0, -1)
Screenshot: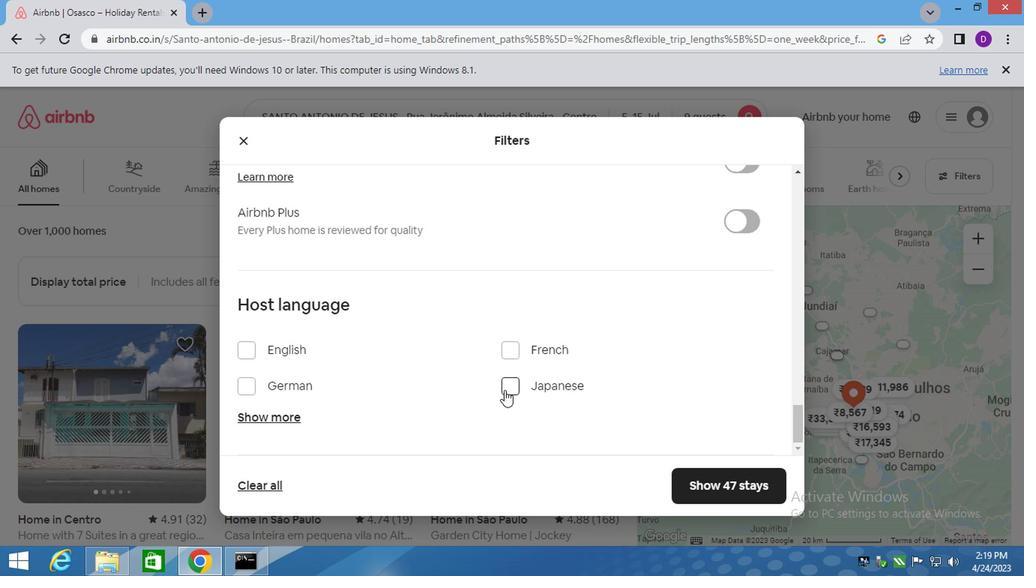 
Action: Mouse moved to (534, 393)
Screenshot: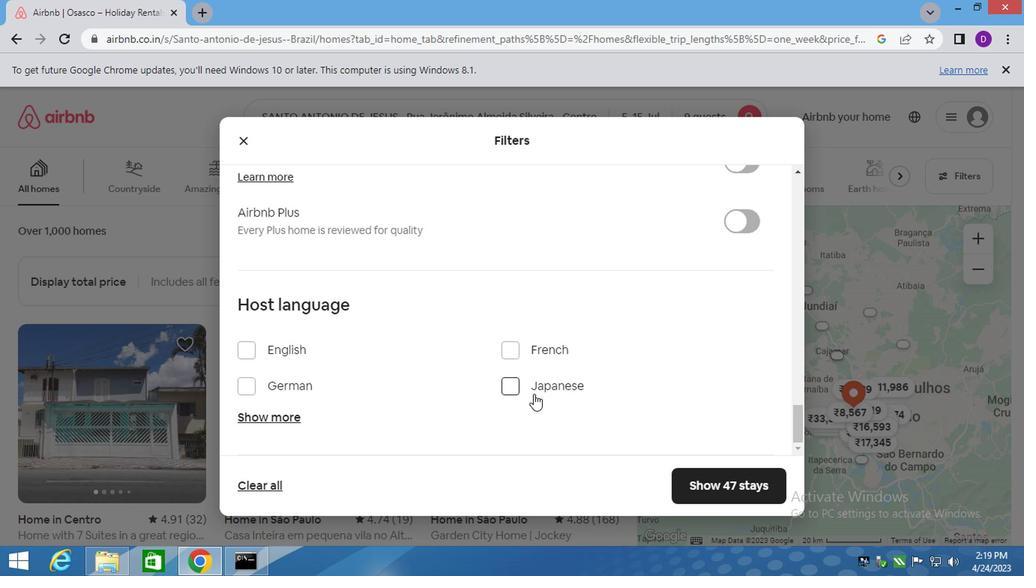 
Action: Mouse scrolled (534, 393) with delta (0, 0)
Screenshot: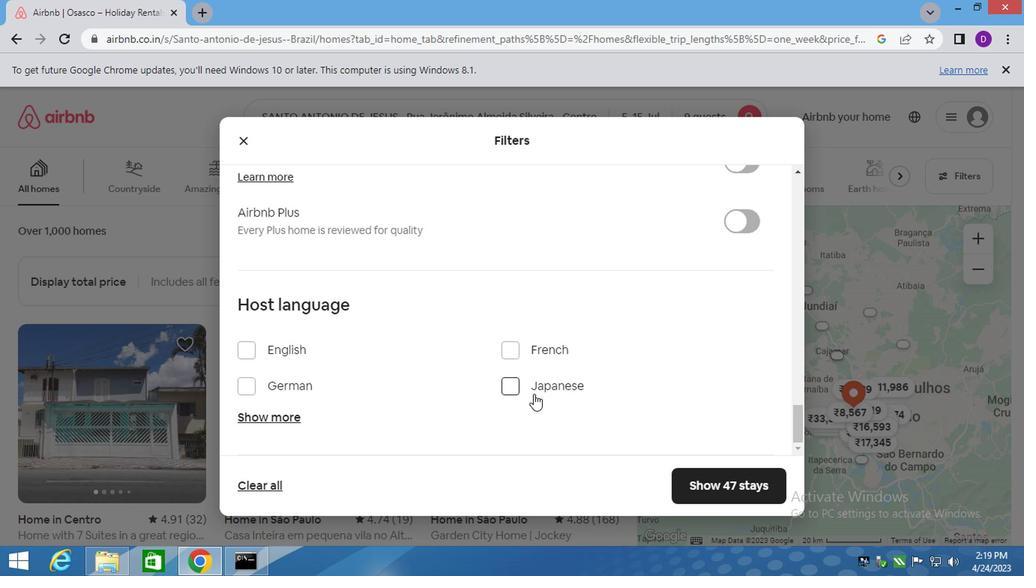 
Action: Mouse moved to (257, 419)
Screenshot: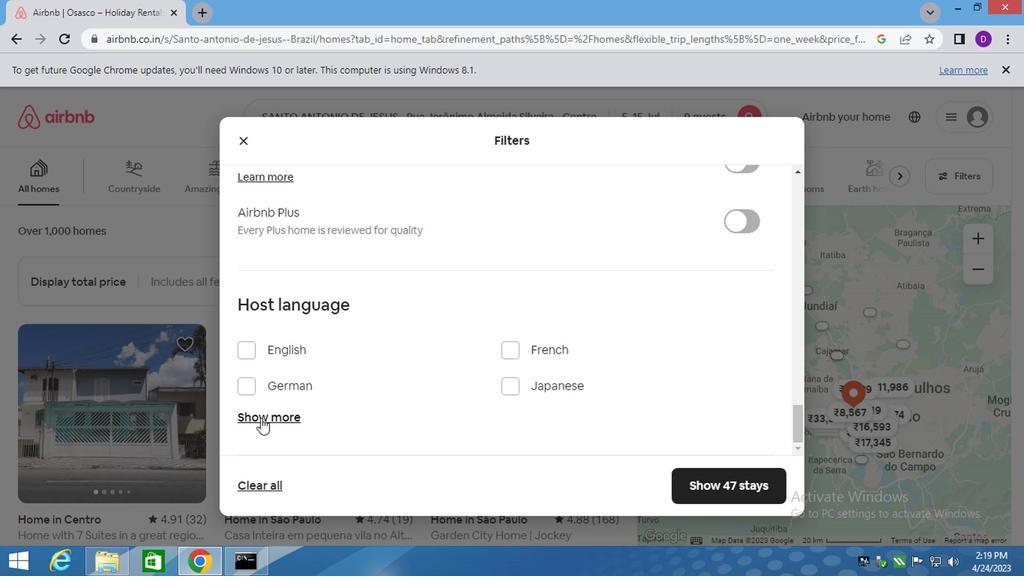 
Action: Mouse pressed left at (257, 419)
Screenshot: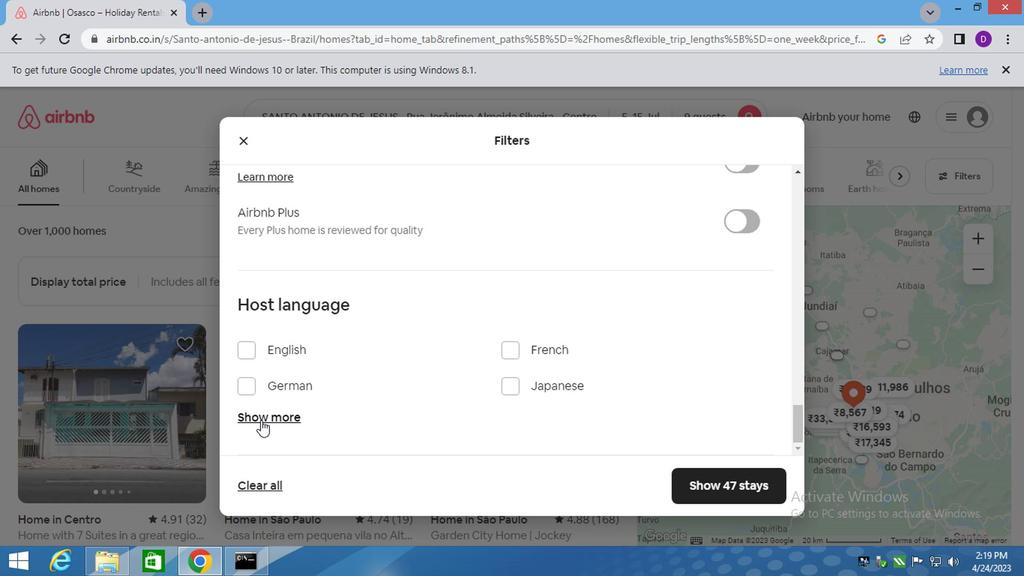 
Action: Mouse moved to (426, 389)
Screenshot: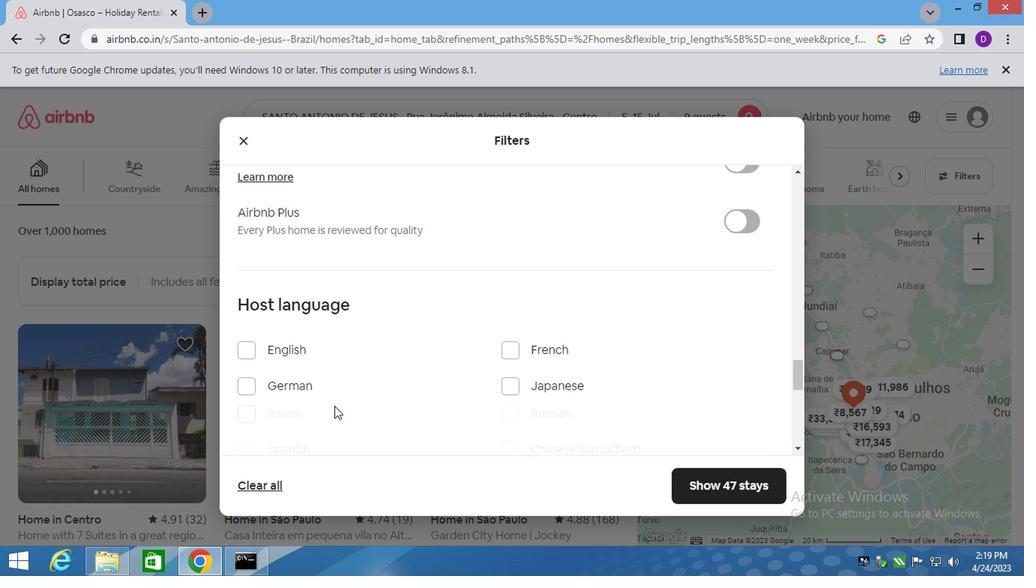 
Action: Mouse scrolled (426, 388) with delta (0, -1)
Screenshot: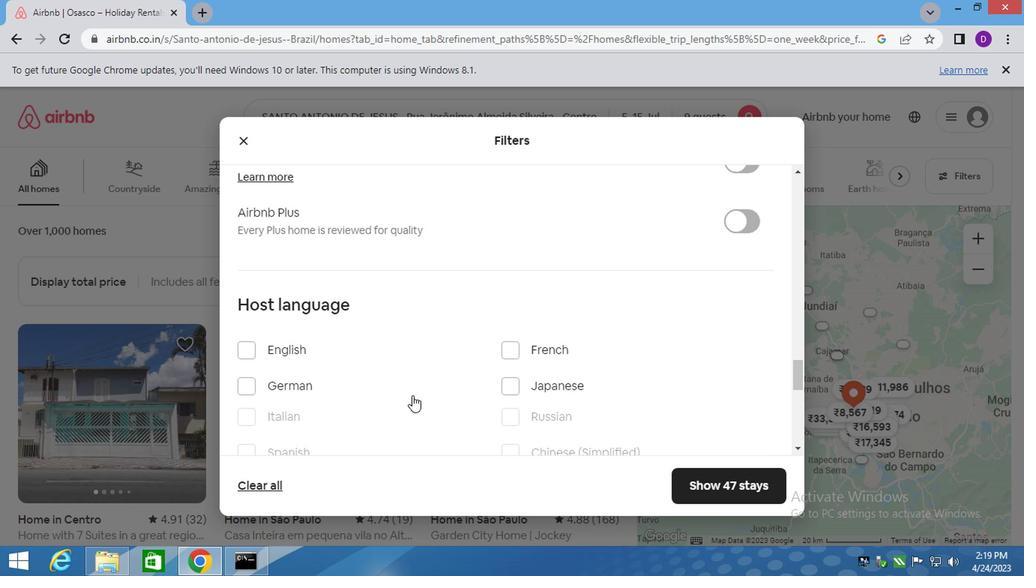 
Action: Mouse scrolled (426, 388) with delta (0, -1)
Screenshot: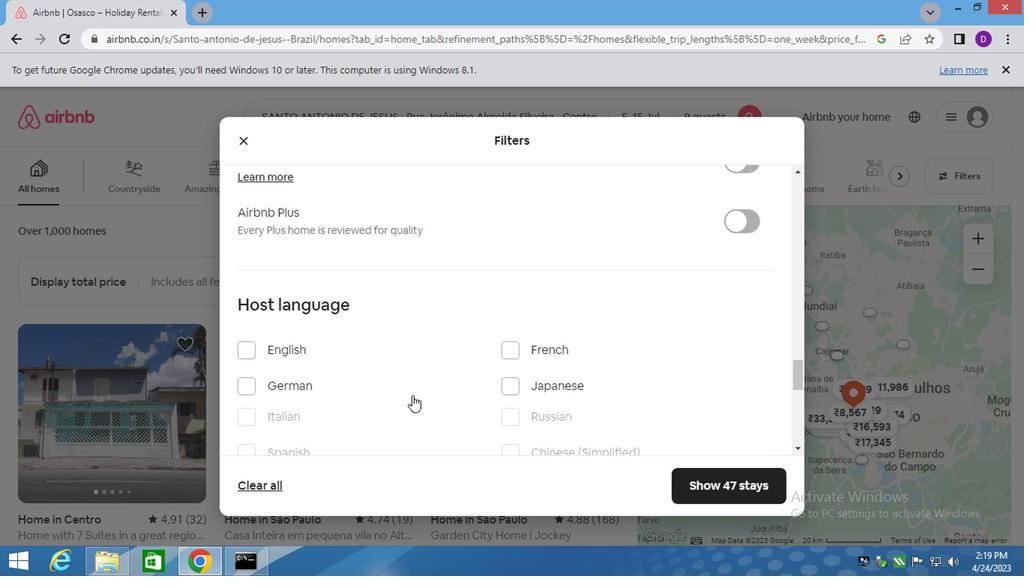
Action: Mouse moved to (248, 302)
Screenshot: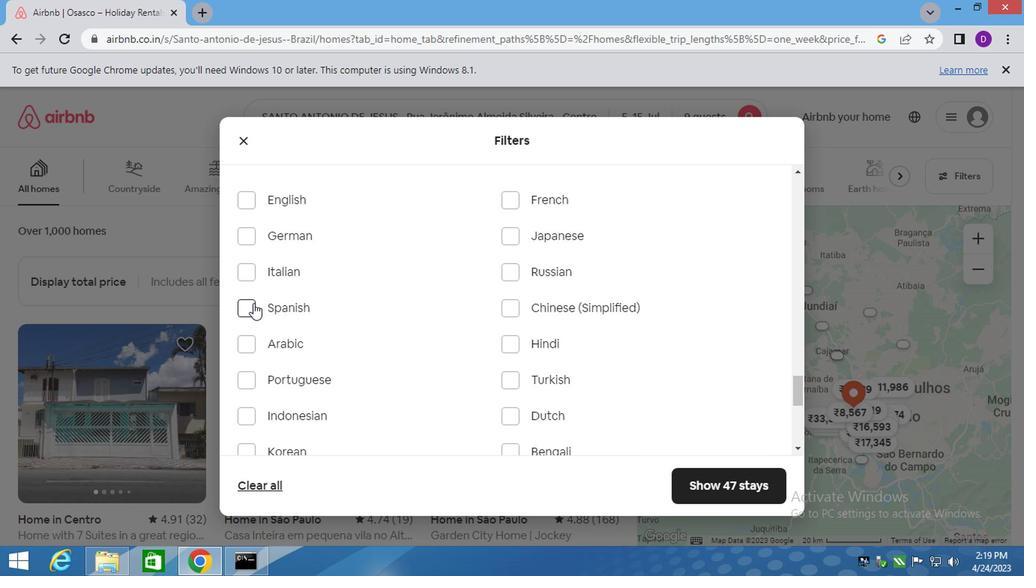 
Action: Mouse pressed left at (248, 302)
Screenshot: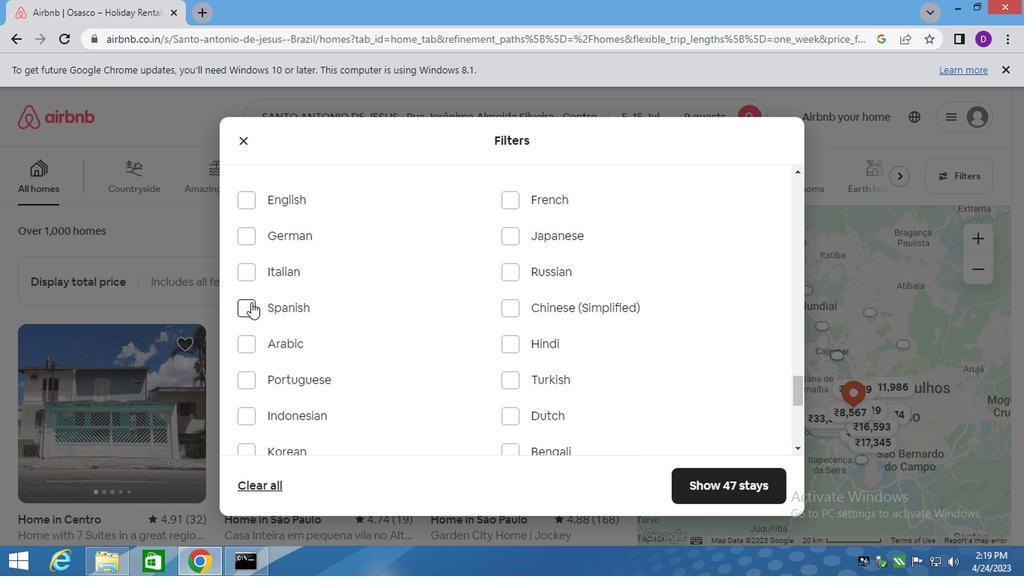 
Action: Mouse moved to (526, 321)
Screenshot: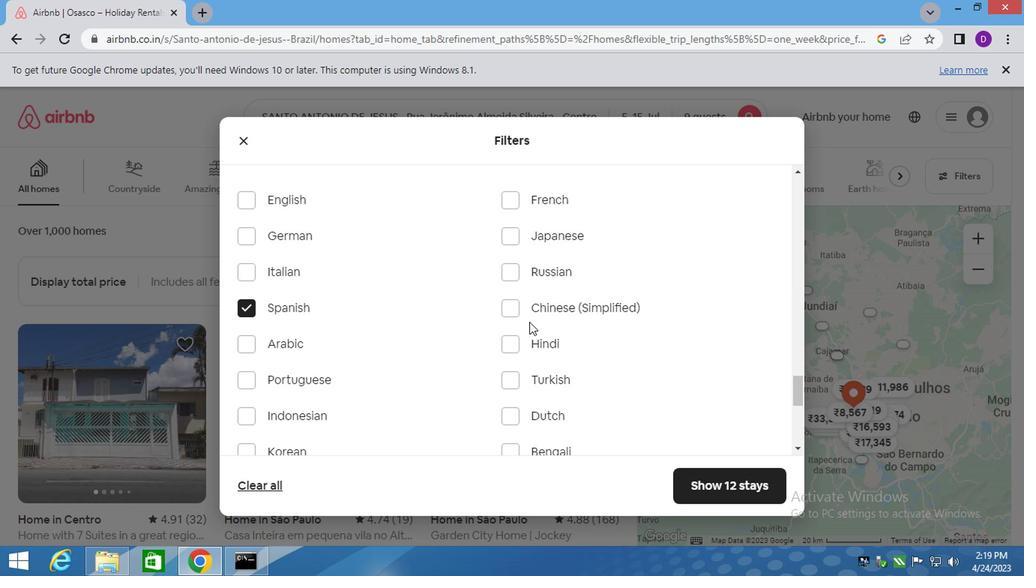 
Action: Mouse scrolled (526, 320) with delta (0, -1)
Screenshot: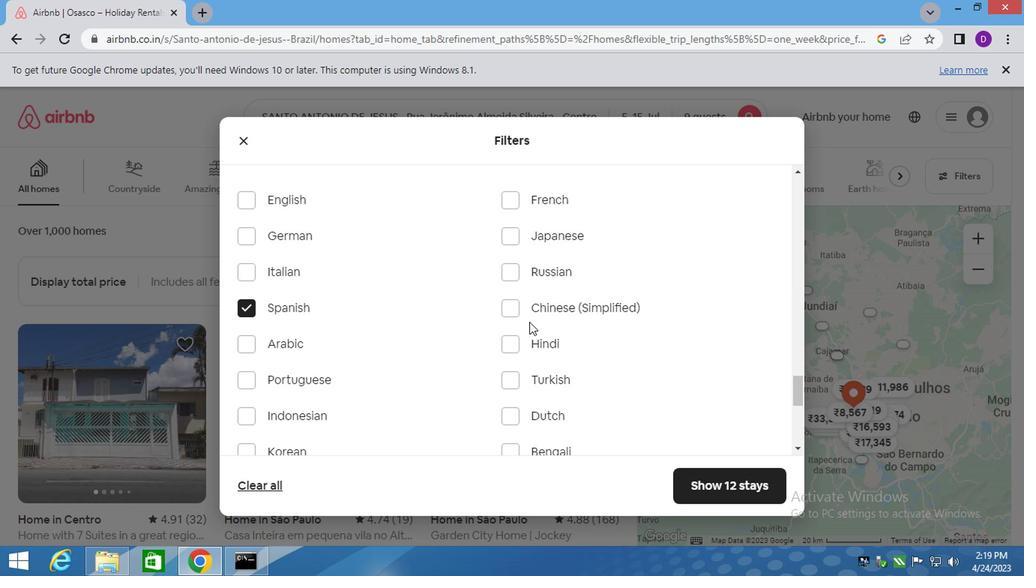 
Action: Mouse scrolled (526, 320) with delta (0, -1)
Screenshot: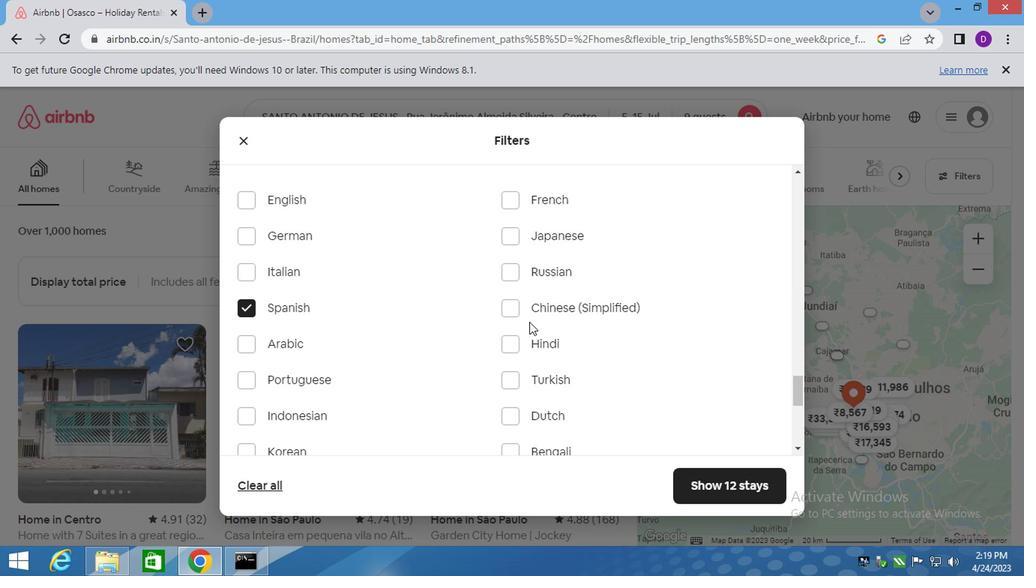 
Action: Mouse moved to (526, 322)
Screenshot: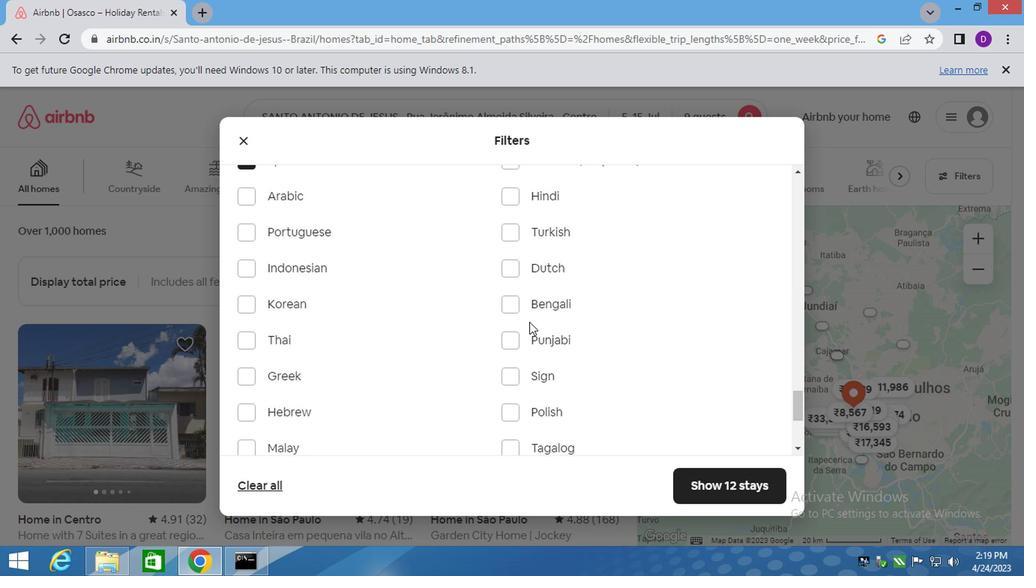 
Action: Mouse scrolled (526, 322) with delta (0, 0)
Screenshot: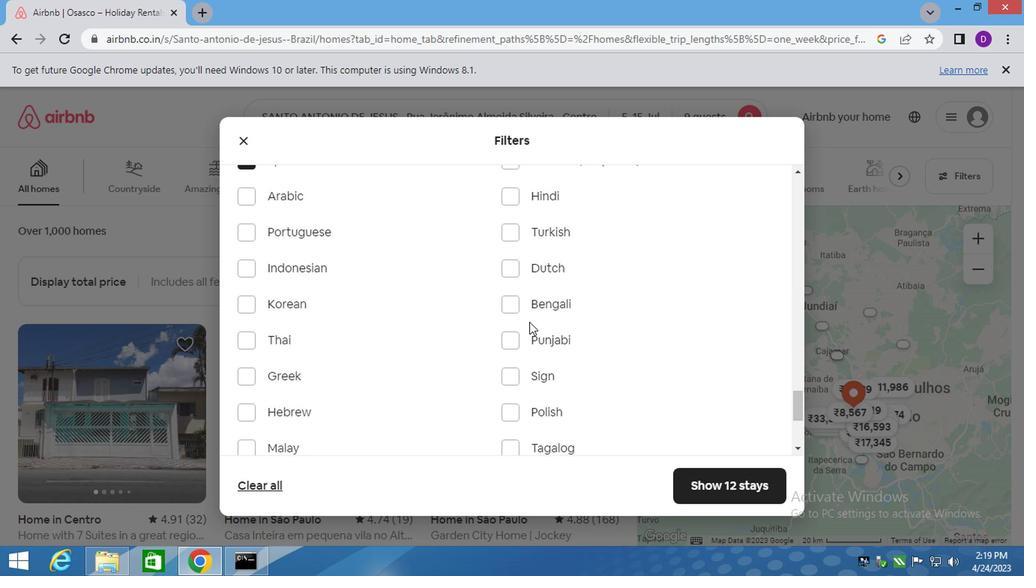 
Action: Mouse moved to (526, 323)
Screenshot: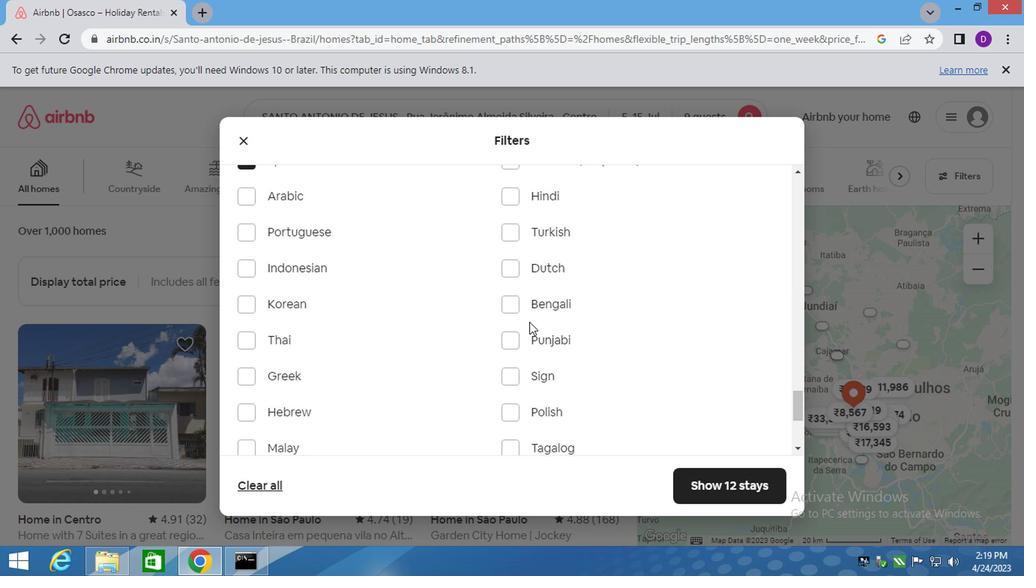 
Action: Mouse scrolled (526, 322) with delta (0, -1)
Screenshot: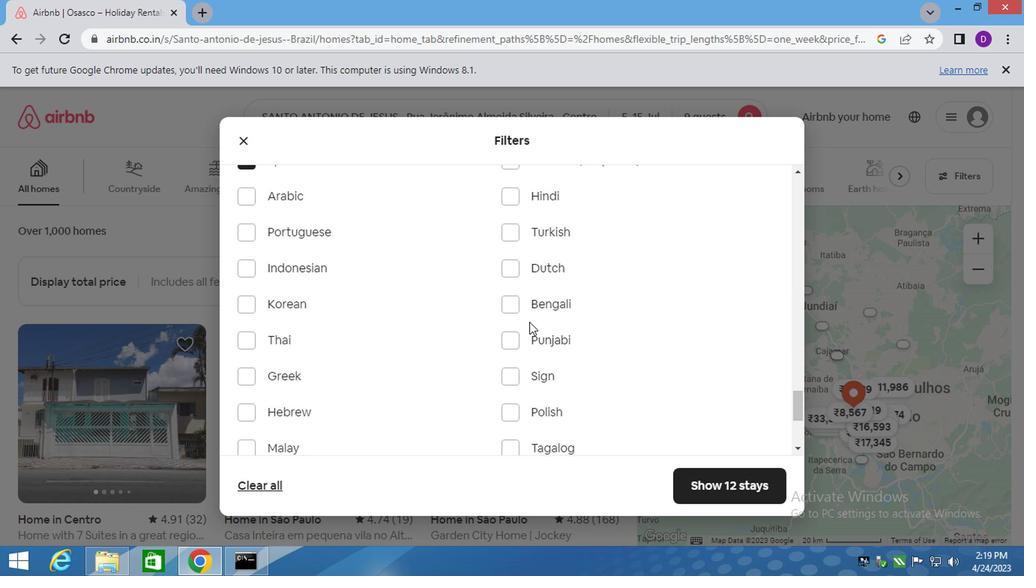 
Action: Mouse moved to (526, 324)
Screenshot: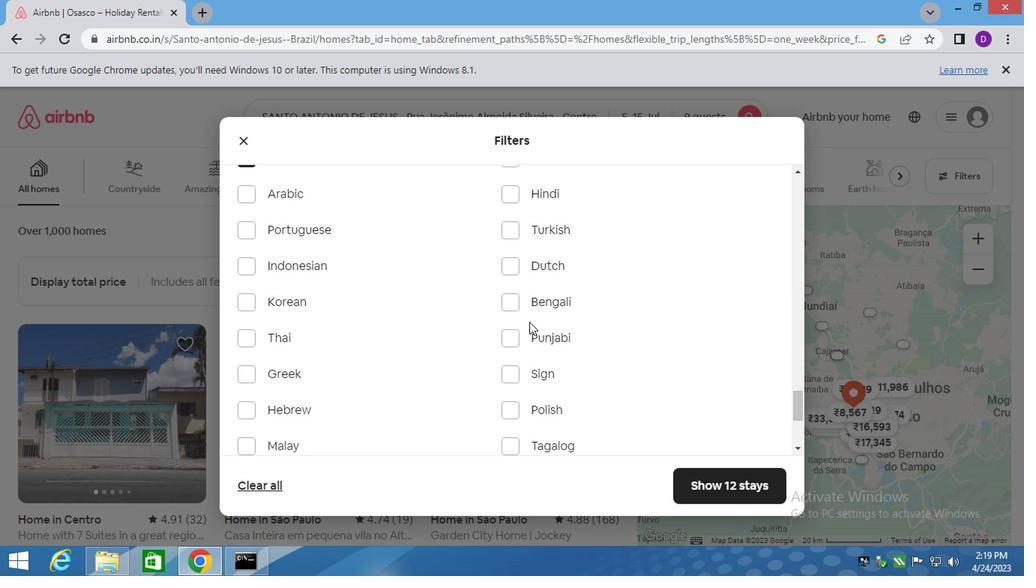 
Action: Mouse scrolled (526, 323) with delta (0, 0)
Screenshot: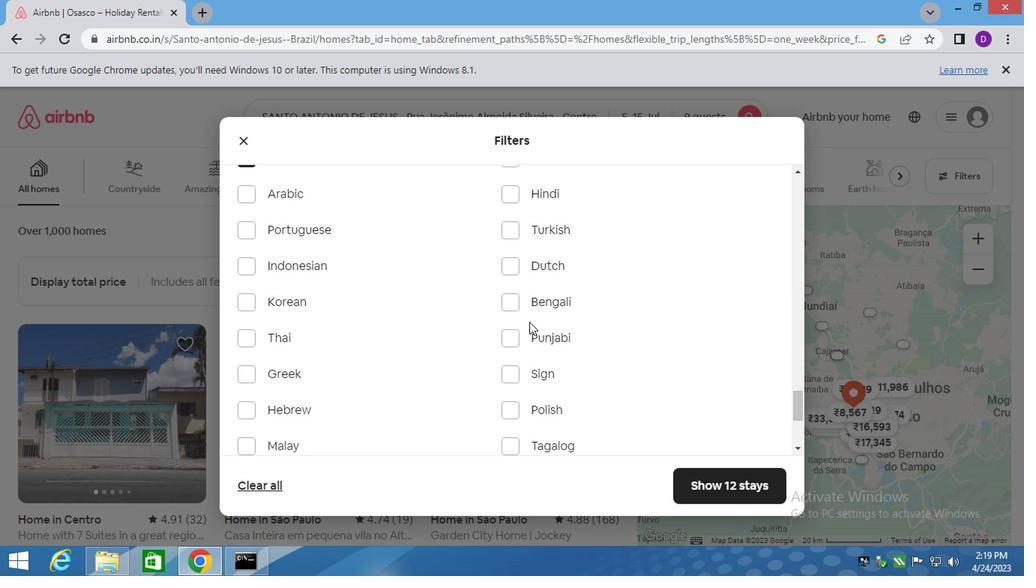 
Action: Mouse scrolled (526, 323) with delta (0, 0)
Screenshot: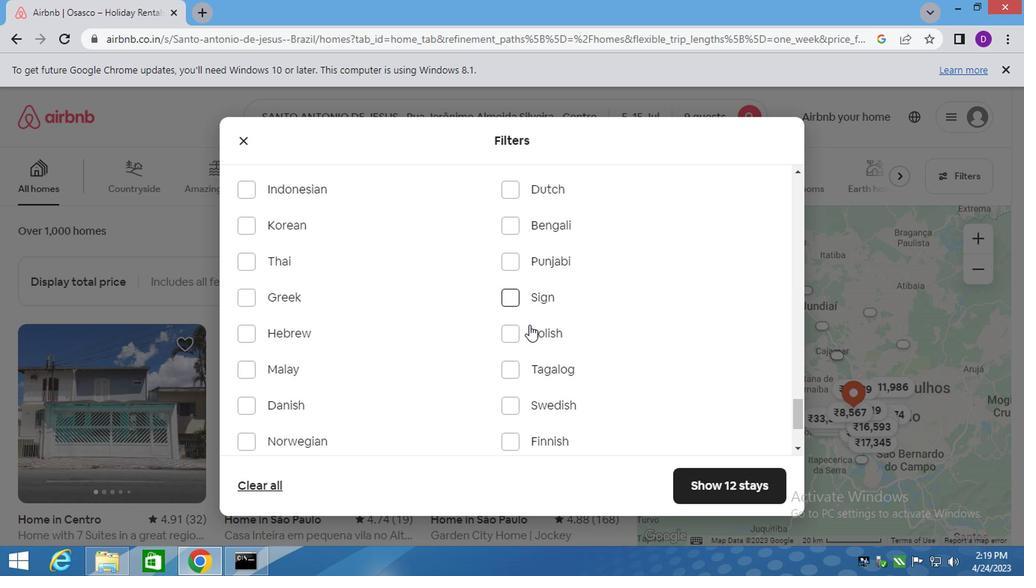 
Action: Mouse scrolled (526, 323) with delta (0, 0)
Screenshot: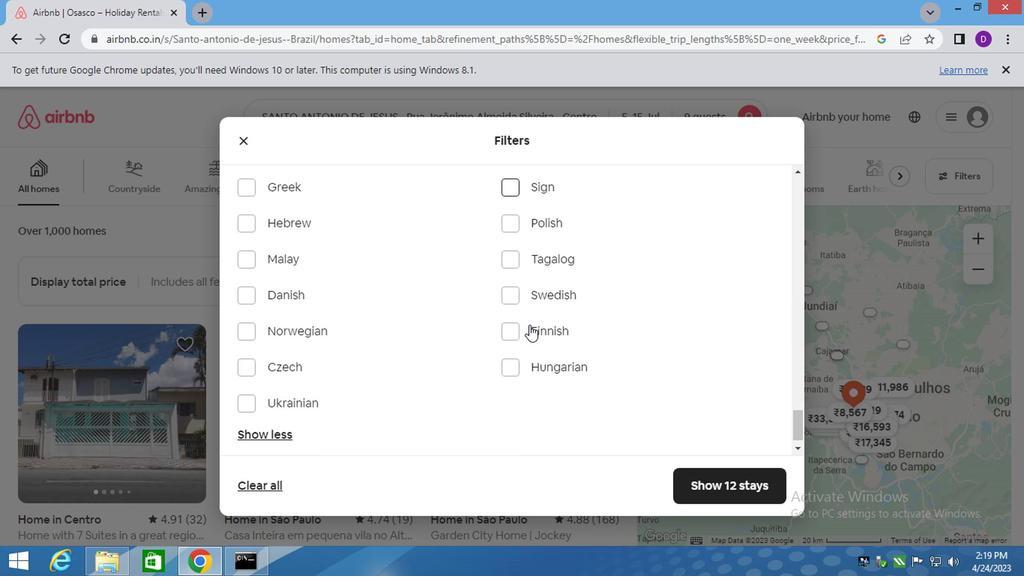 
Action: Mouse scrolled (526, 323) with delta (0, 0)
Screenshot: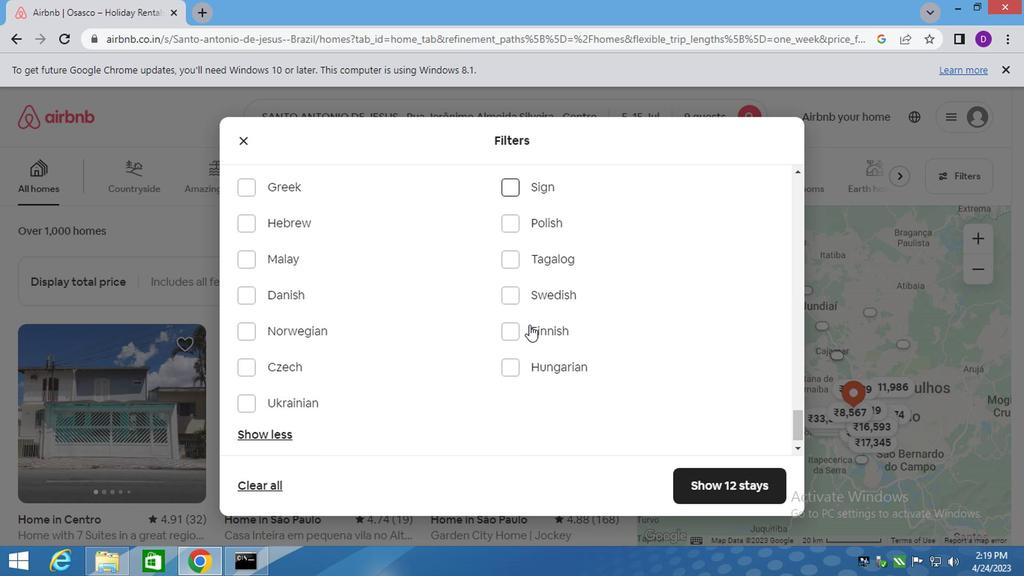 
Action: Mouse scrolled (526, 323) with delta (0, 0)
Screenshot: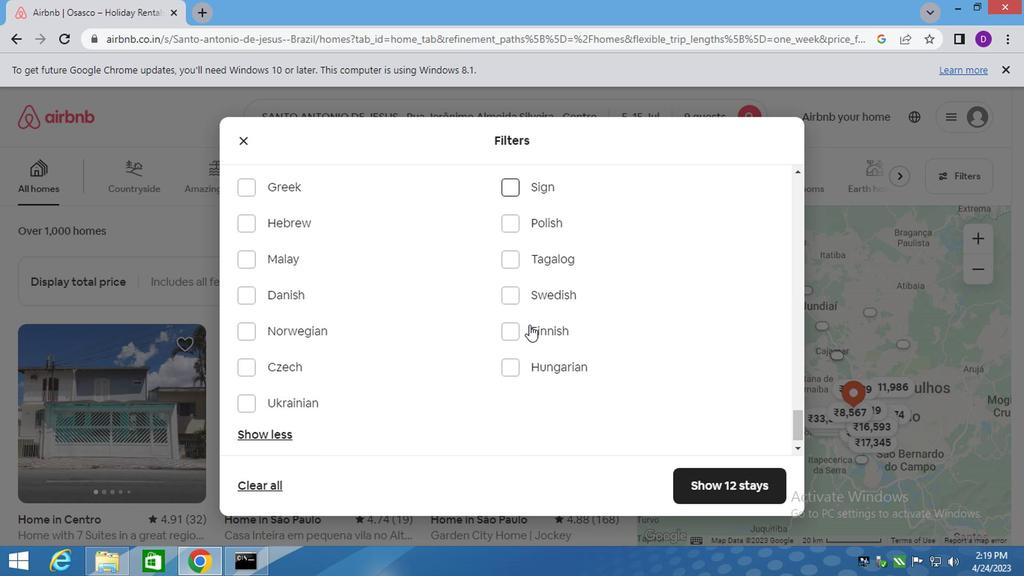 
Action: Mouse scrolled (526, 323) with delta (0, 0)
Screenshot: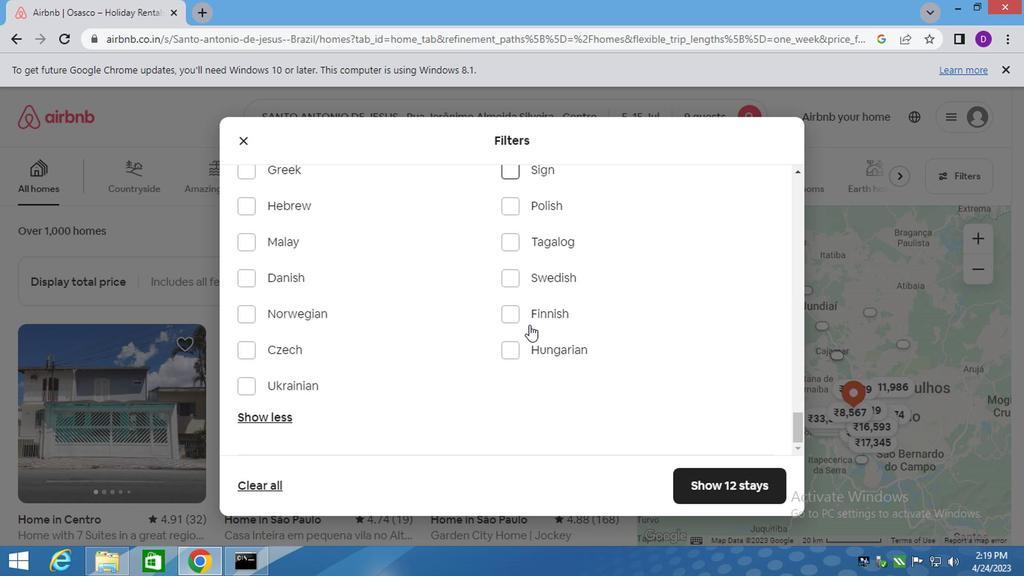 
Action: Mouse moved to (724, 484)
Screenshot: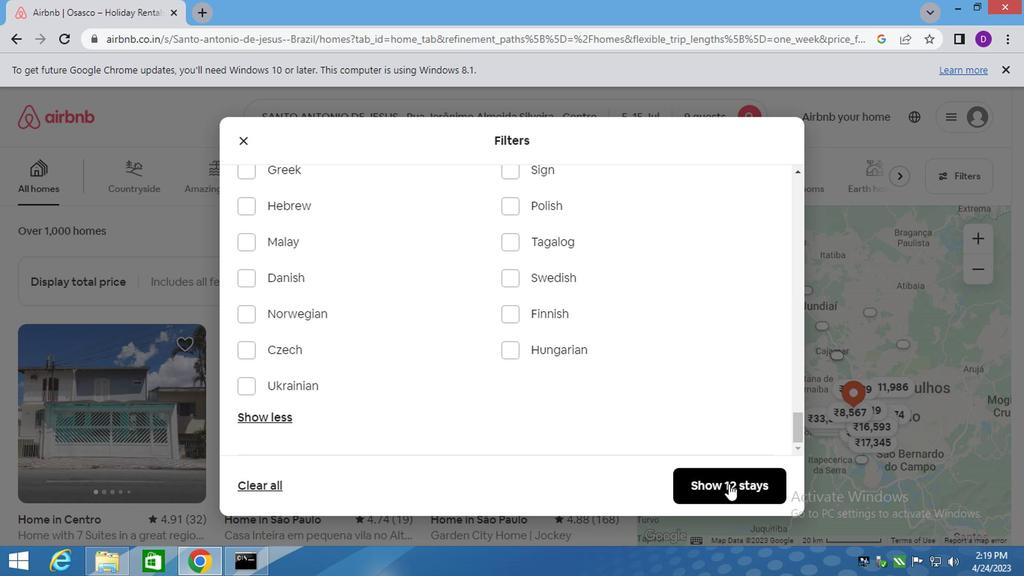 
Action: Mouse pressed left at (724, 484)
Screenshot: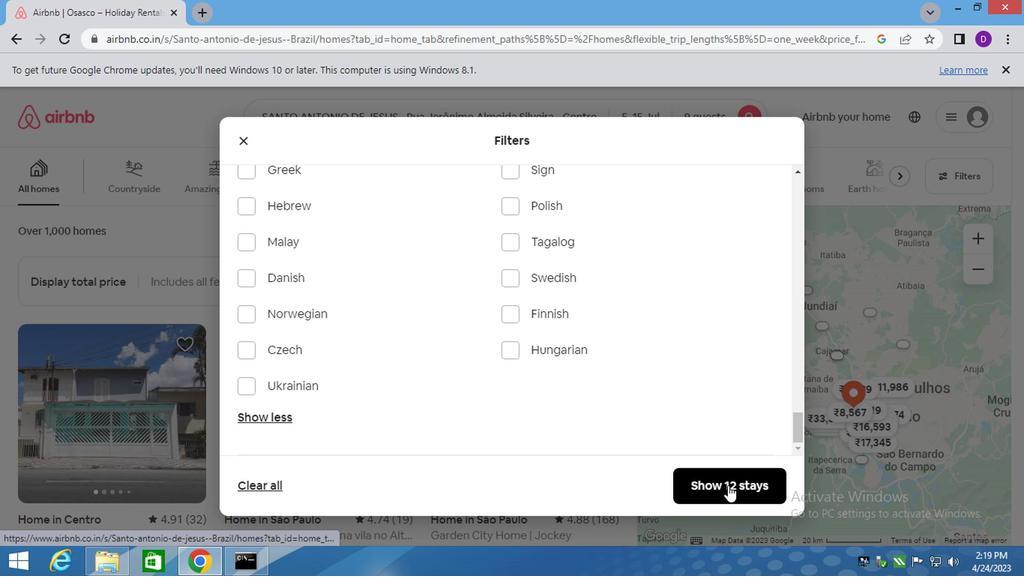 
Action: Mouse moved to (619, 329)
Screenshot: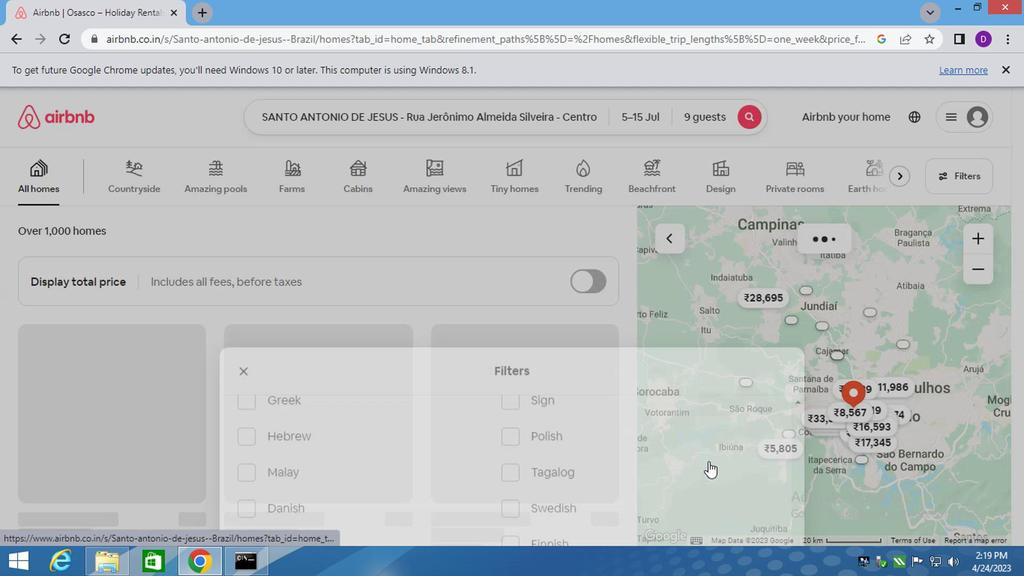 
